 Task: Select Grocery. Add to cart, from Tom Thumb for 3194 Cheshire Road, Bridgeport, Connecticut 06604, Cell Number 203-362-4243, following items : Cold Turkey Bacon Croissant (1 ct) - 4, Mix Broccoli Slaw - 1, Nellie''s Free Range Grade A Brown Eggs (18 ct) - 2, Regular Okra (15 oz) - 4, Lunchables Cracker Stackers Light Bologna and American (3.1 oz) - 1, Adams Garlic Salt Seasoning (6.49 oz) - 4, Red Seedless Grapes Clamshell (2 lb) - 2, The Cheesecake Factory Chocolate Mousse Cheesecake 6 (1 ct) - 1, Ruffles Potato Chips Cheddar & Sour Cream (8 oz) - 4, Doritos Flamin Hot Tortilla Chips Cool Ranch (2.75 oz) - 1
Action: Mouse moved to (397, 129)
Screenshot: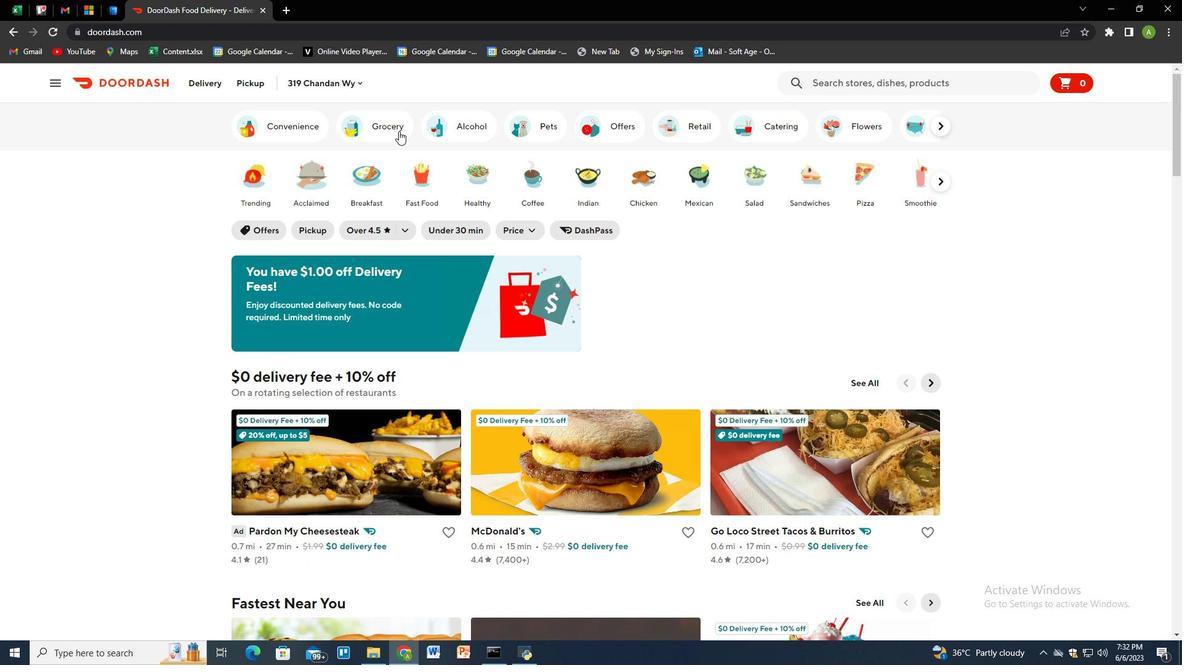 
Action: Mouse pressed left at (397, 129)
Screenshot: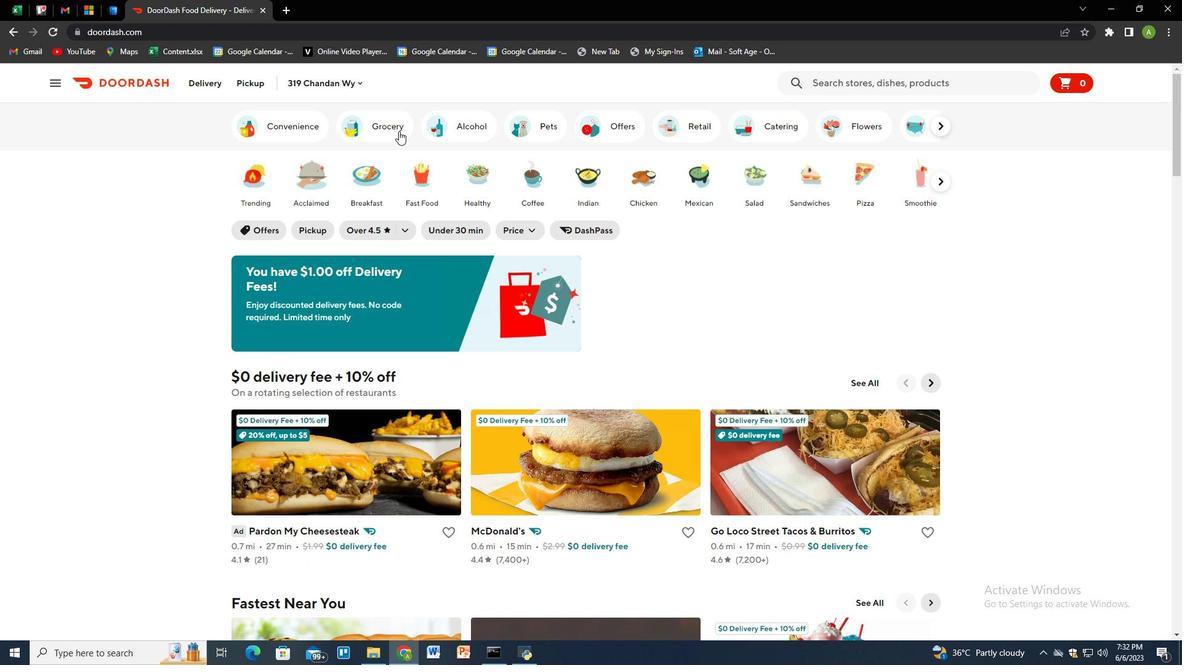 
Action: Mouse moved to (355, 463)
Screenshot: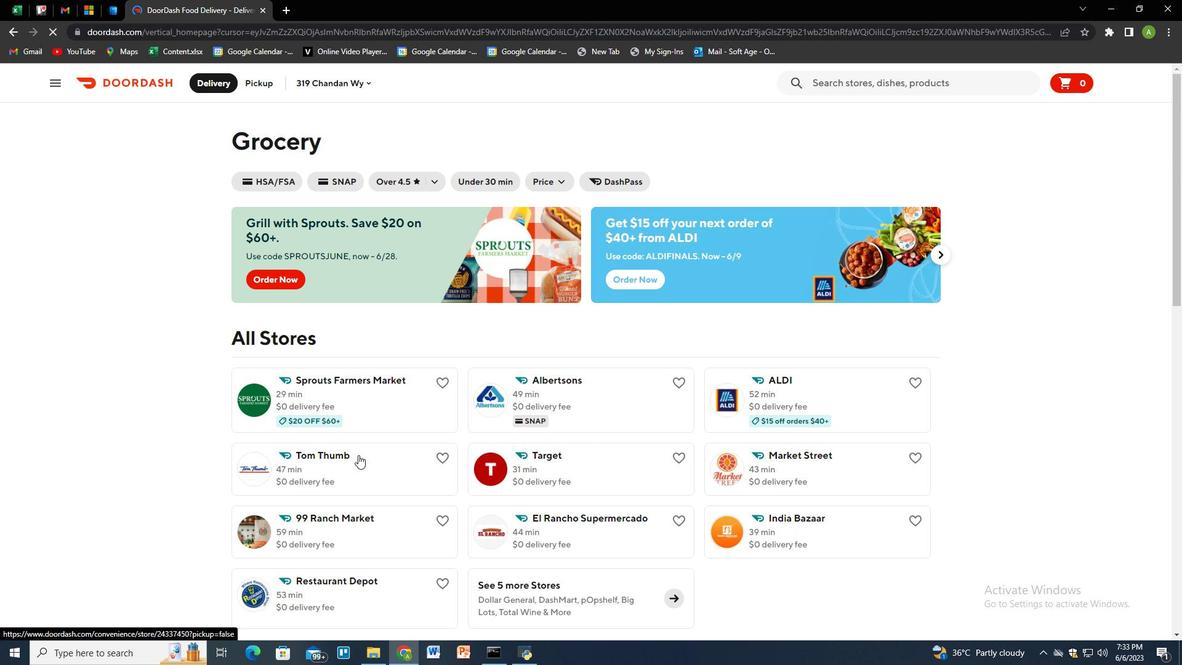 
Action: Mouse pressed left at (355, 463)
Screenshot: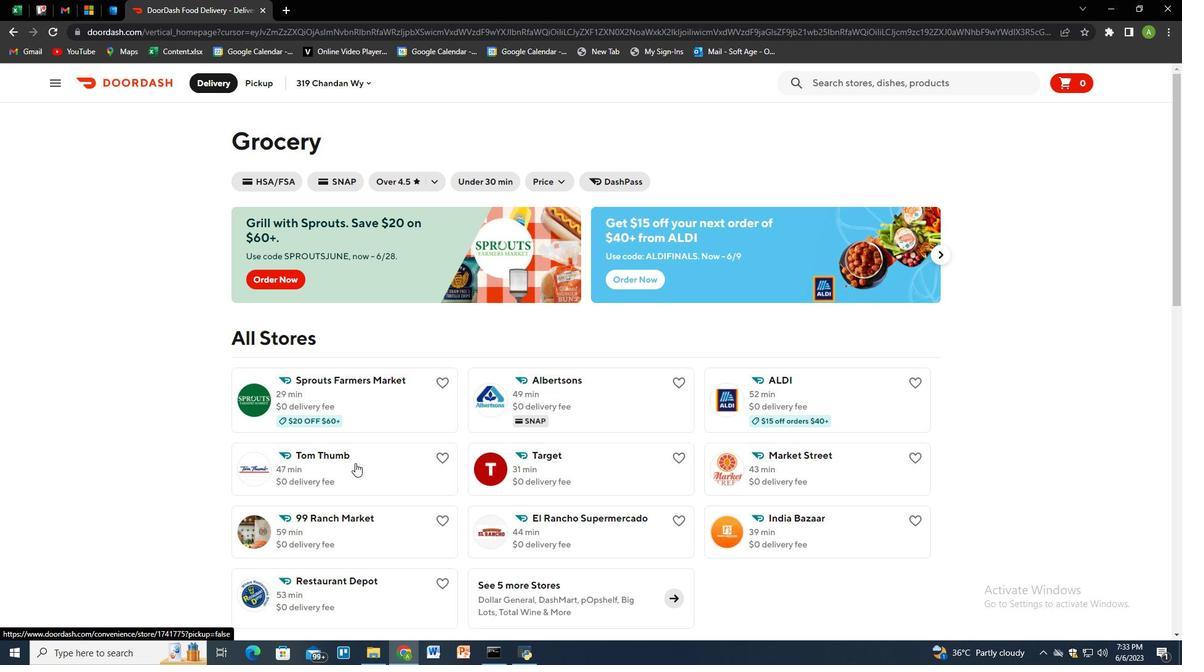 
Action: Mouse moved to (268, 84)
Screenshot: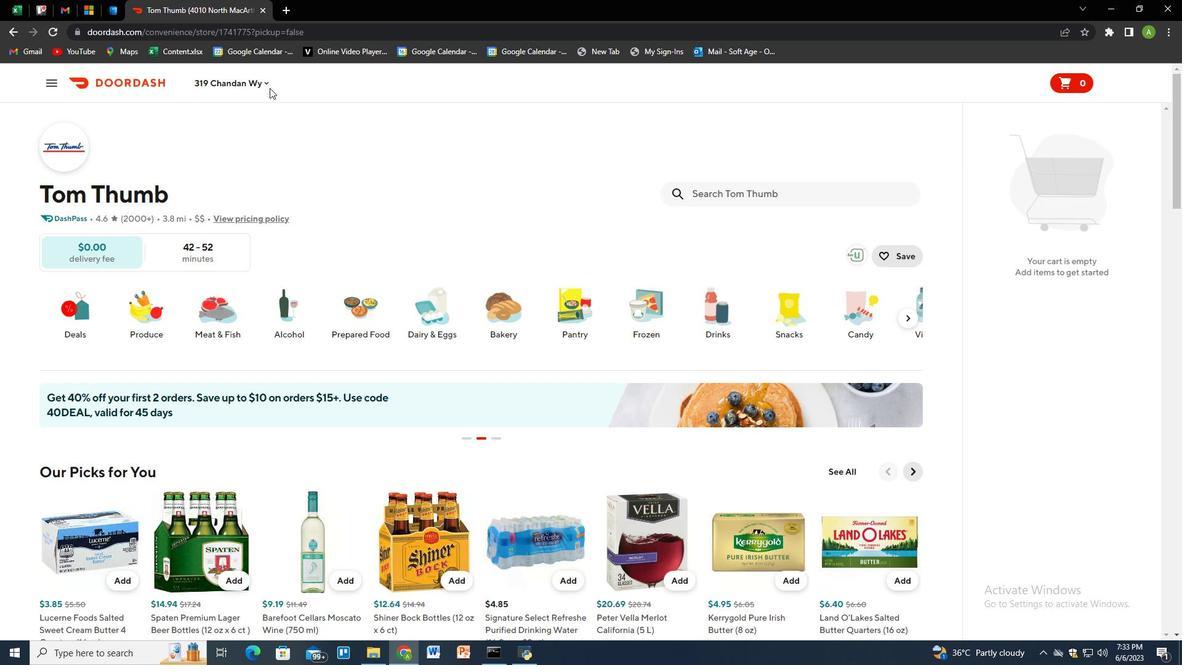 
Action: Mouse pressed left at (268, 84)
Screenshot: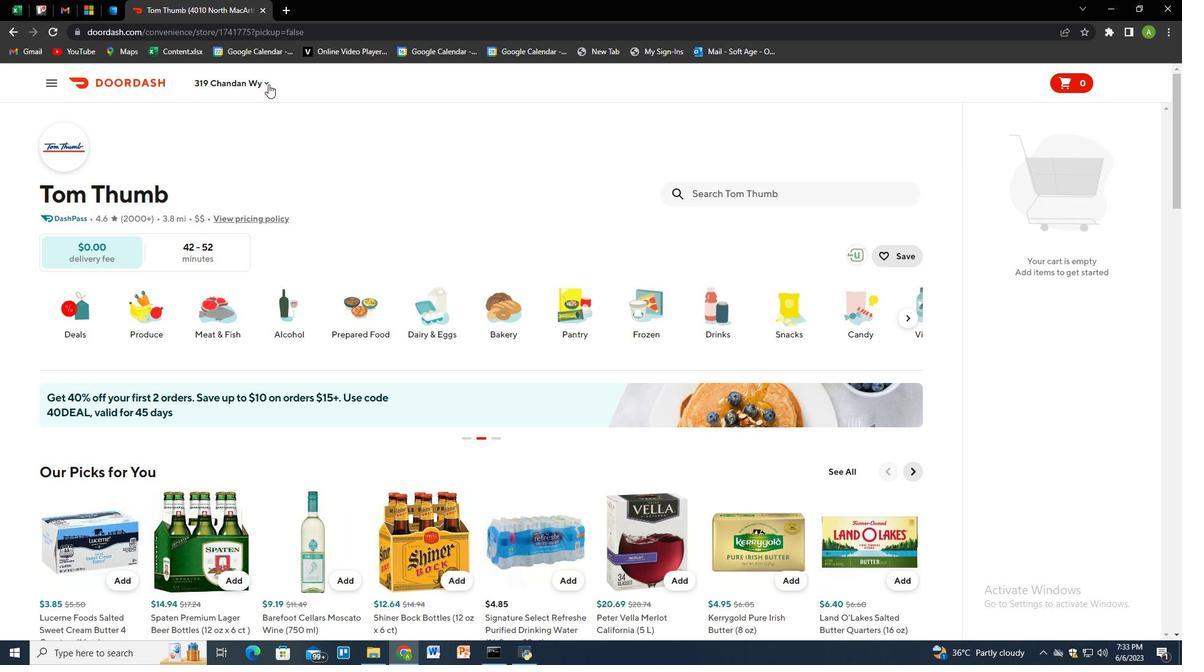
Action: Mouse moved to (280, 139)
Screenshot: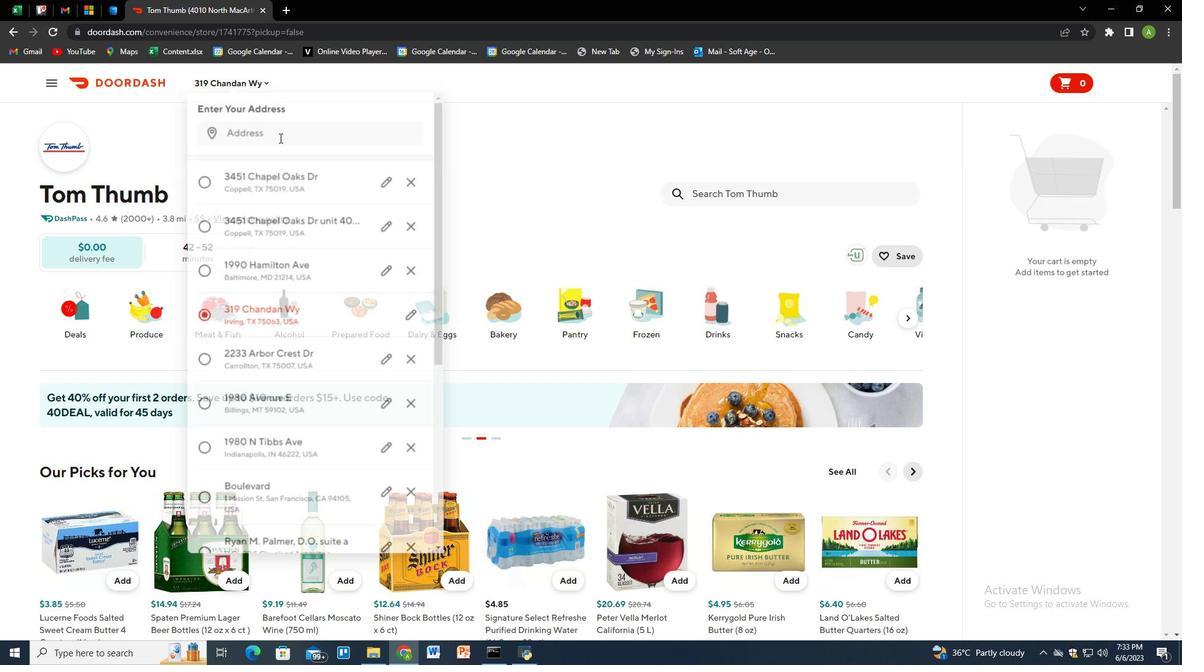 
Action: Mouse pressed left at (280, 139)
Screenshot: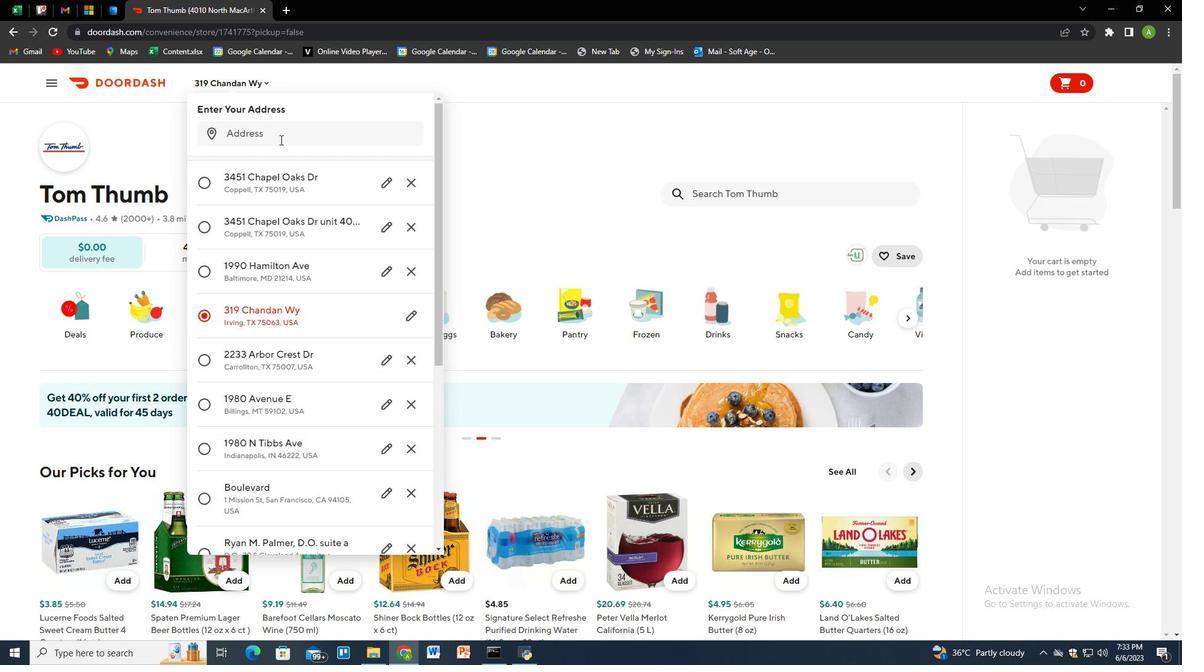 
Action: Key pressed 3194<Key.space>cheshire<Key.space>road,<Key.space>bridgeport,<Key.space>connecticut<Key.space>06604<Key.enter>
Screenshot: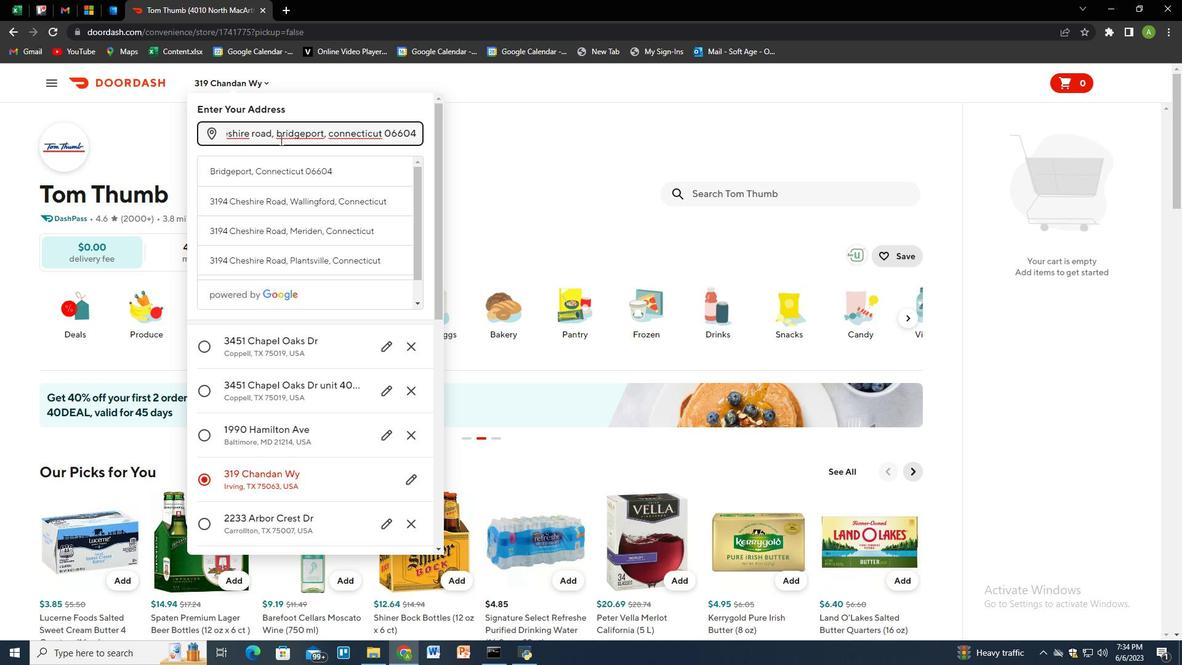 
Action: Mouse moved to (382, 542)
Screenshot: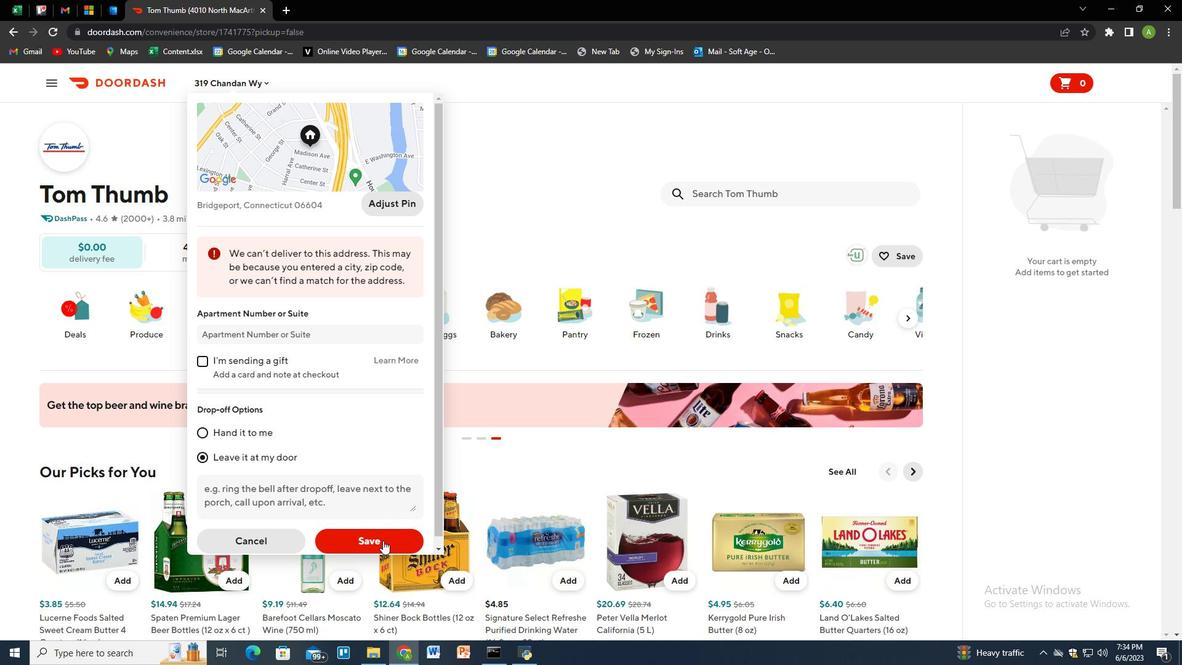 
Action: Mouse pressed left at (382, 542)
Screenshot: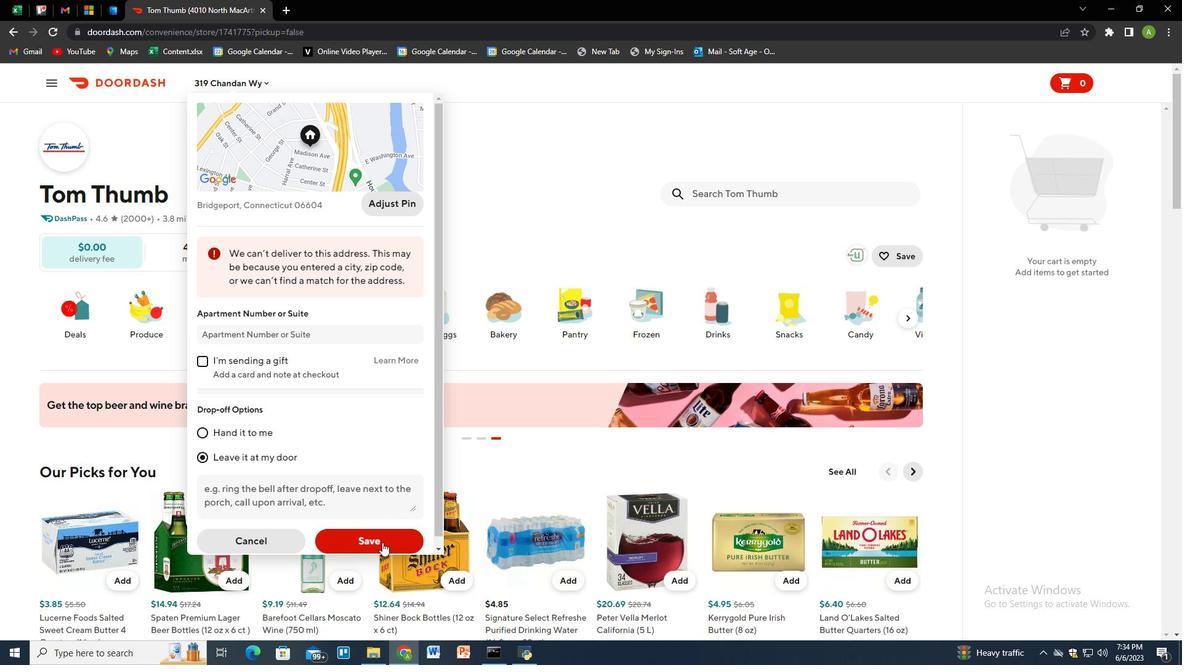 
Action: Mouse moved to (739, 196)
Screenshot: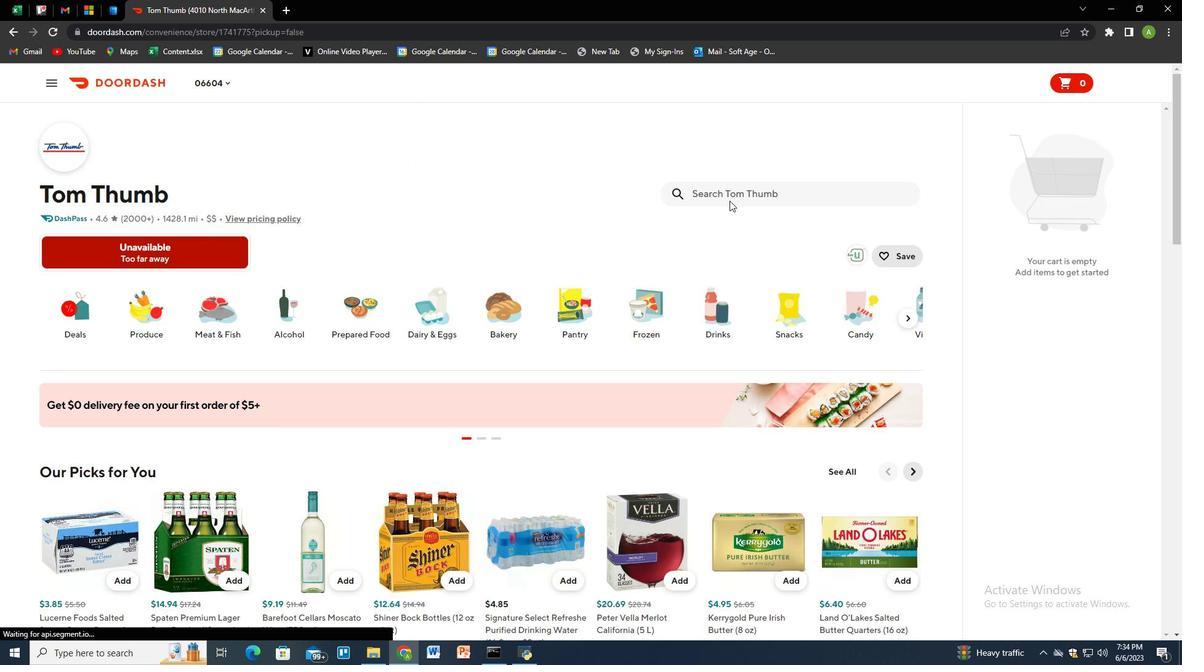 
Action: Mouse pressed left at (739, 196)
Screenshot: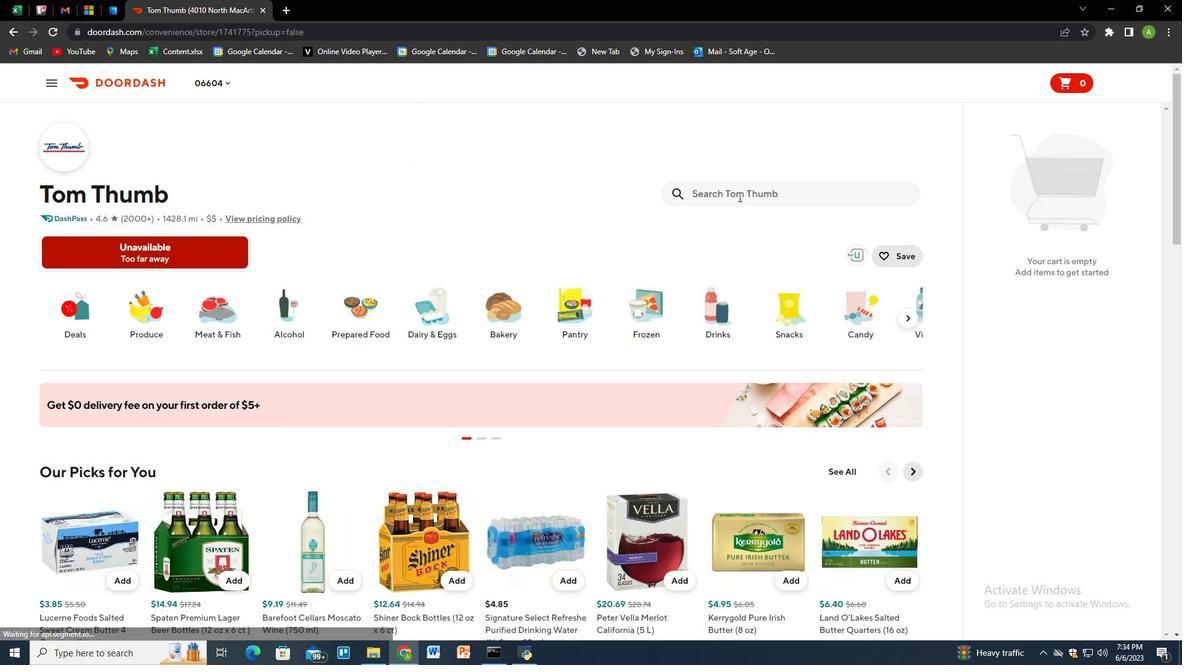 
Action: Key pressed cold<Key.space>turkeybacon
Screenshot: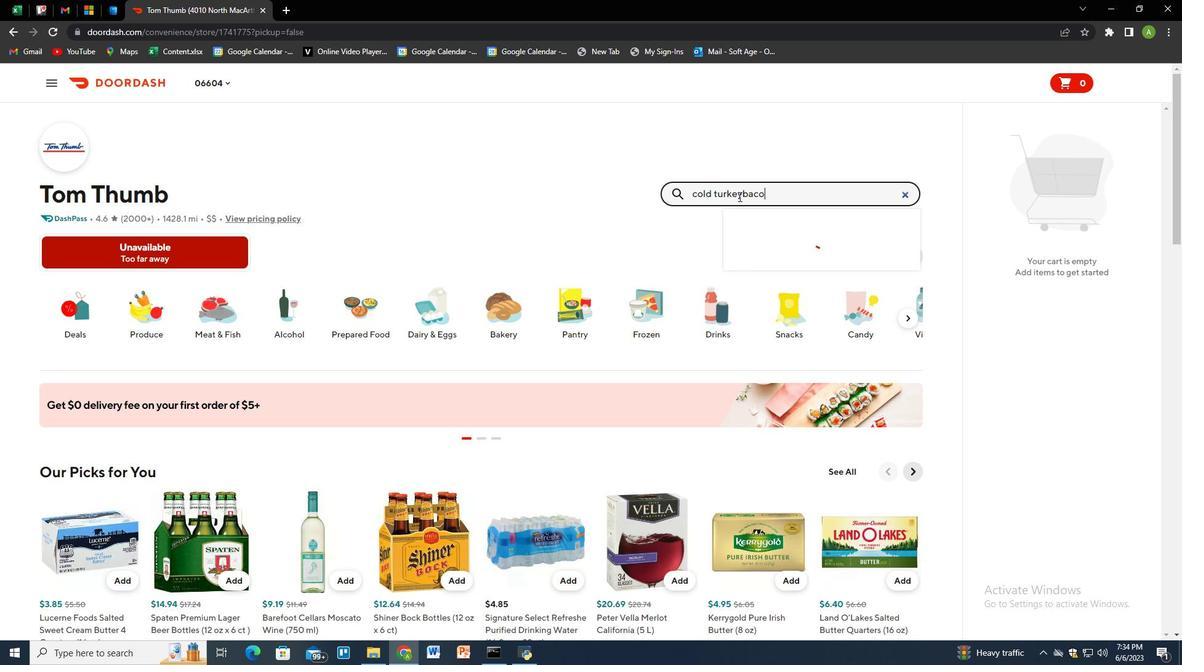 
Action: Mouse moved to (742, 196)
Screenshot: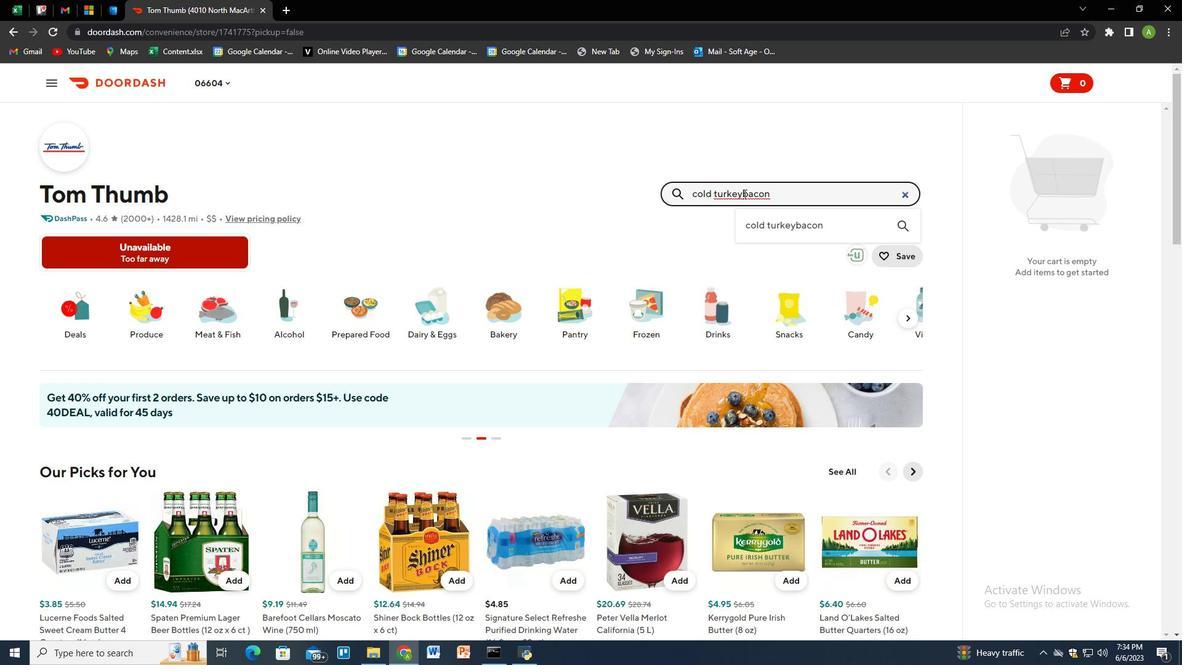 
Action: Mouse pressed left at (742, 196)
Screenshot: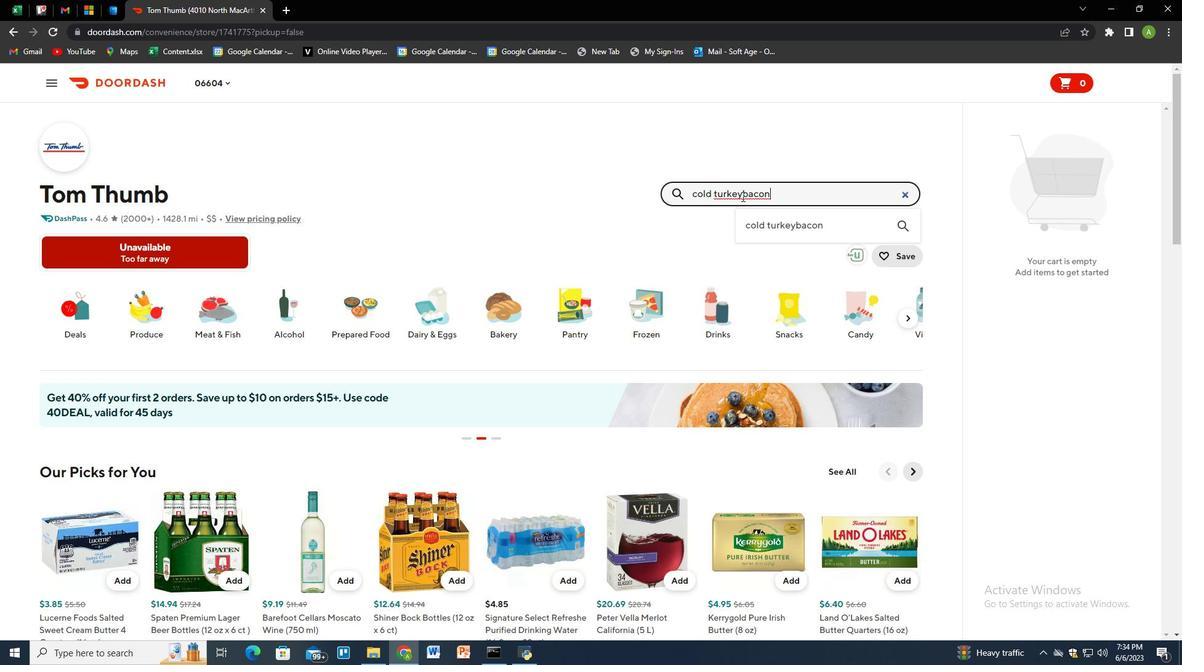 
Action: Mouse moved to (720, 152)
Screenshot: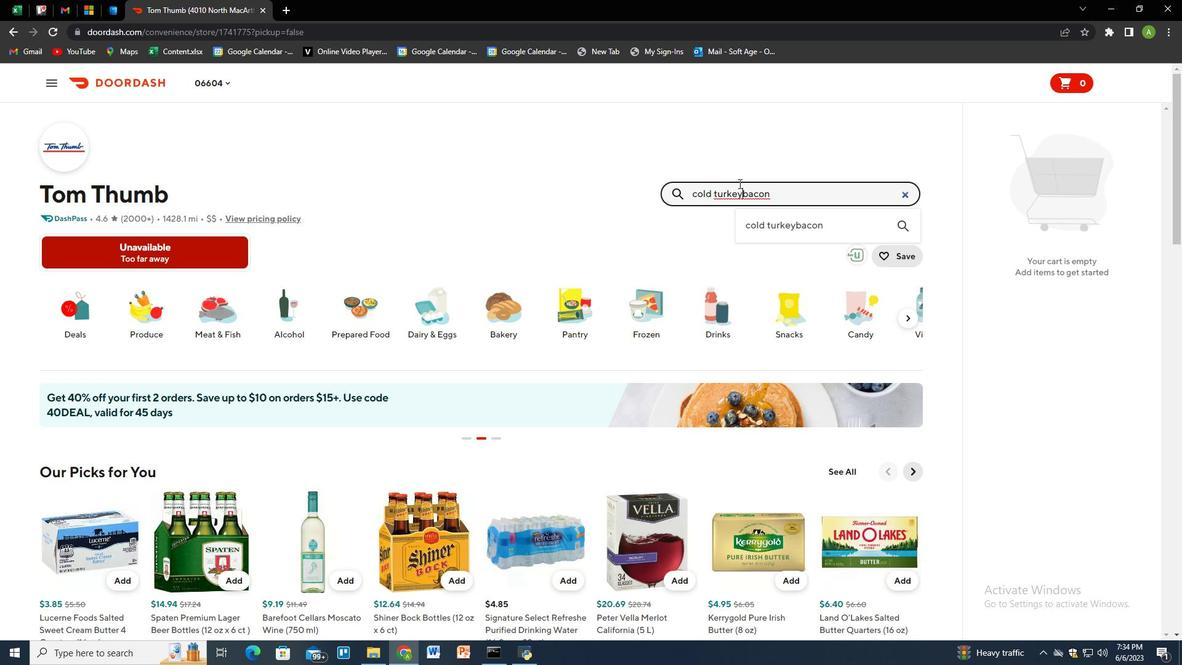 
Action: Key pressed <Key.space><Key.right><Key.right><Key.right><Key.right><Key.right><Key.space>croissant<Key.space><Key.shift_r>(1<Key.space>ct<Key.shift_r>)<Key.enter>
Screenshot: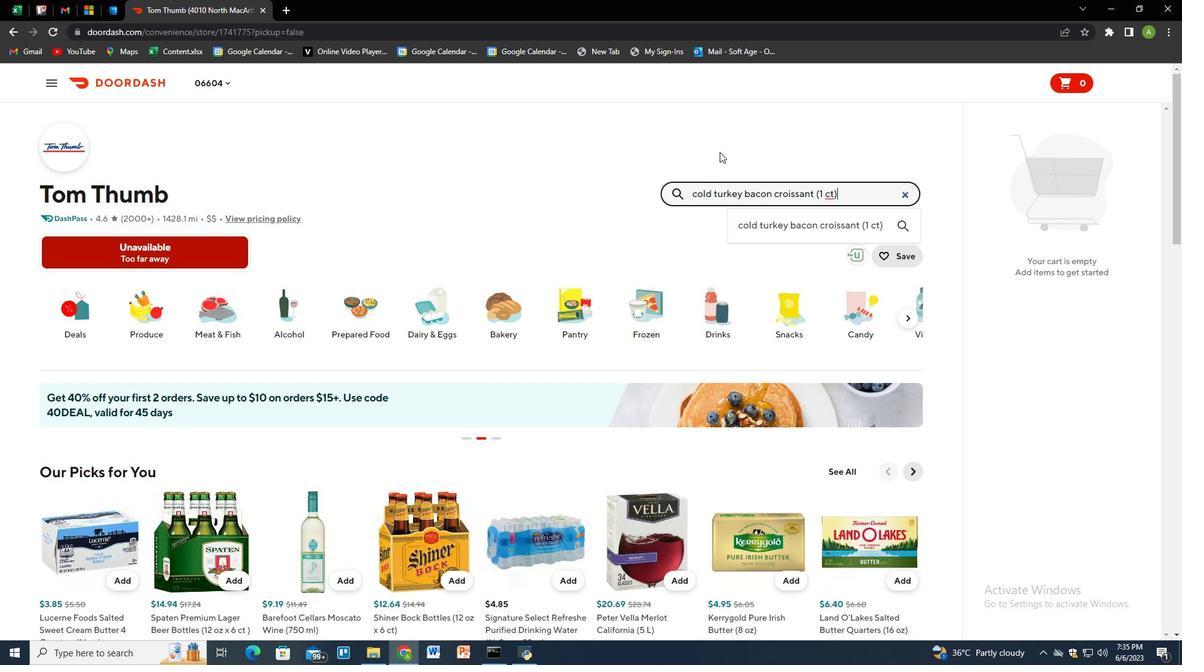 
Action: Mouse moved to (113, 322)
Screenshot: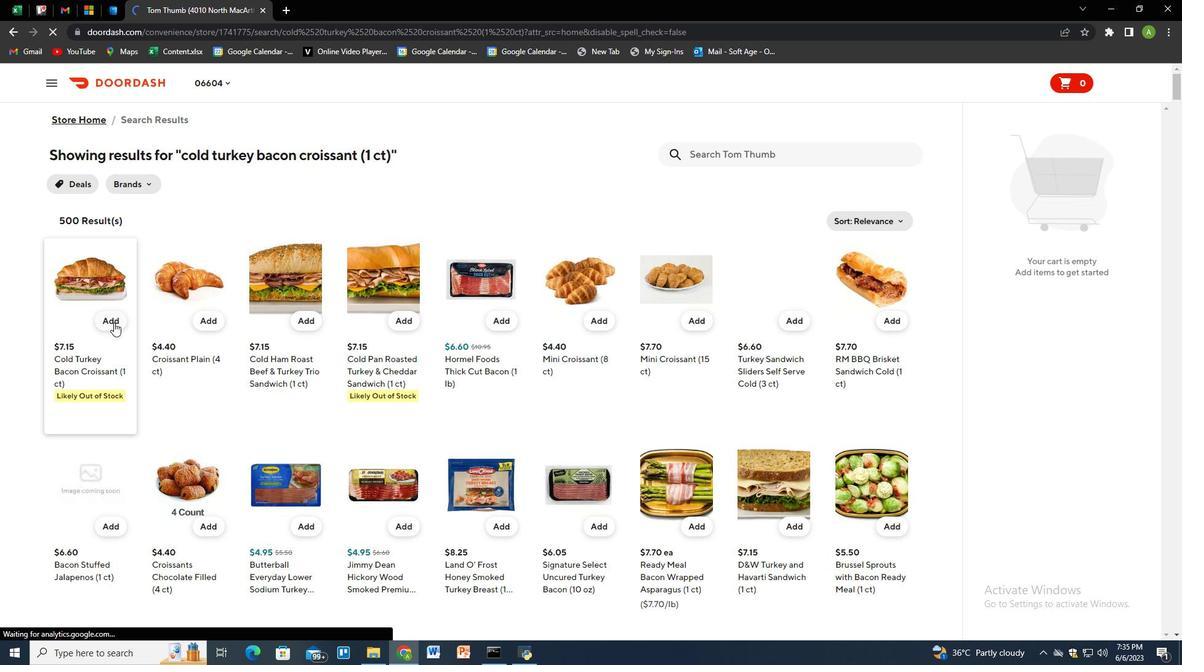 
Action: Mouse pressed left at (113, 322)
Screenshot: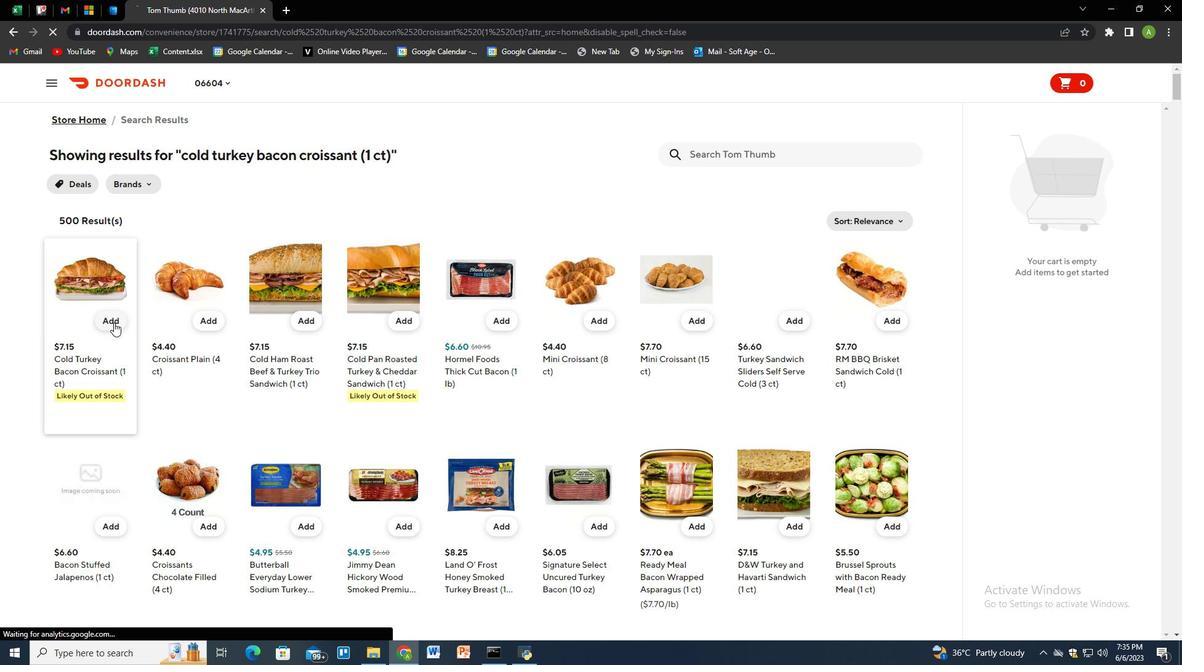 
Action: Mouse moved to (1140, 212)
Screenshot: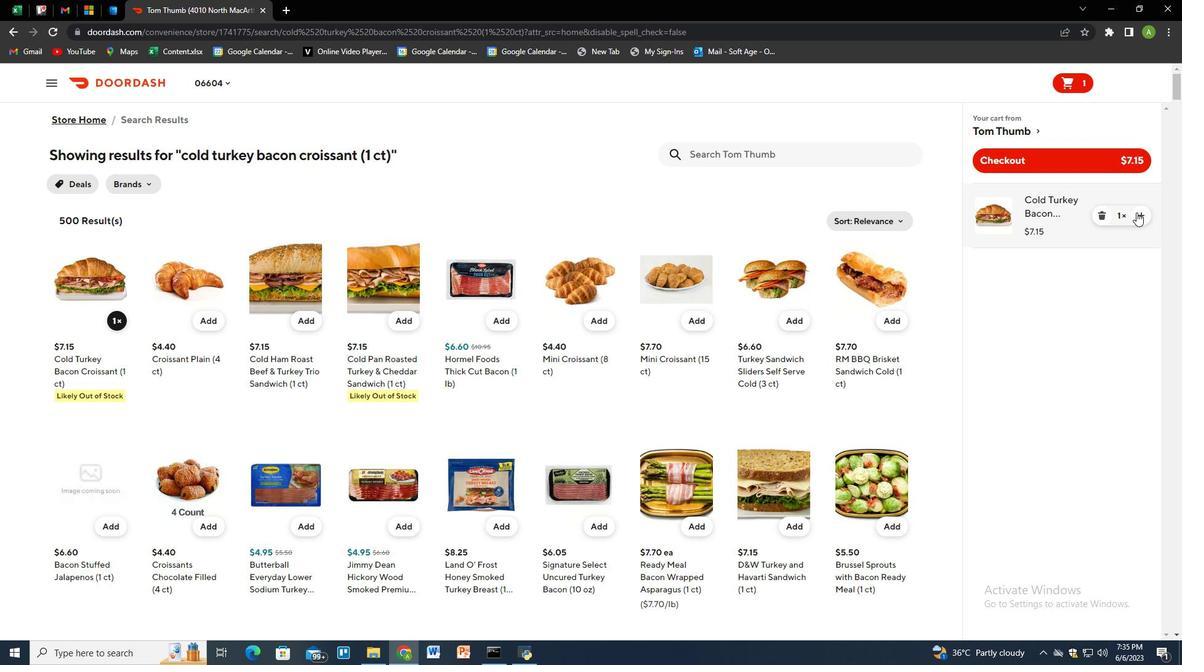 
Action: Mouse pressed left at (1140, 212)
Screenshot: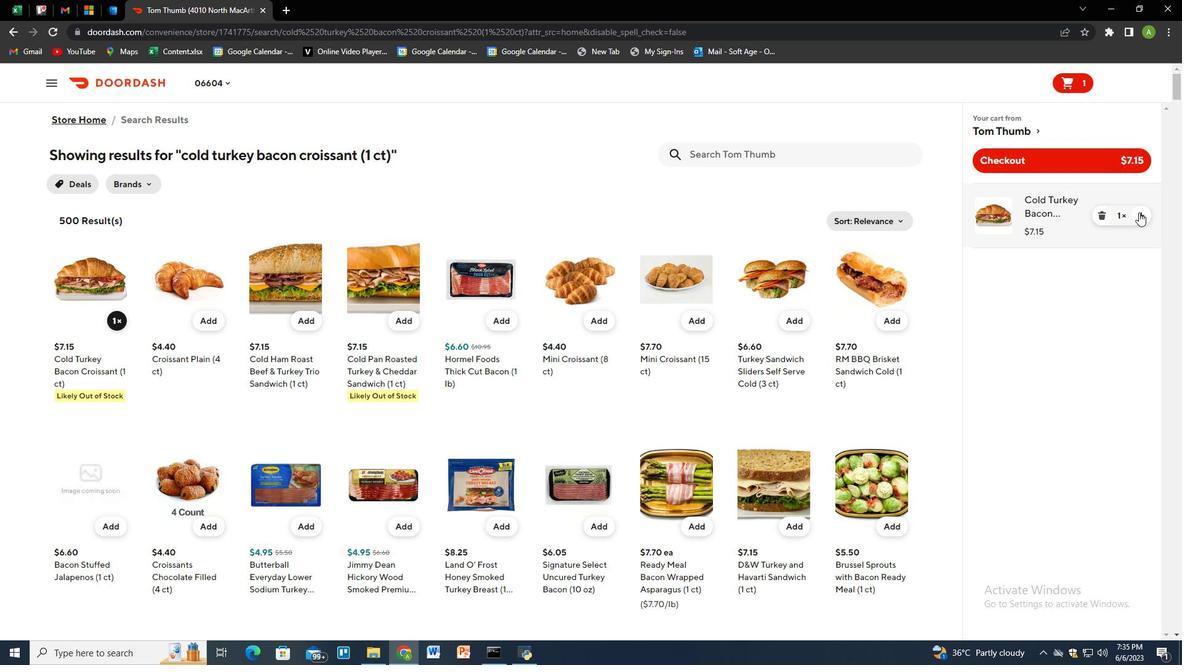 
Action: Mouse pressed left at (1140, 212)
Screenshot: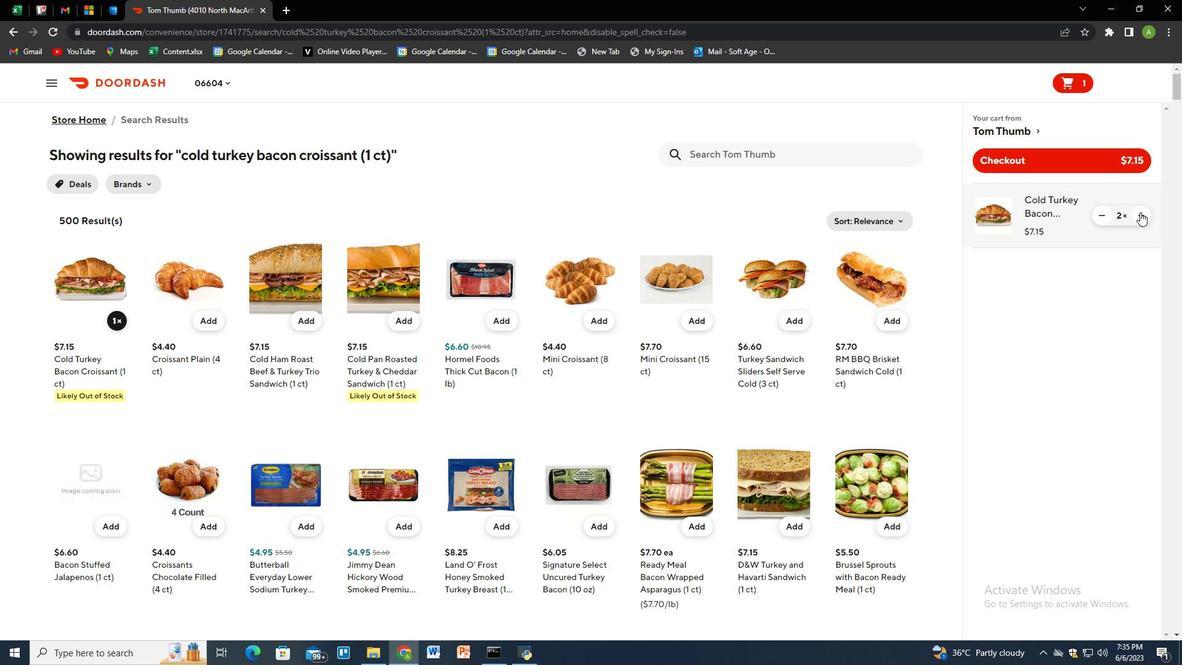 
Action: Mouse pressed left at (1140, 212)
Screenshot: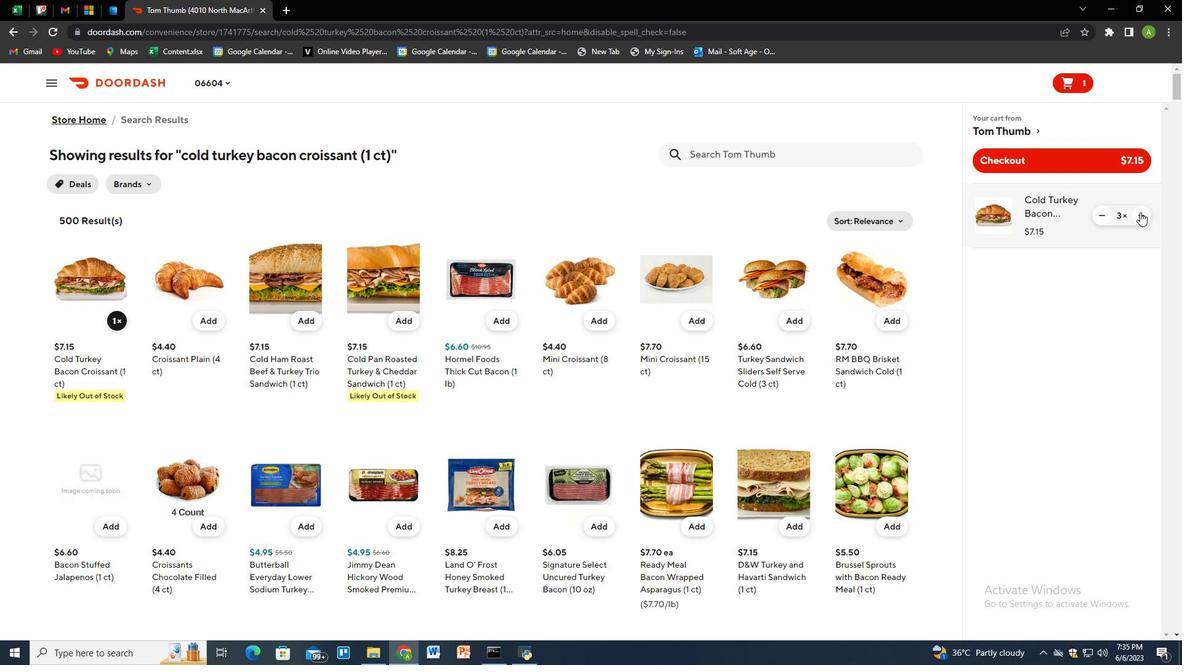 
Action: Mouse moved to (801, 161)
Screenshot: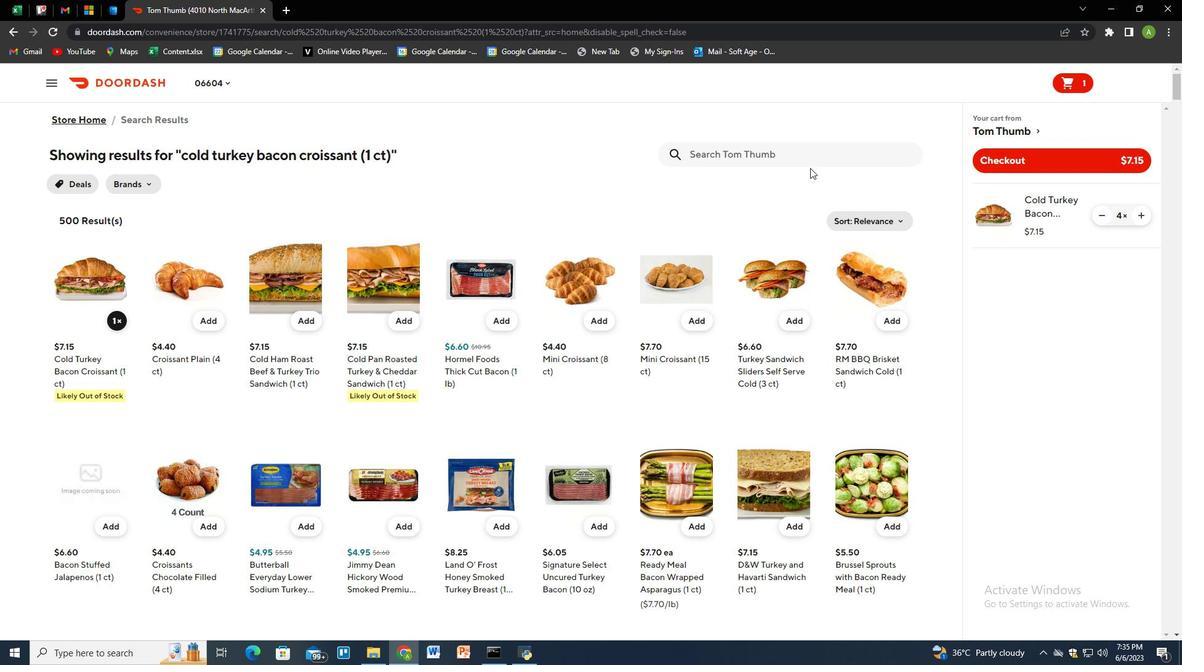 
Action: Mouse pressed left at (801, 161)
Screenshot: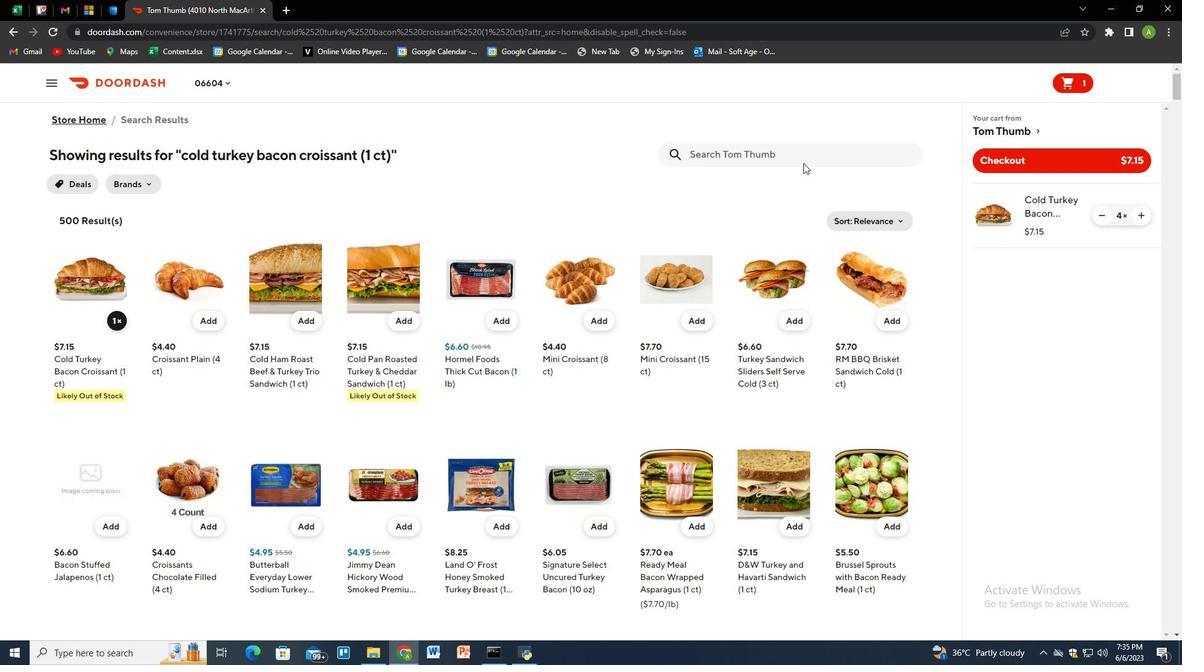 
Action: Mouse moved to (798, 161)
Screenshot: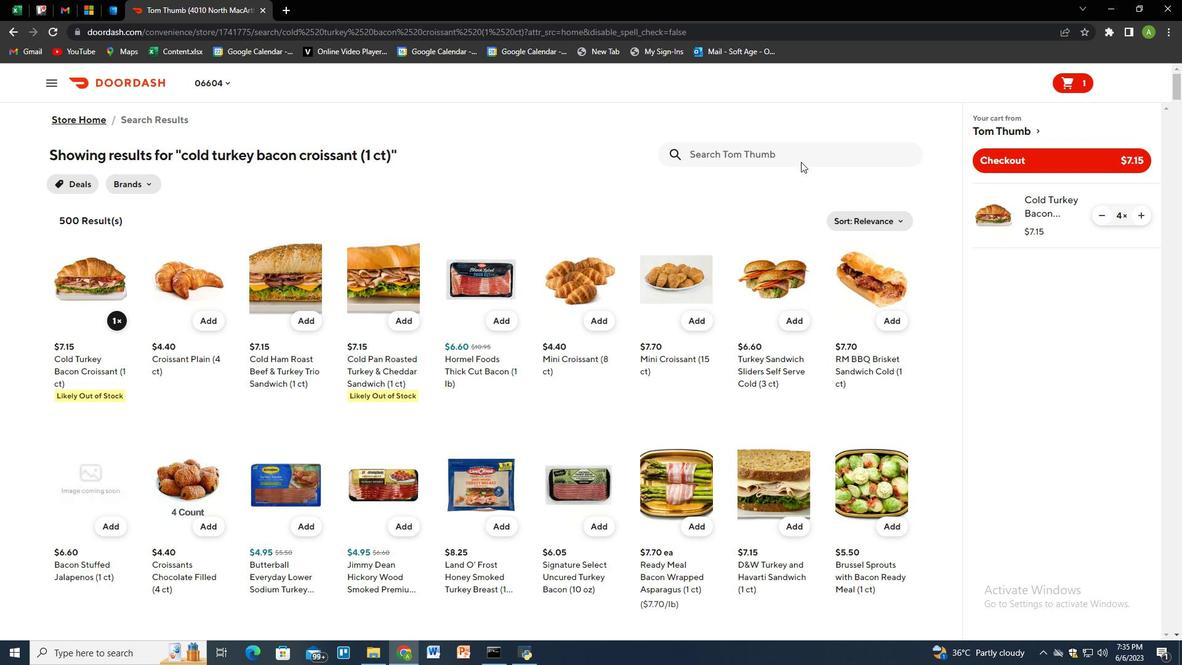 
Action: Key pressed mix<Key.space>broccoli<Key.space>slaw-<Key.backspace><Key.enter>
Screenshot: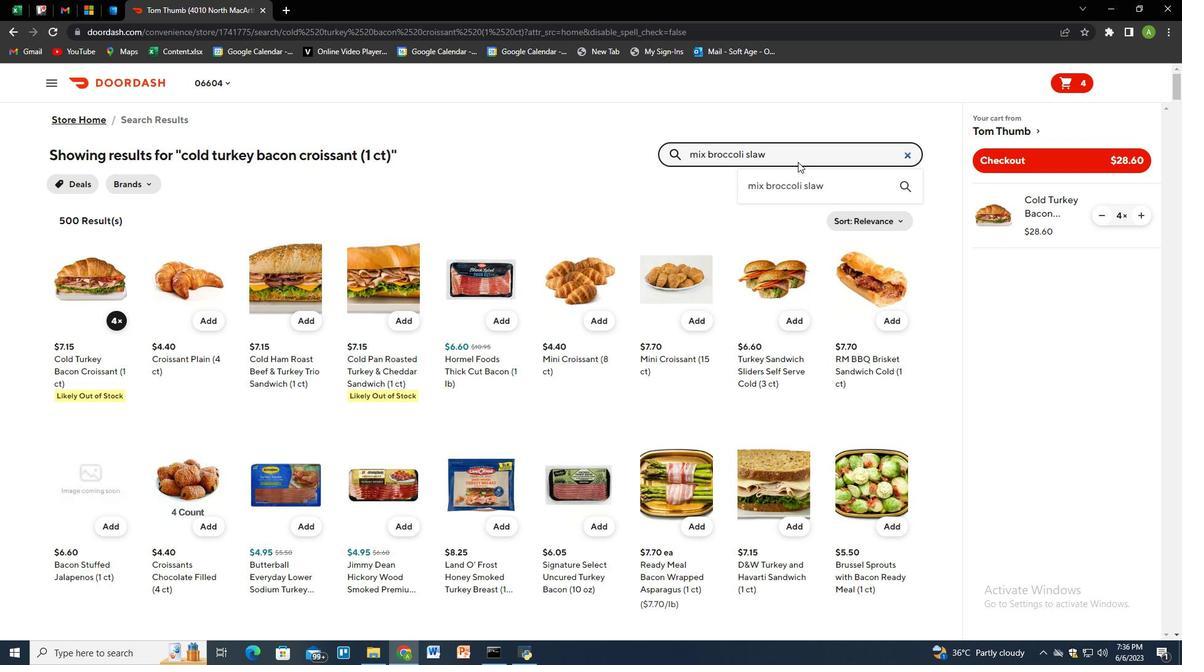 
Action: Mouse moved to (115, 318)
Screenshot: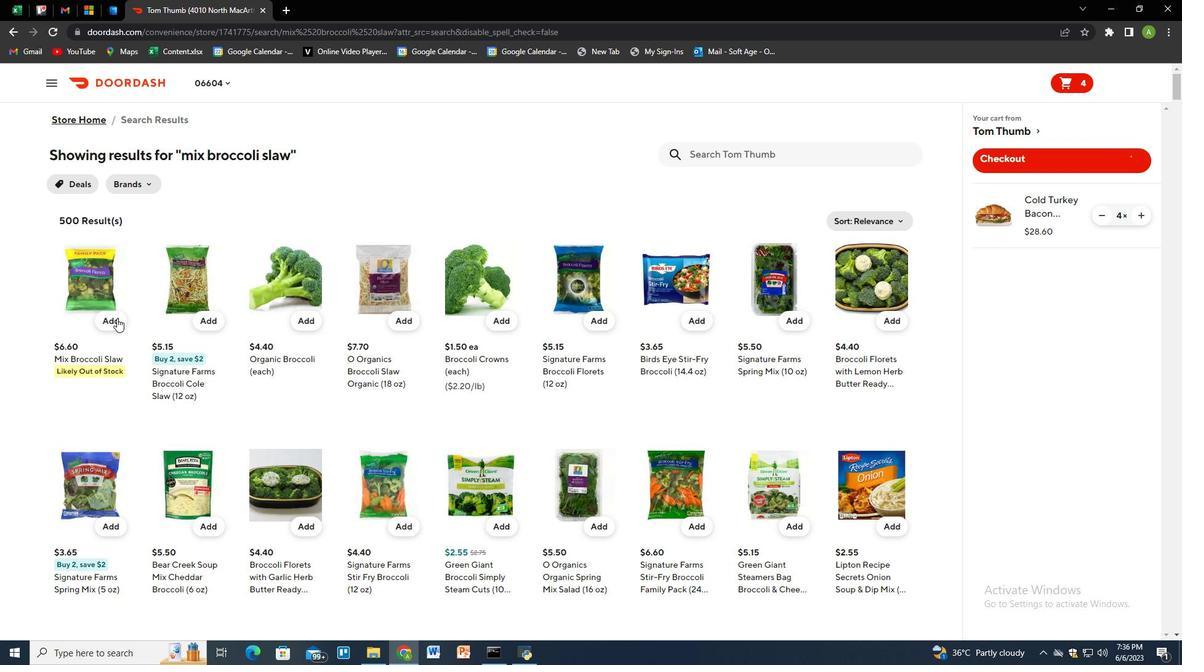 
Action: Mouse pressed left at (115, 318)
Screenshot: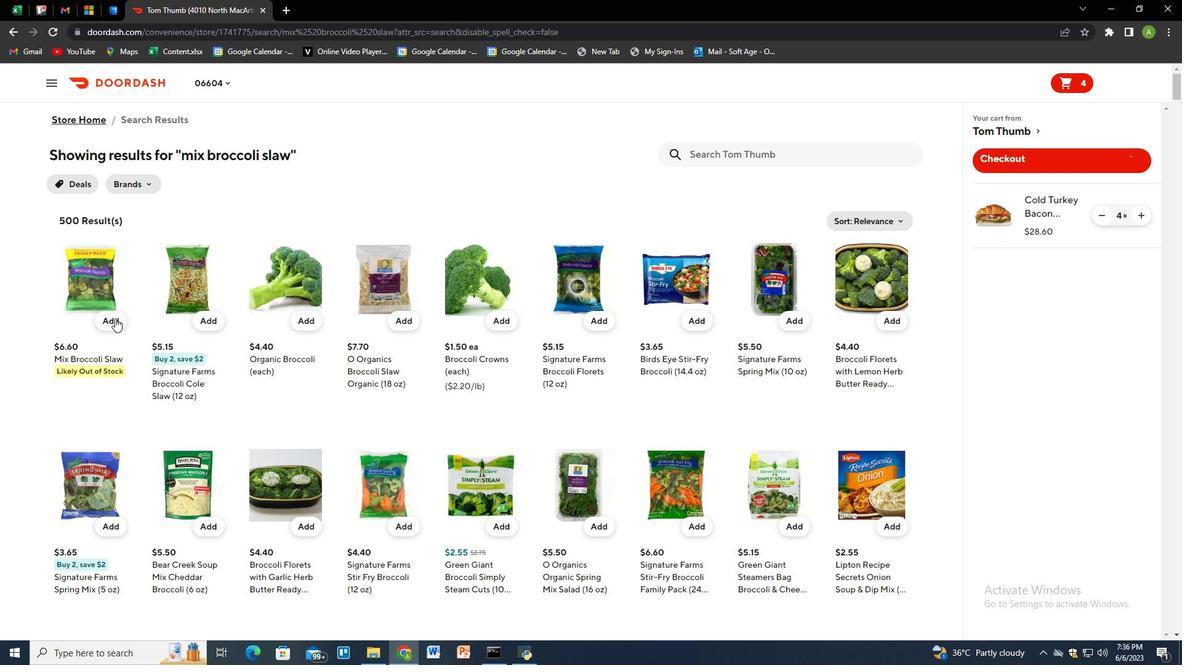
Action: Mouse moved to (729, 153)
Screenshot: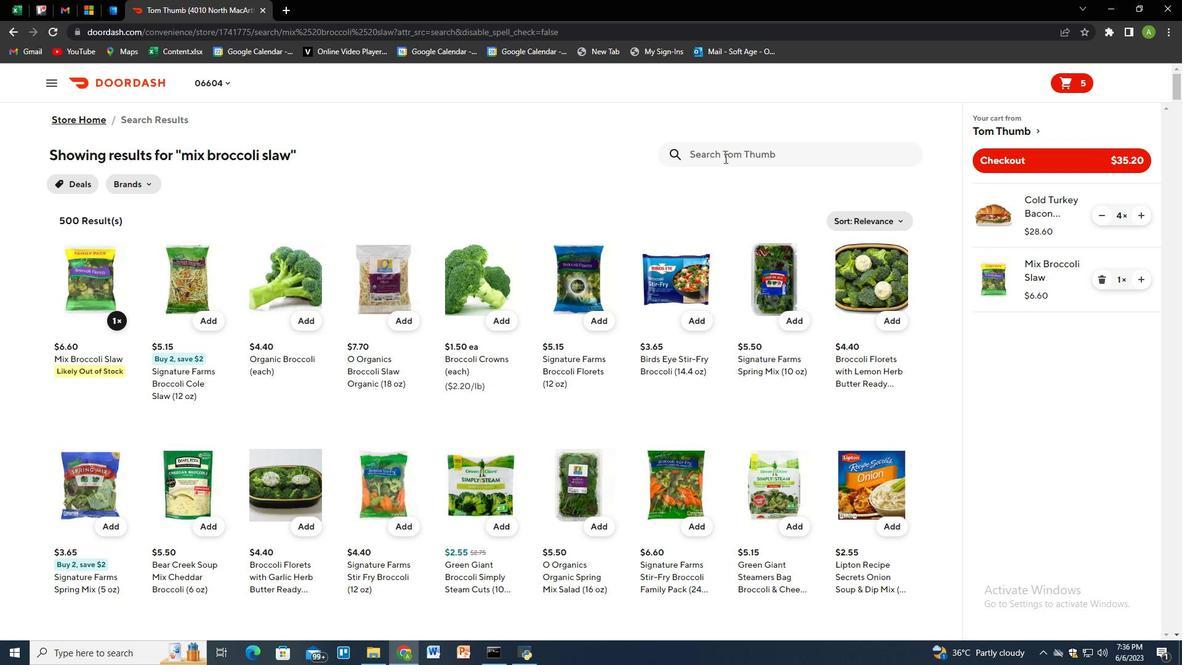 
Action: Mouse pressed left at (729, 153)
Screenshot: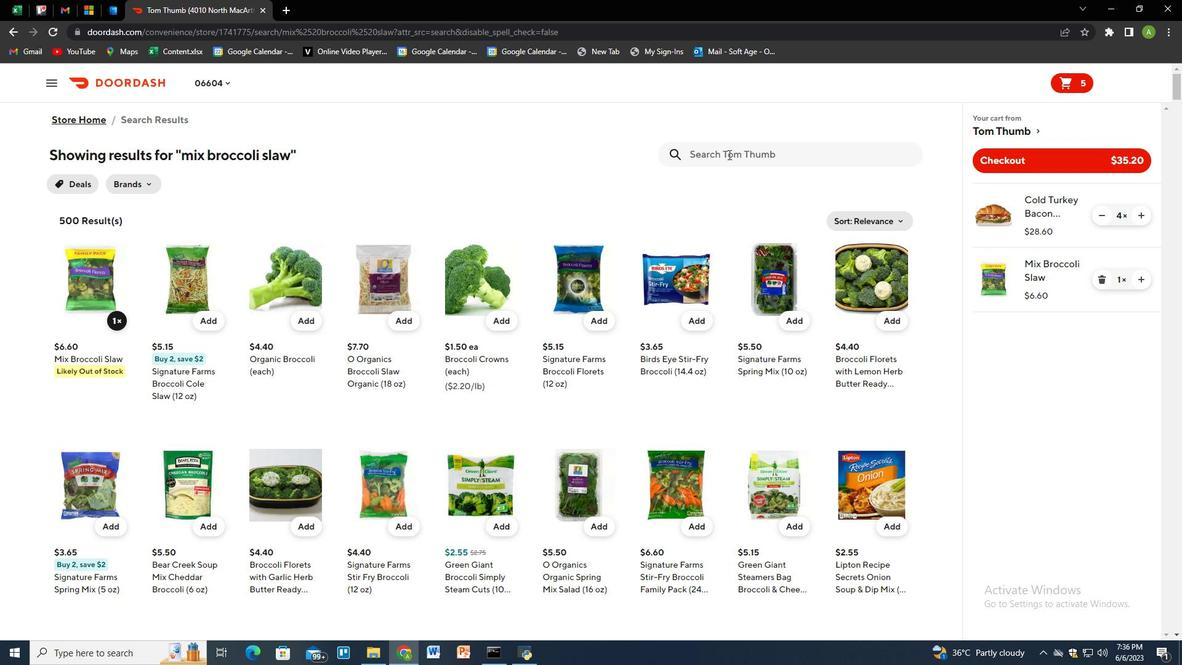 
Action: Mouse moved to (721, 147)
Screenshot: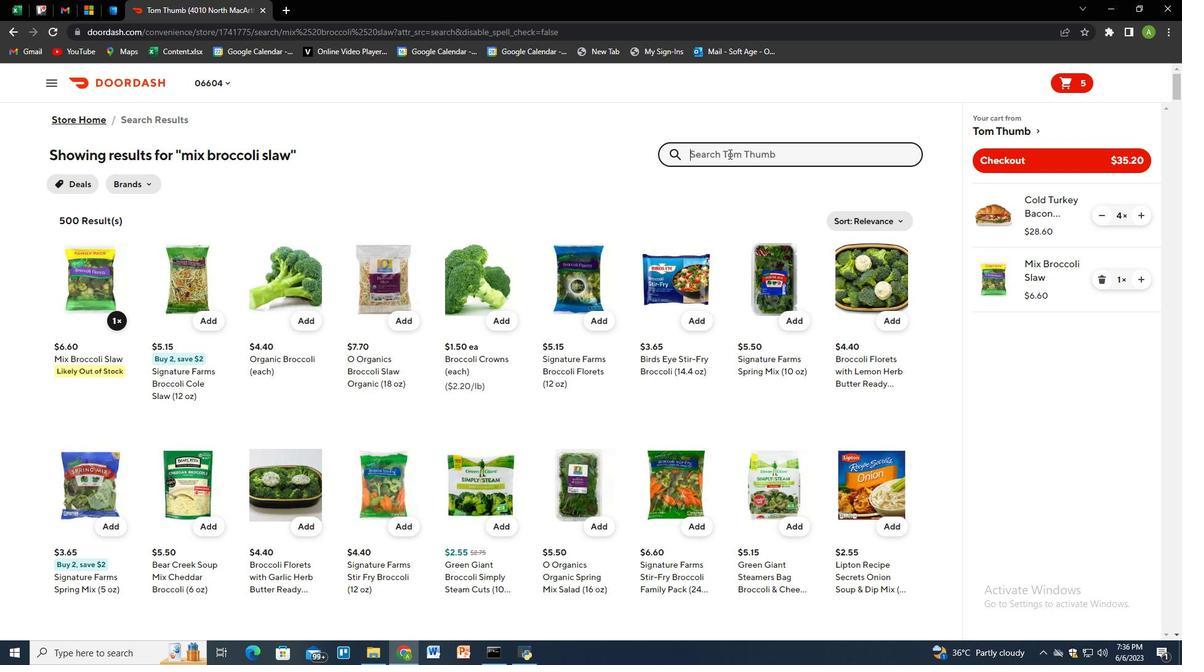 
Action: Key pressed nellie<Key.shift_r>"s<Key.space>free<Key.space>range<Key.space>grade<Key.space>a<Key.space>brown<Key.space>eggs<Key.space><Key.shift_r>(18<Key.space>ct<Key.shift_r>)<Key.enter>
Screenshot: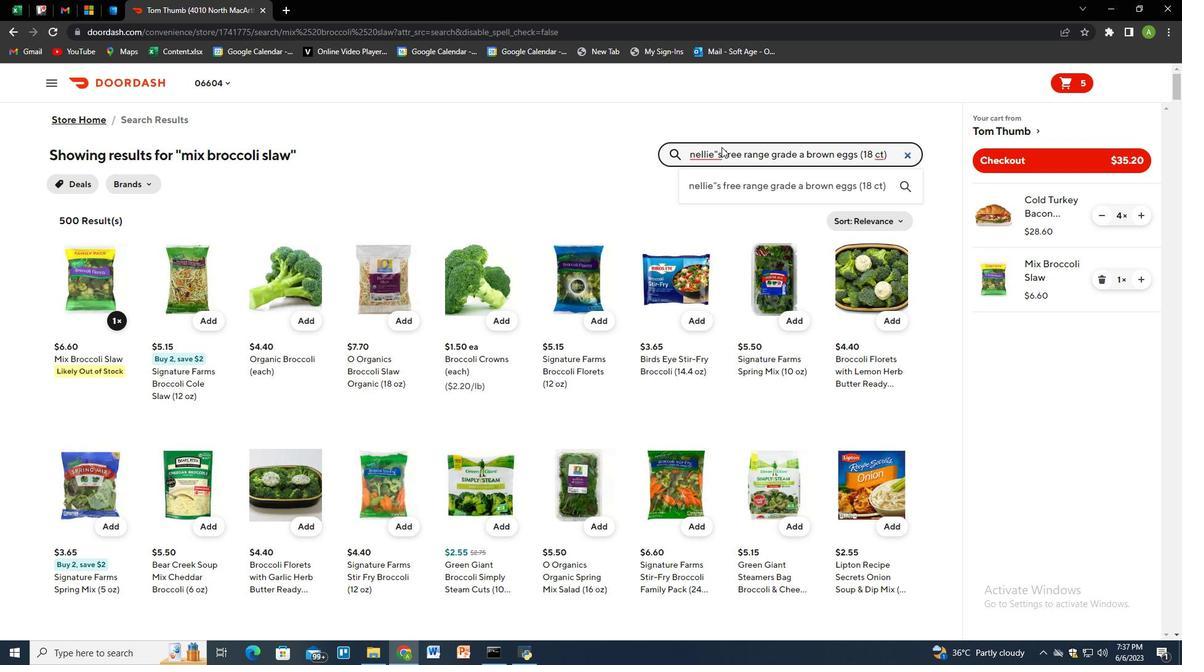
Action: Mouse moved to (110, 315)
Screenshot: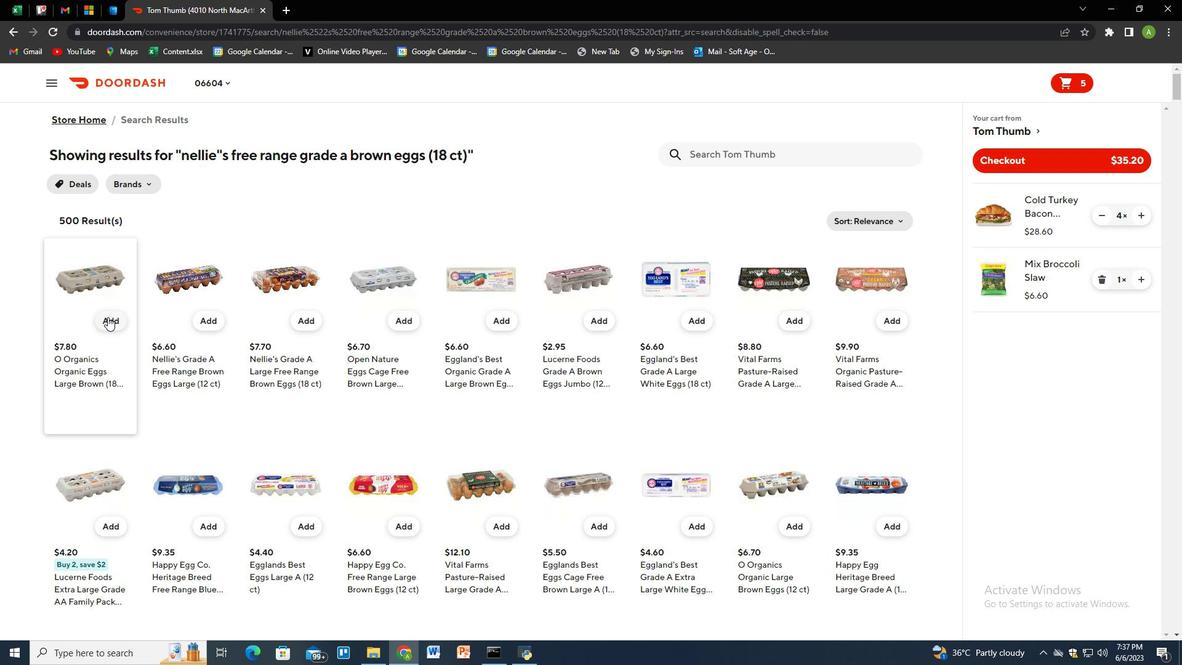 
Action: Mouse pressed left at (110, 315)
Screenshot: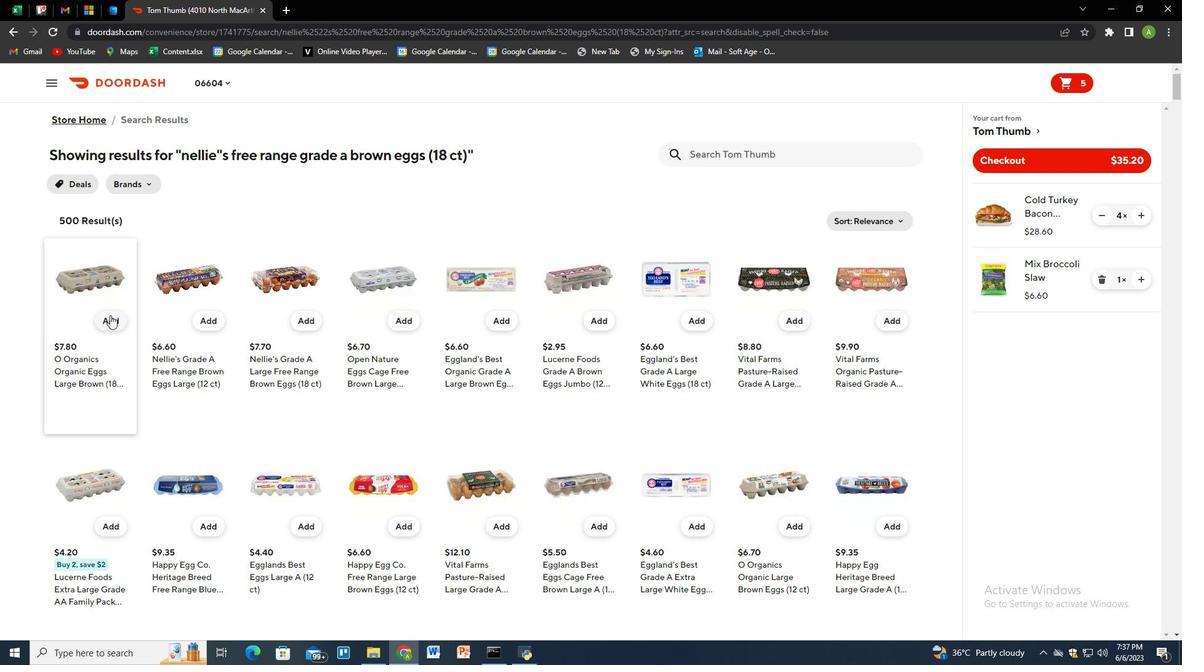 
Action: Mouse moved to (1141, 343)
Screenshot: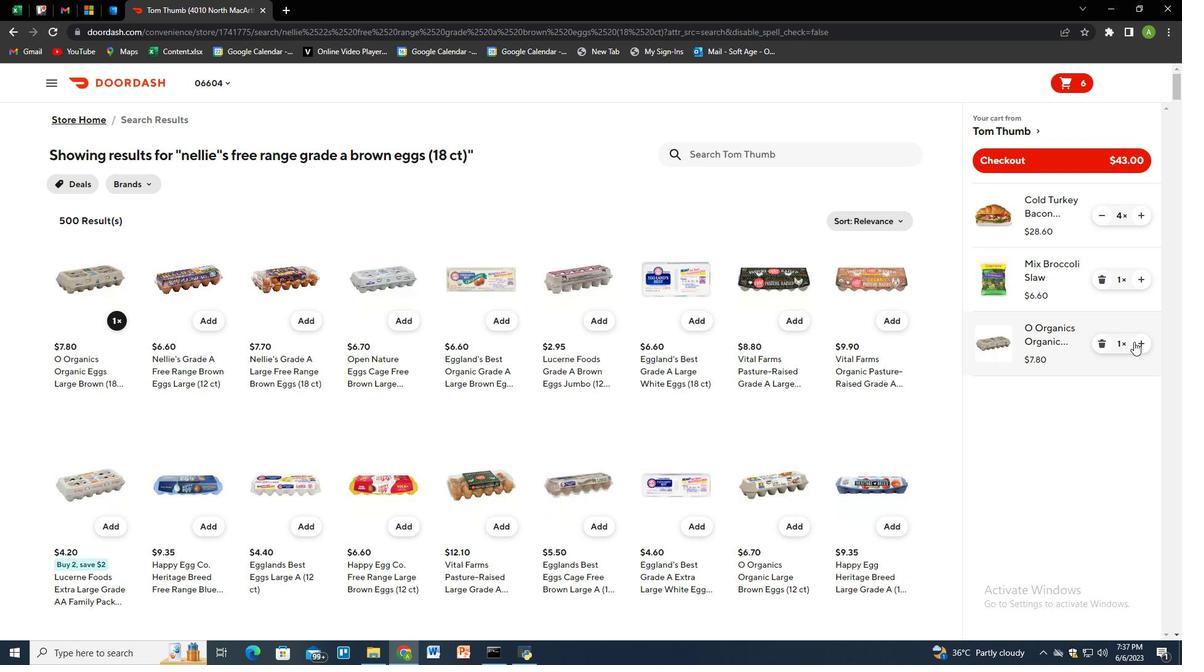 
Action: Mouse pressed left at (1141, 343)
Screenshot: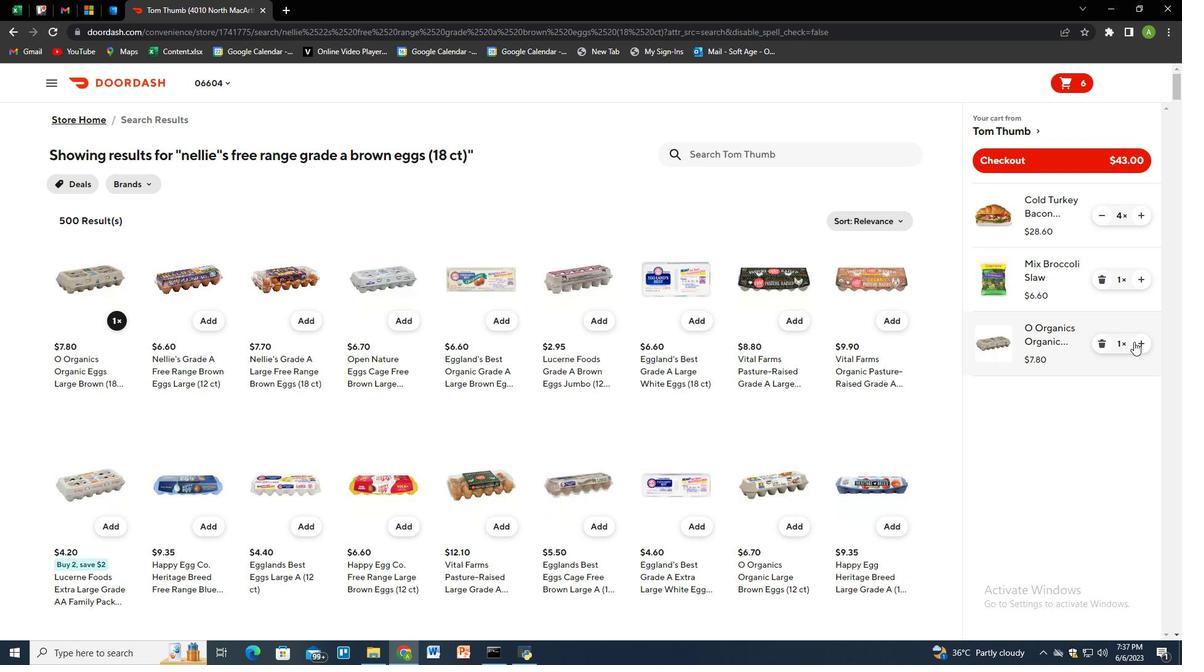 
Action: Mouse moved to (772, 150)
Screenshot: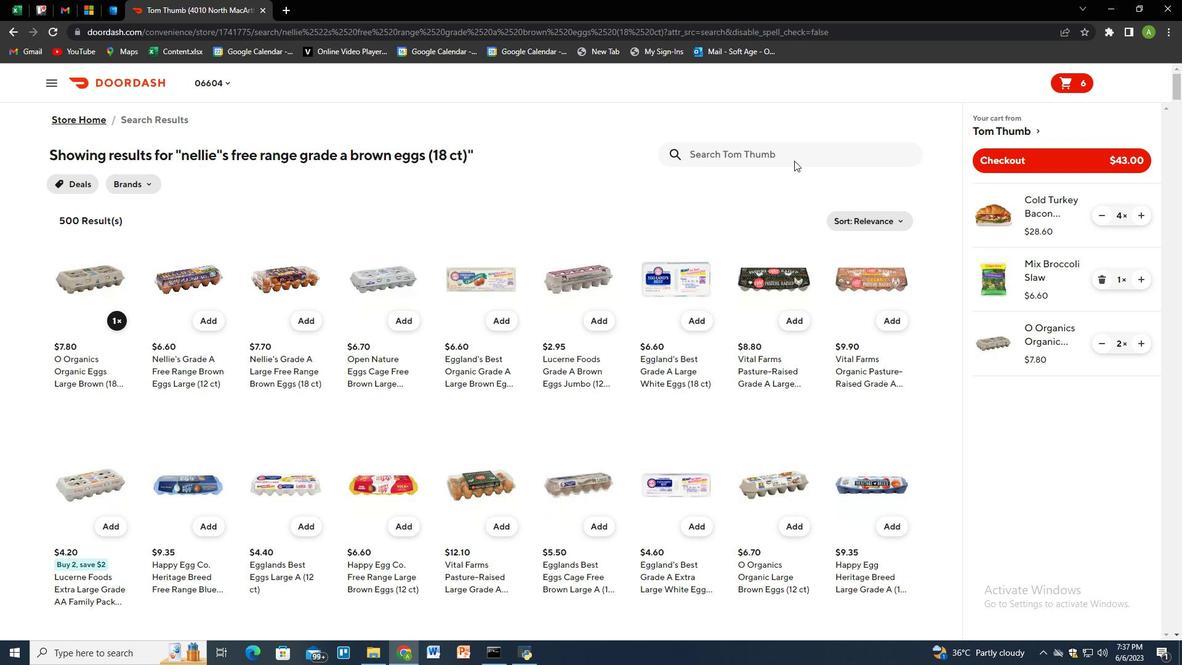 
Action: Mouse pressed left at (772, 150)
Screenshot: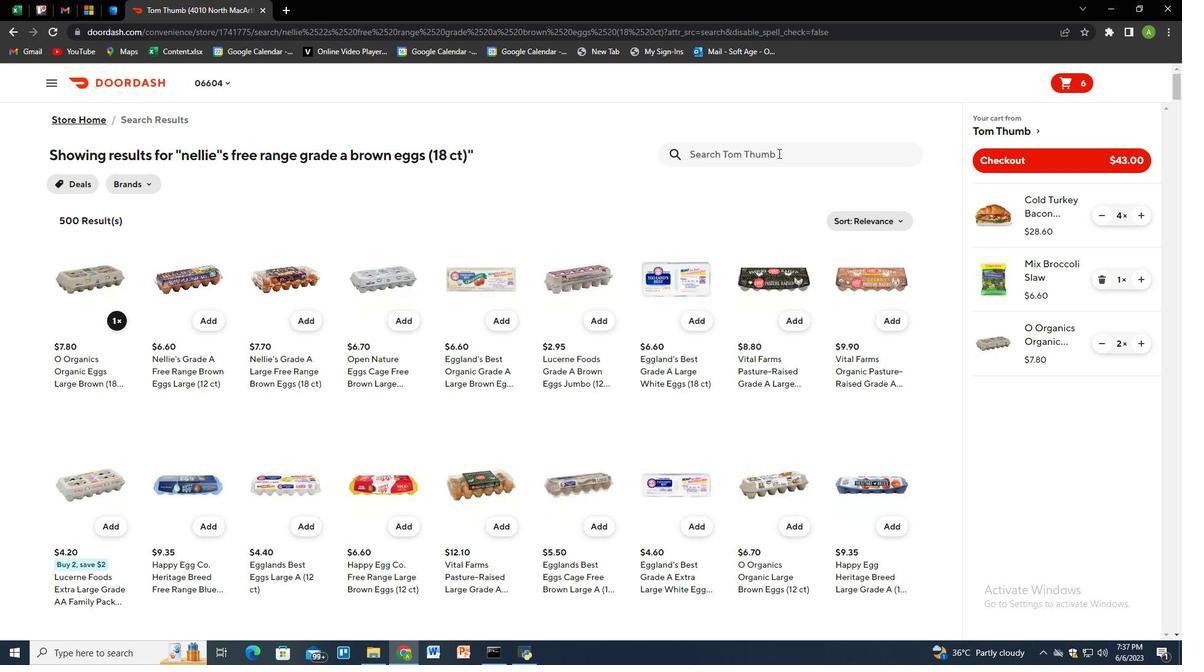 
Action: Mouse moved to (769, 150)
Screenshot: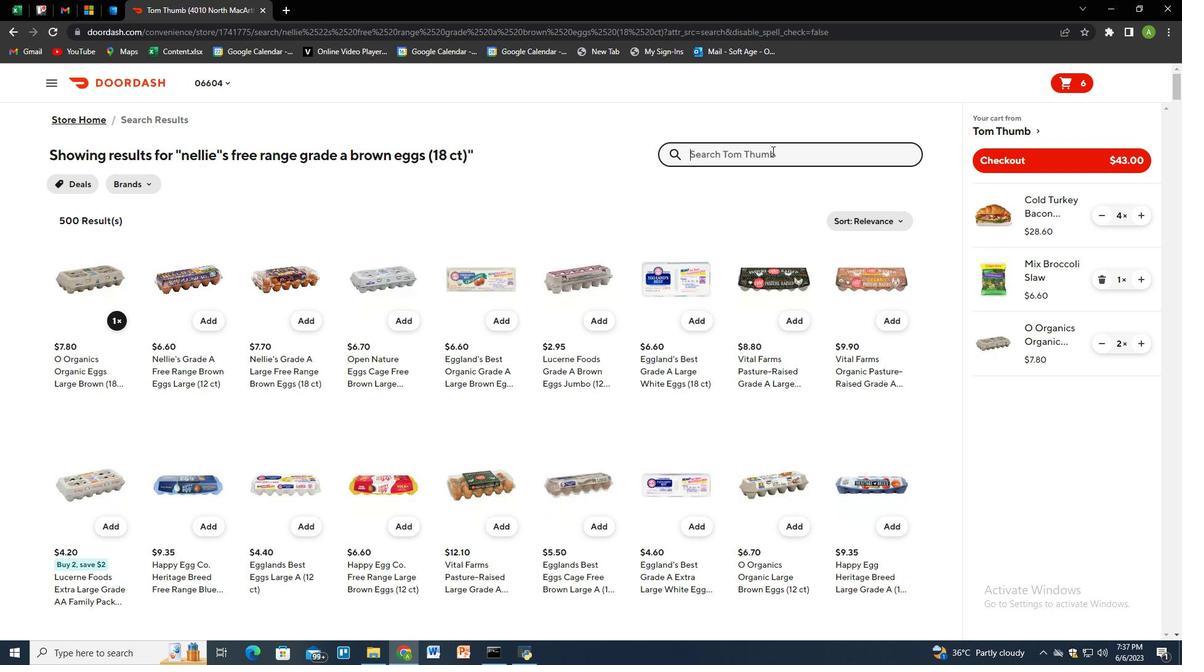 
Action: Key pressed regular<Key.space>okra<Key.space><Key.shift_r><Key.shift_r>(15<Key.space>oz<Key.shift_r>)<Key.enter>
Screenshot: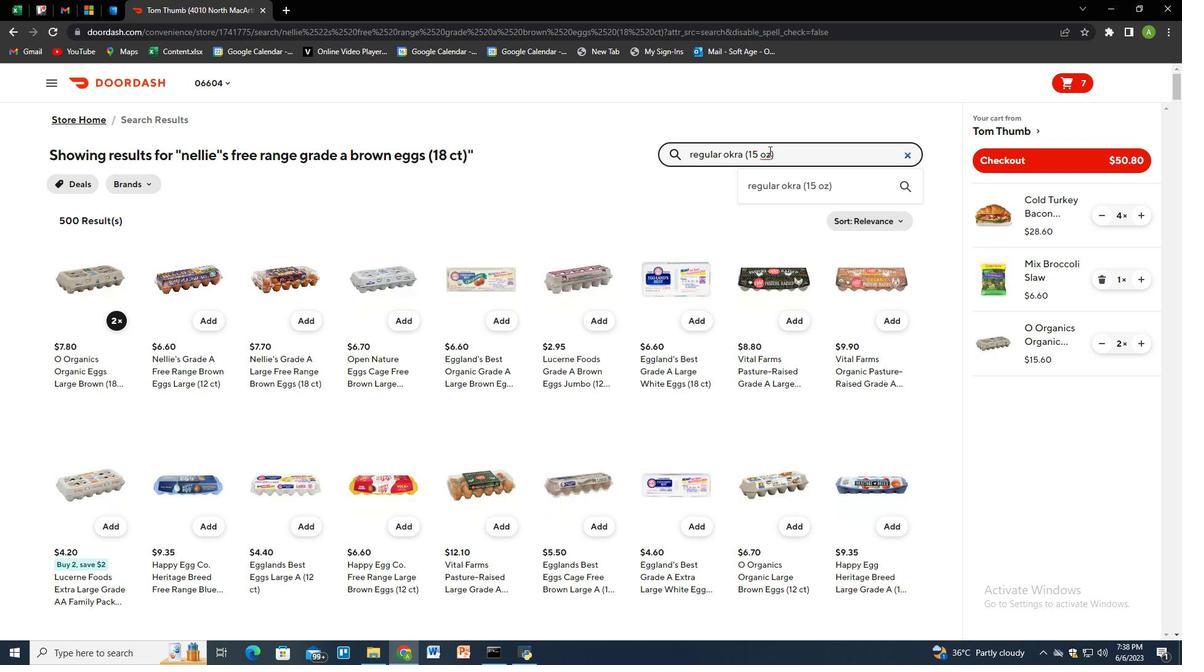 
Action: Mouse moved to (105, 322)
Screenshot: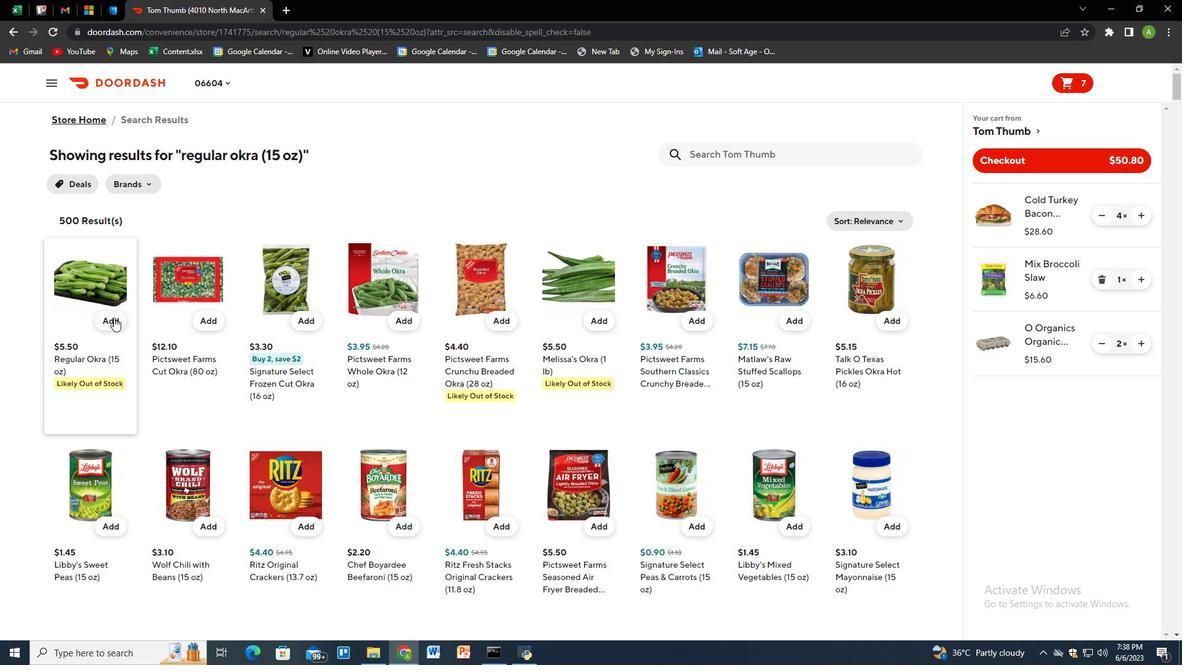 
Action: Mouse pressed left at (105, 322)
Screenshot: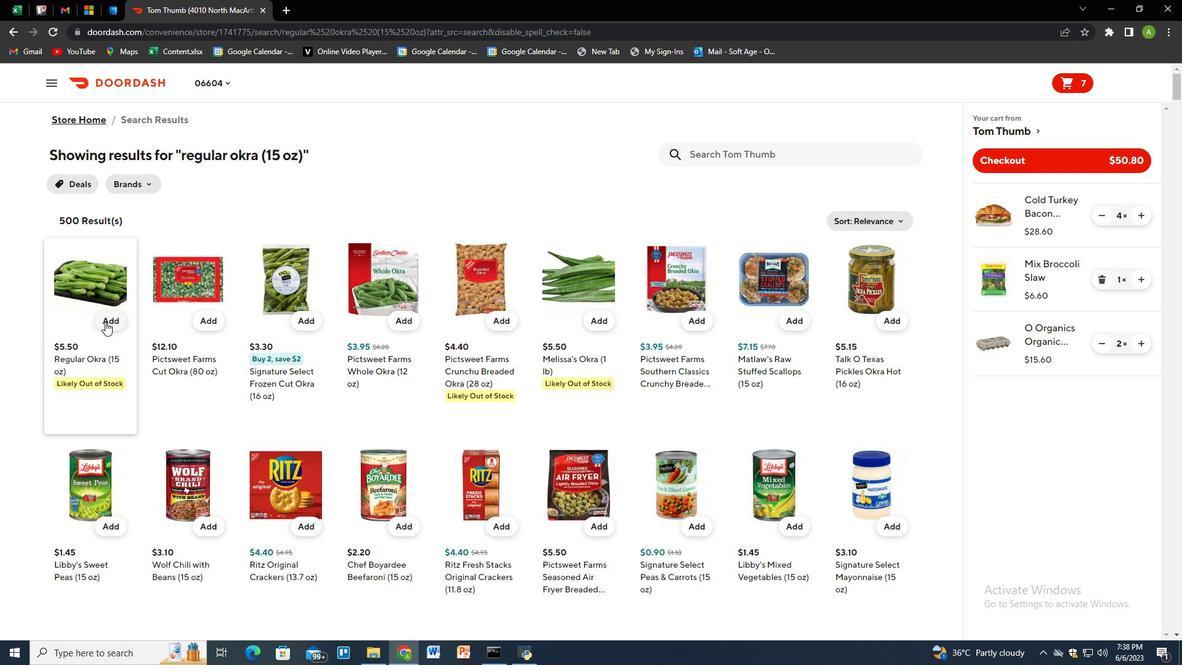 
Action: Mouse moved to (1138, 406)
Screenshot: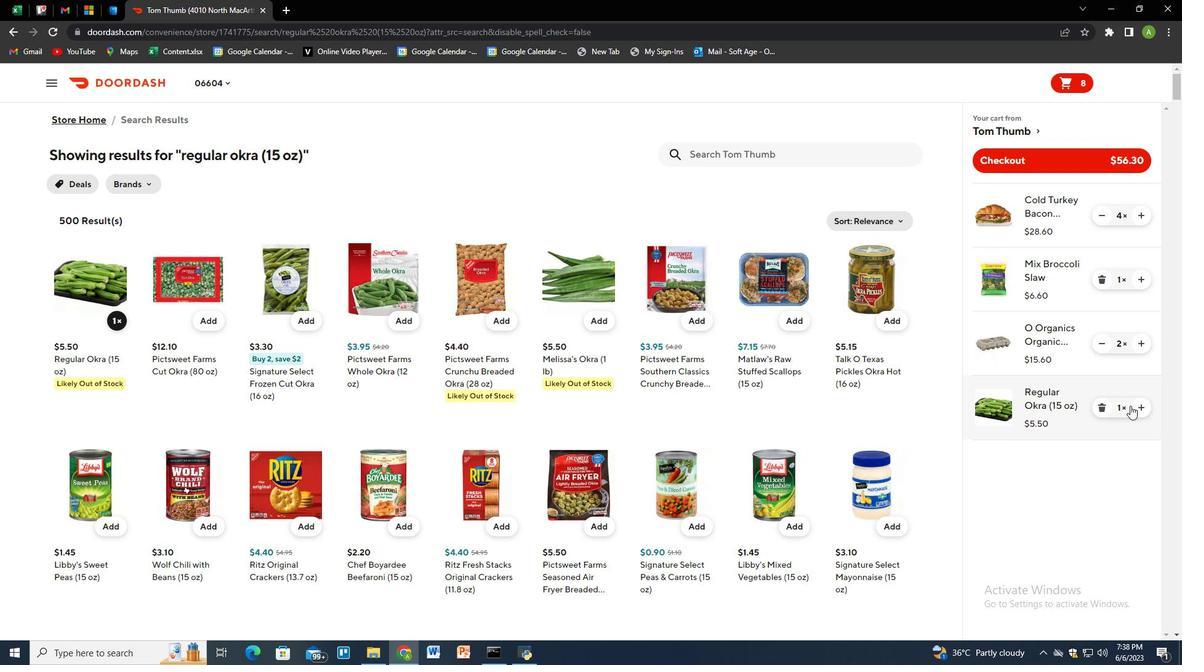 
Action: Mouse pressed left at (1138, 406)
Screenshot: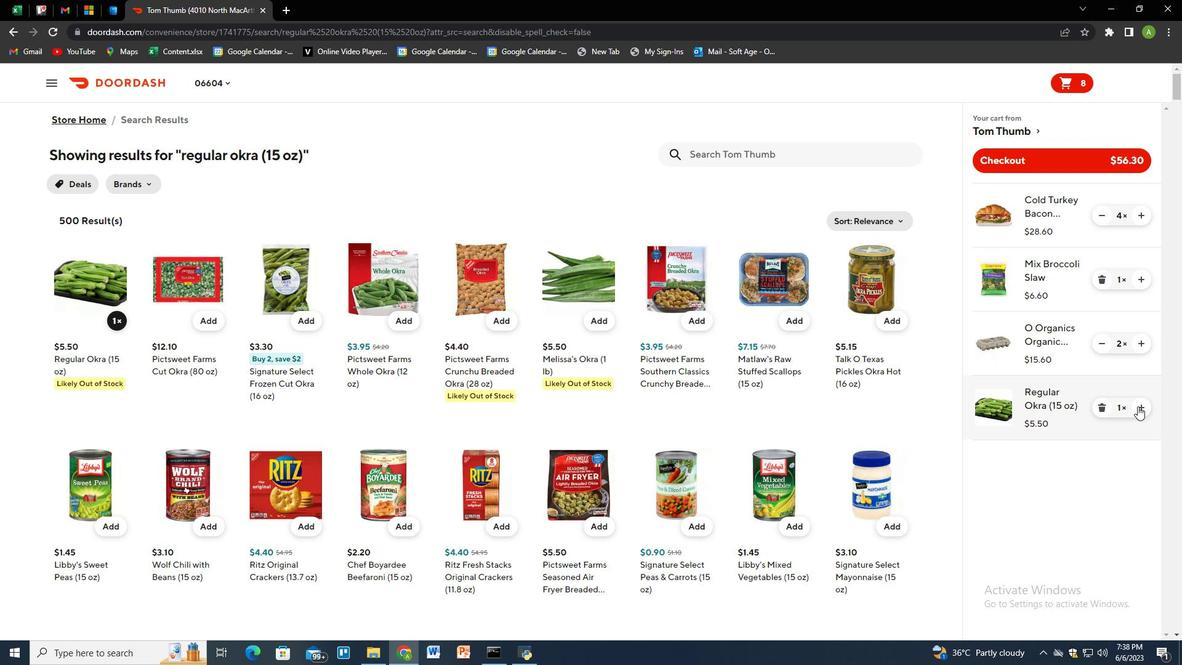 
Action: Mouse pressed left at (1138, 406)
Screenshot: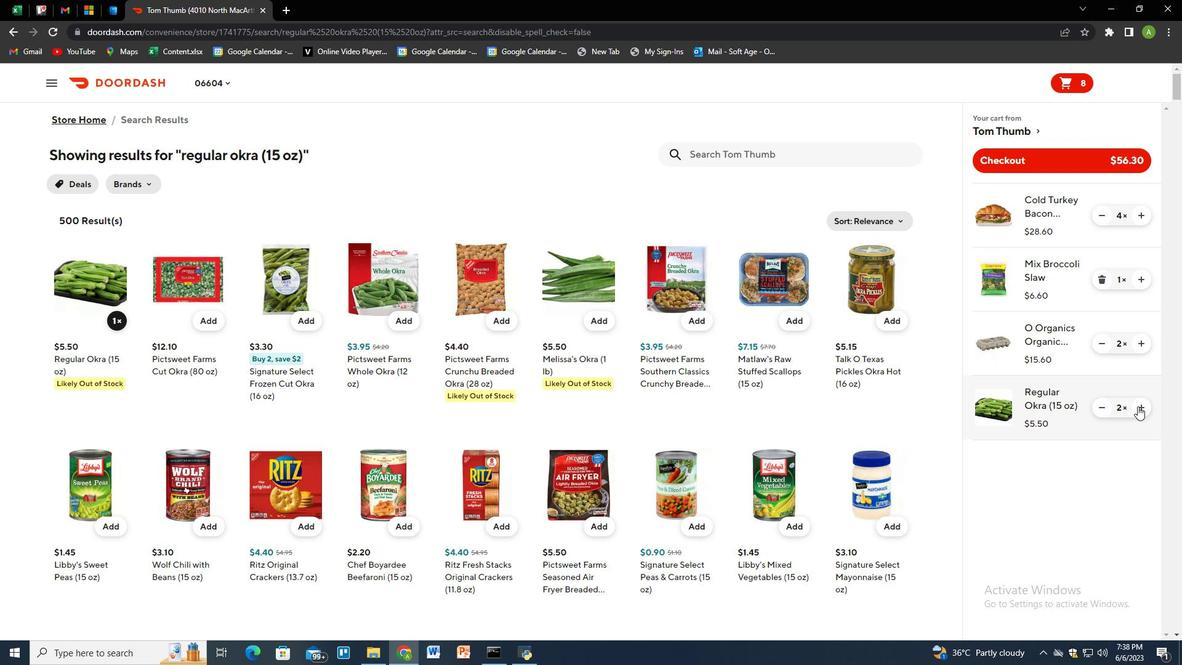 
Action: Mouse pressed left at (1138, 406)
Screenshot: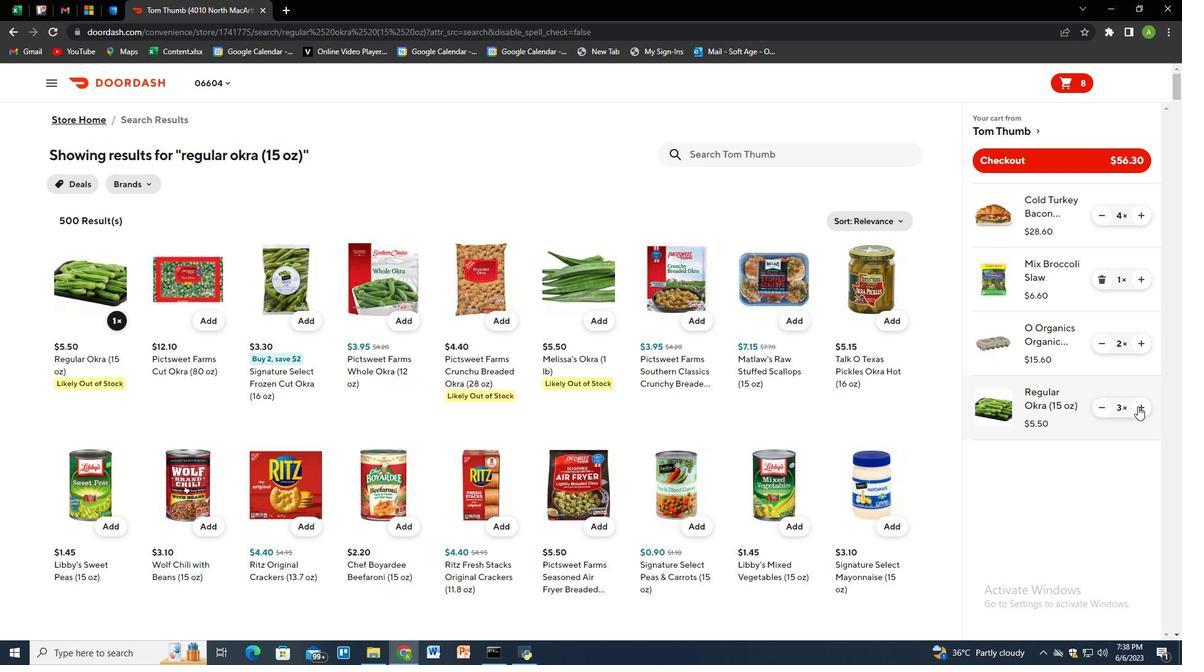 
Action: Mouse moved to (738, 153)
Screenshot: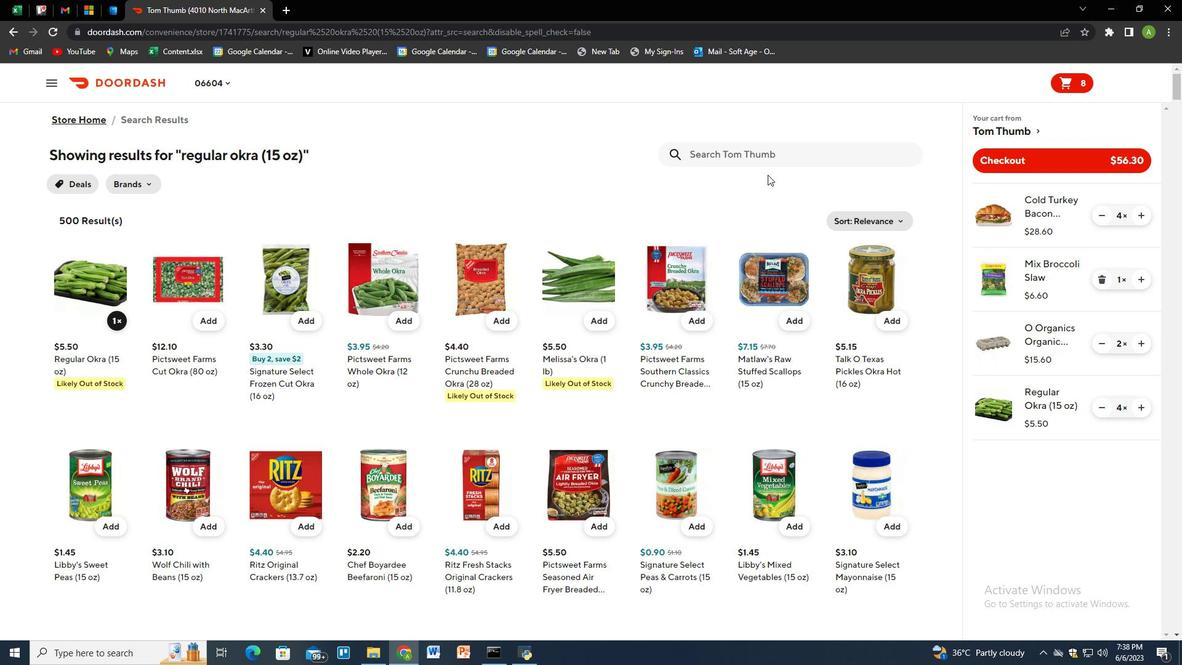 
Action: Mouse pressed left at (738, 153)
Screenshot: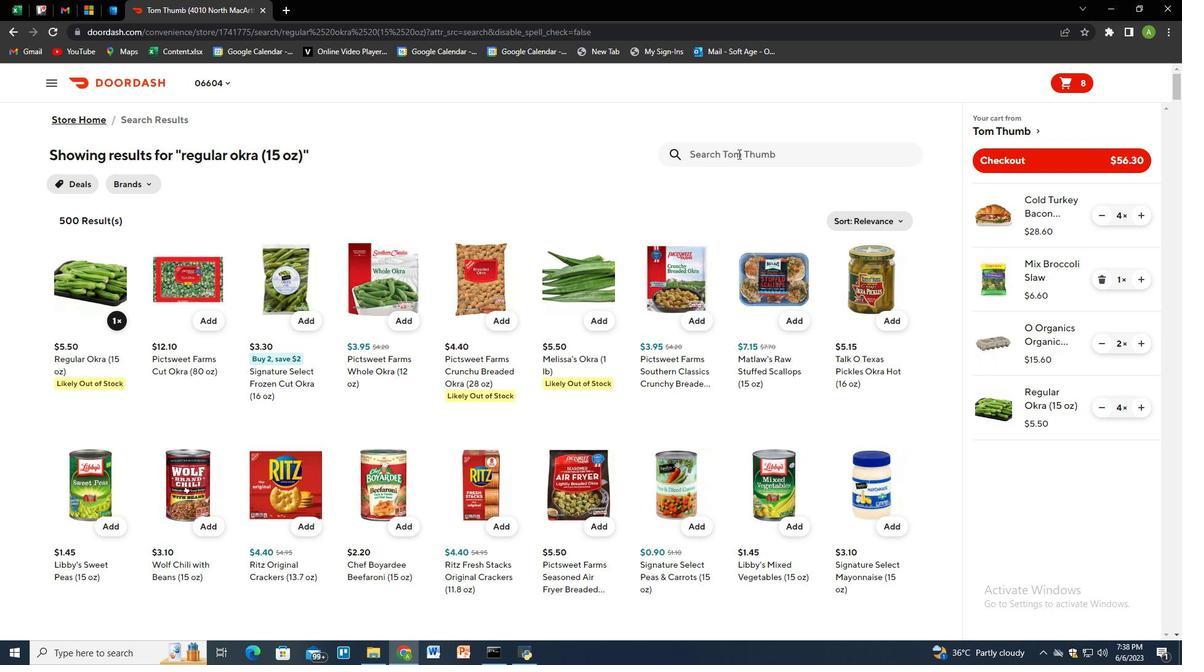 
Action: Key pressed li<Key.backspace>unha<Key.left><Key.left>c<Key.right><Key.right><Key.right>bles<Key.space>cracker<Key.space>stackers<Key.space>light<Key.space>bologna<Key.space>and<Key.space>american<Key.space><Key.shift_r>(3.1<Key.space>oz<Key.shift_r>)<Key.enter>
Screenshot: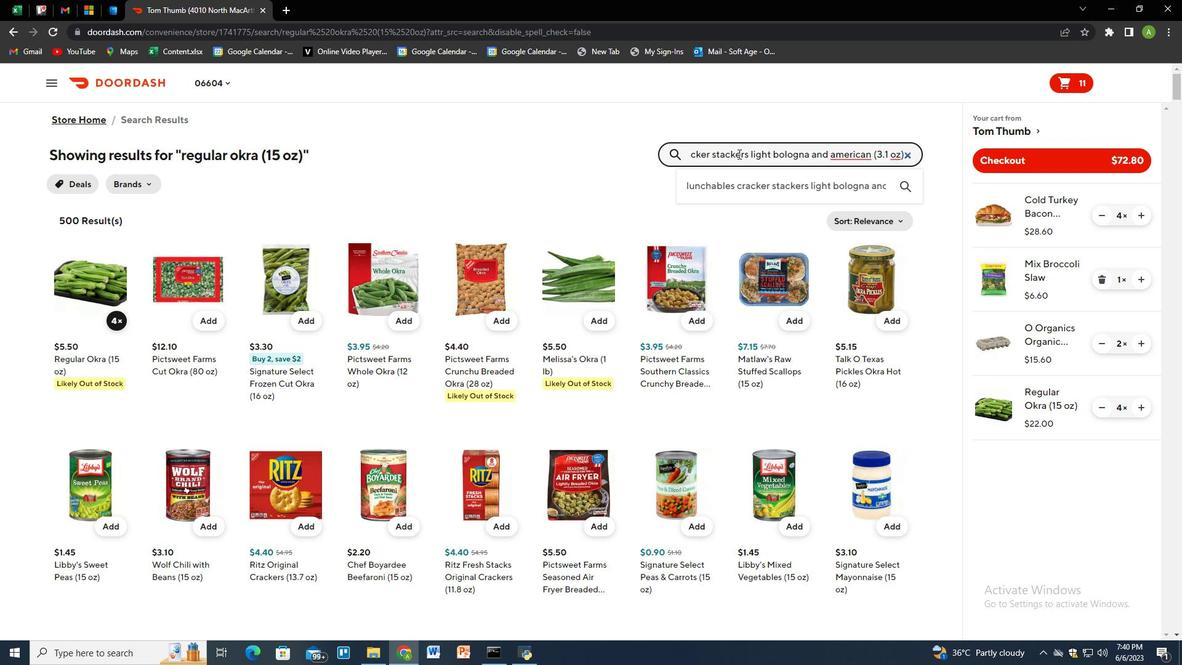 
Action: Mouse moved to (114, 315)
Screenshot: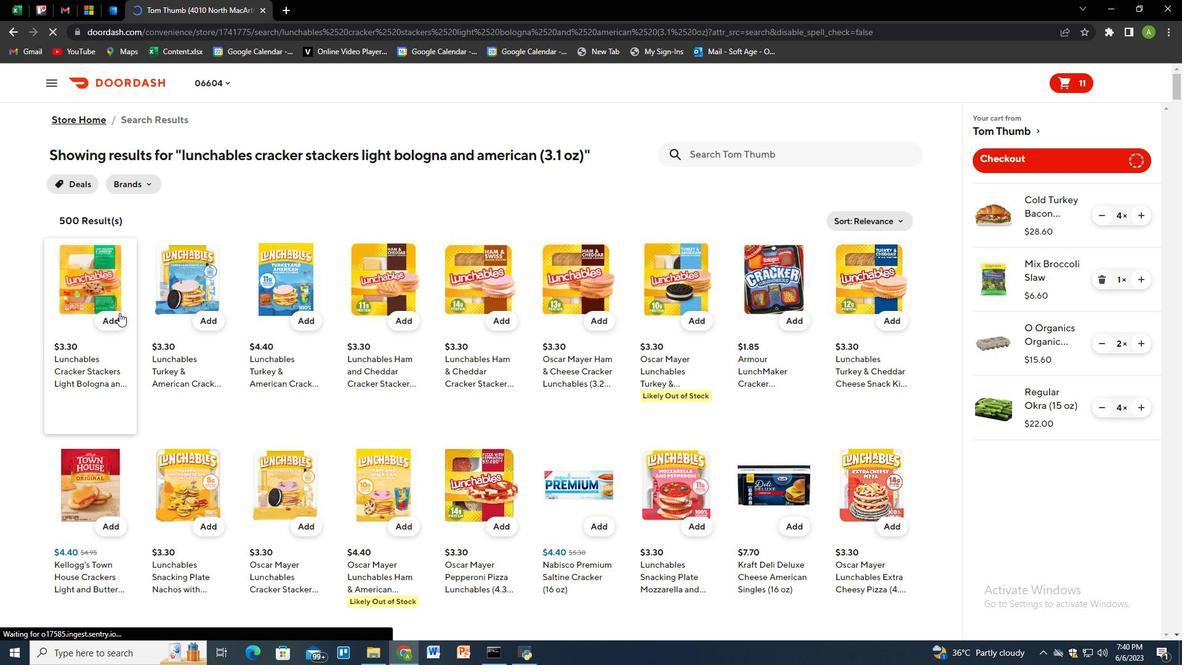 
Action: Mouse pressed left at (114, 315)
Screenshot: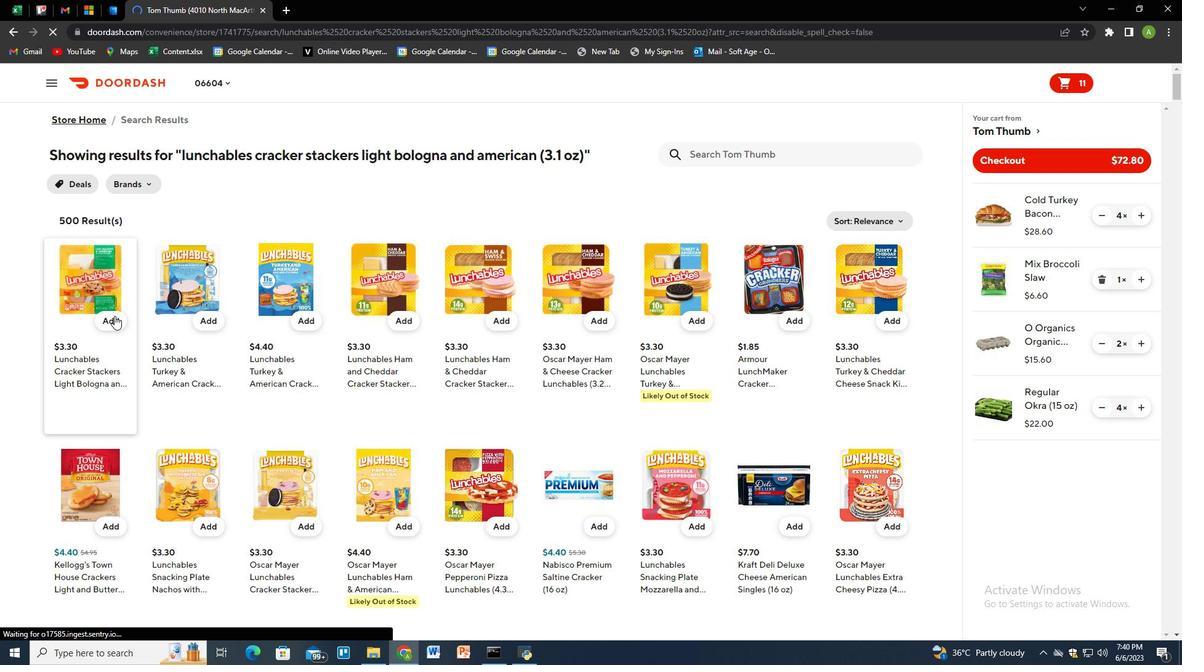 
Action: Mouse moved to (767, 155)
Screenshot: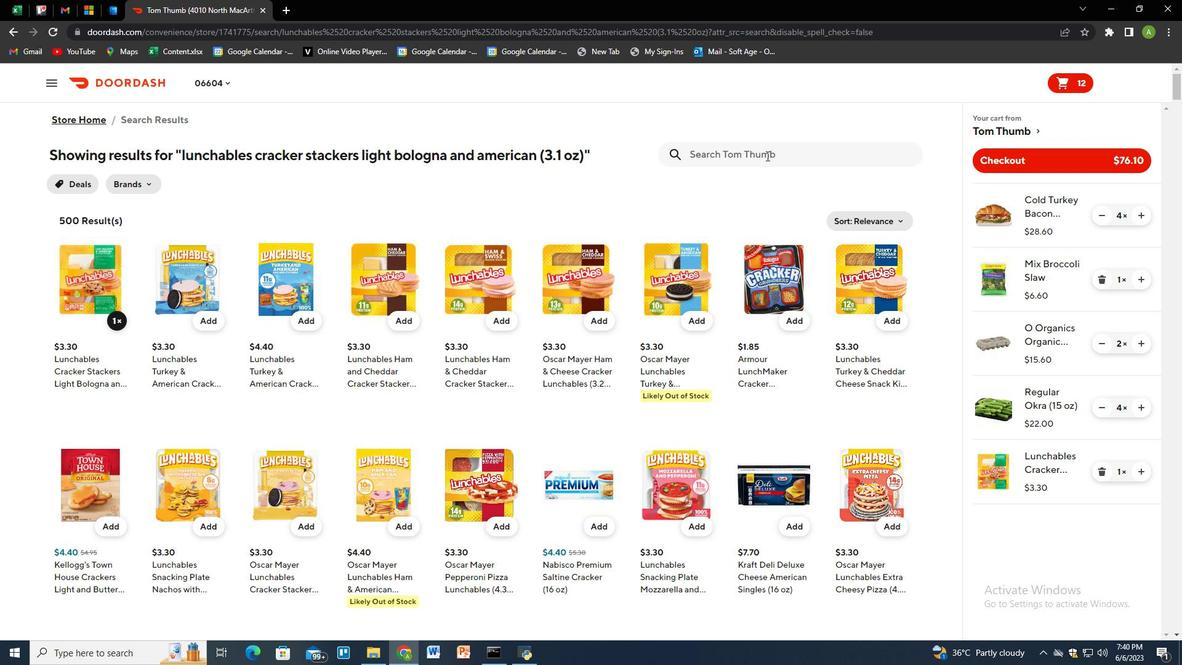 
Action: Mouse pressed left at (767, 155)
Screenshot: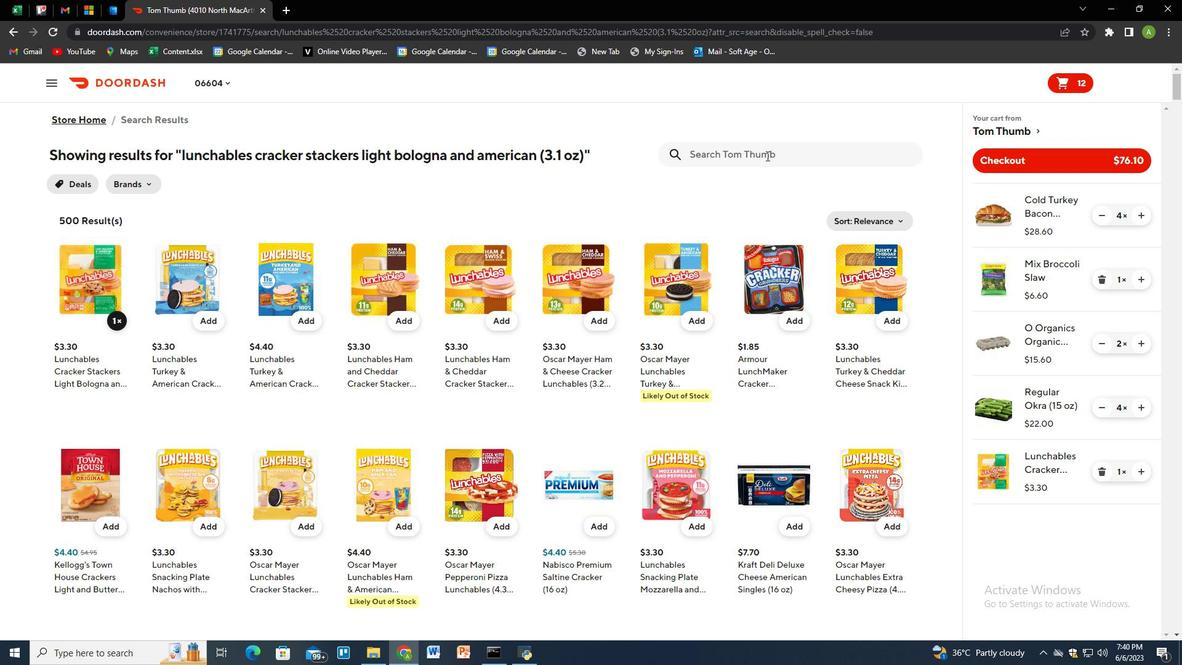 
Action: Key pressed adams<Key.space>garpes<Key.backspace><Key.backspace><Key.backspace><Key.backspace>rlic<Key.space>salt<Key.space>seasonning<Key.space><Key.shift_r>(6.49<Key.space>oz<Key.shift_r>)<Key.enter>
Screenshot: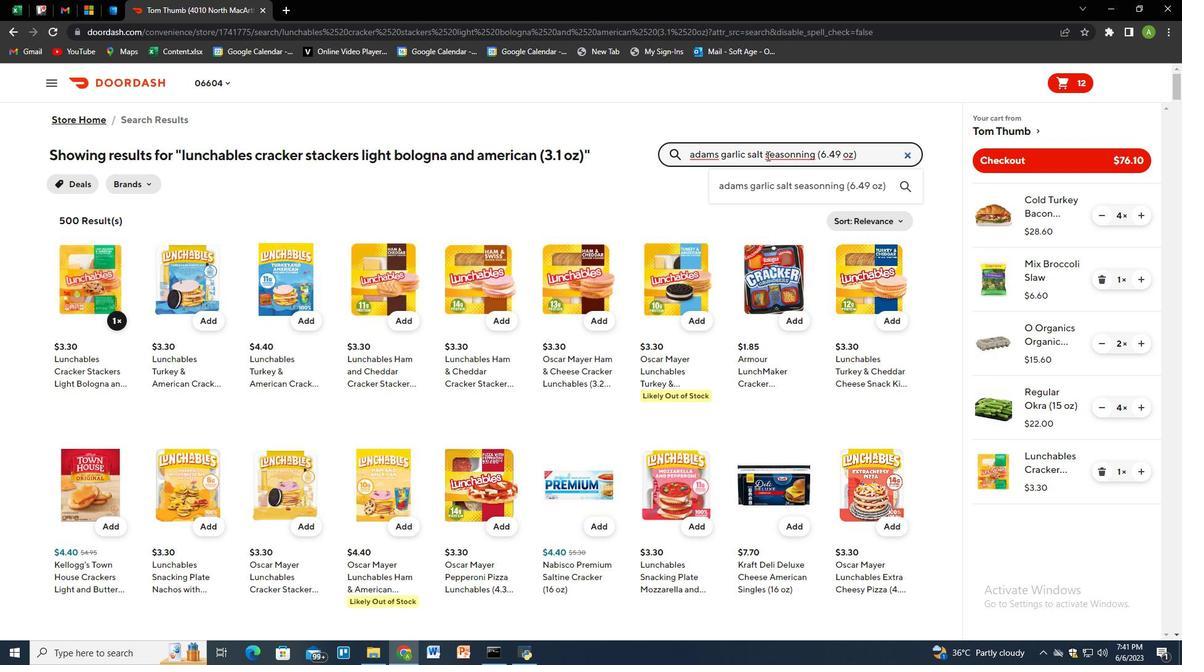 
Action: Mouse moved to (113, 320)
Screenshot: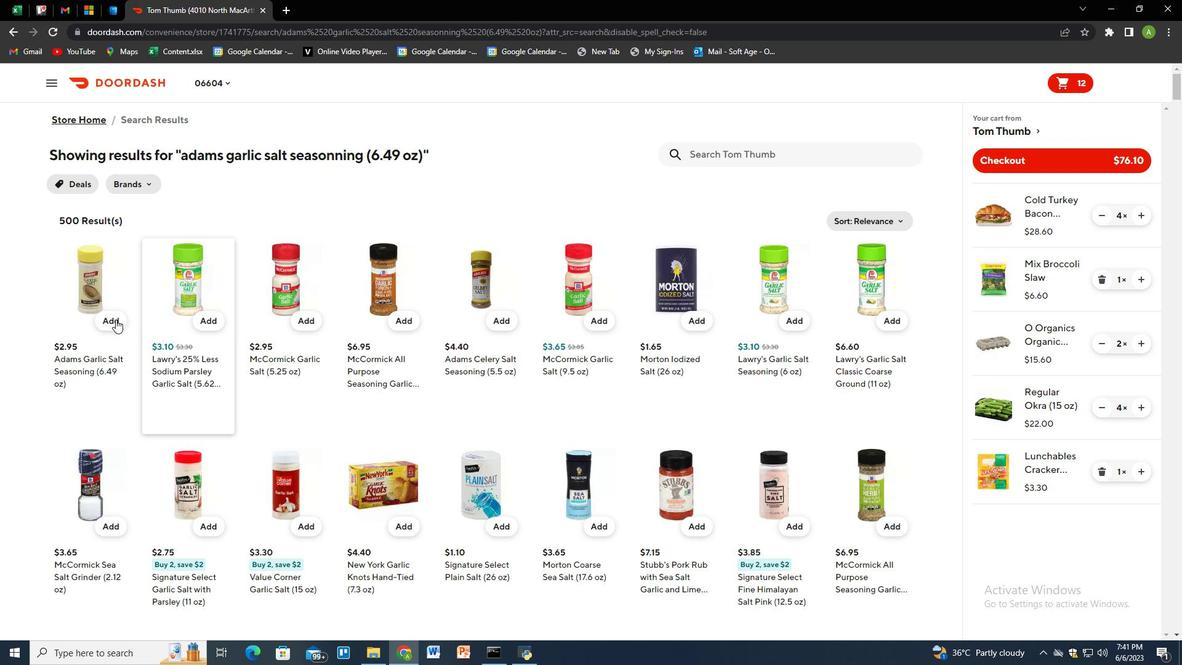 
Action: Mouse pressed left at (113, 320)
Screenshot: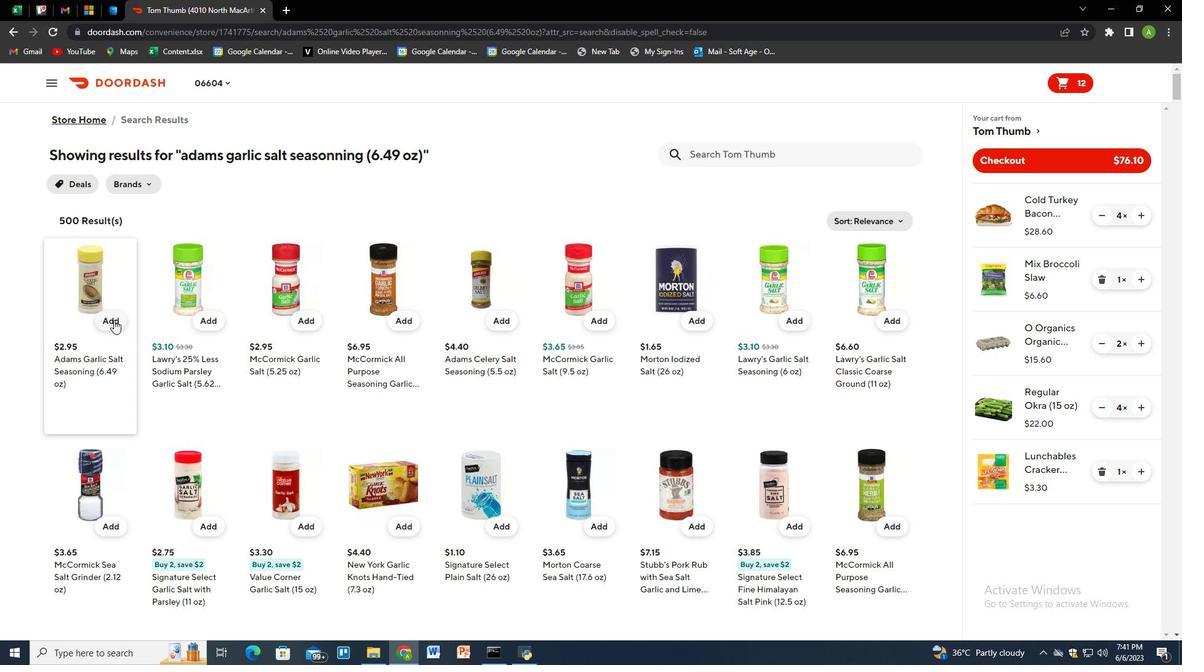 
Action: Mouse moved to (1135, 539)
Screenshot: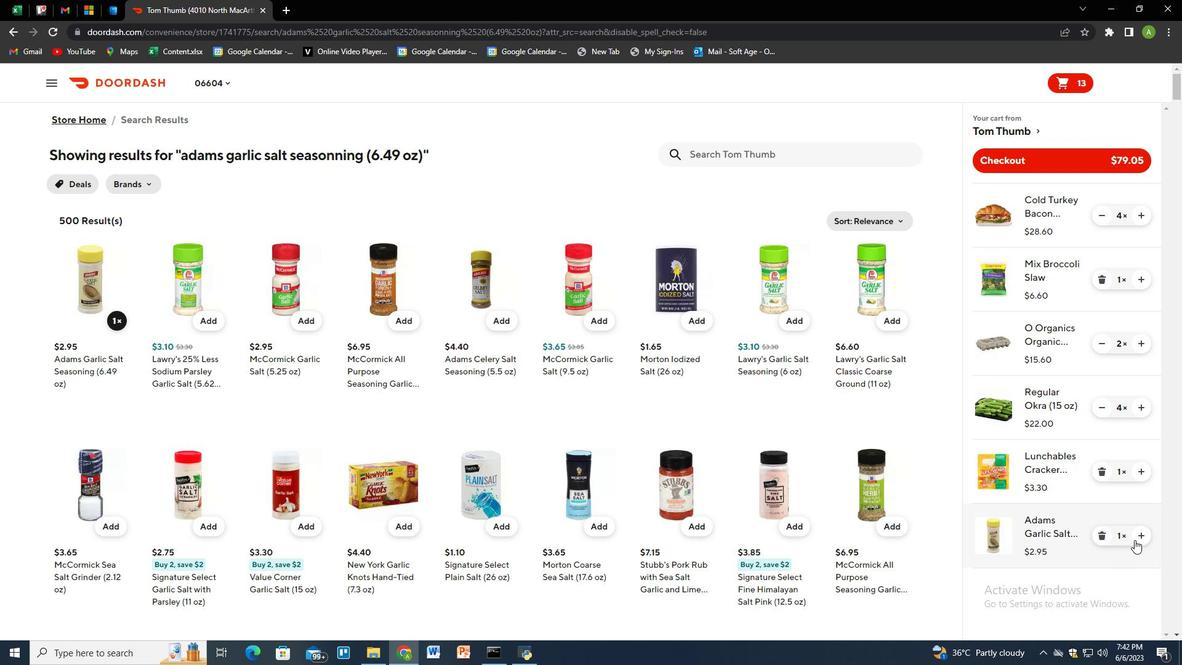 
Action: Mouse pressed left at (1135, 539)
Screenshot: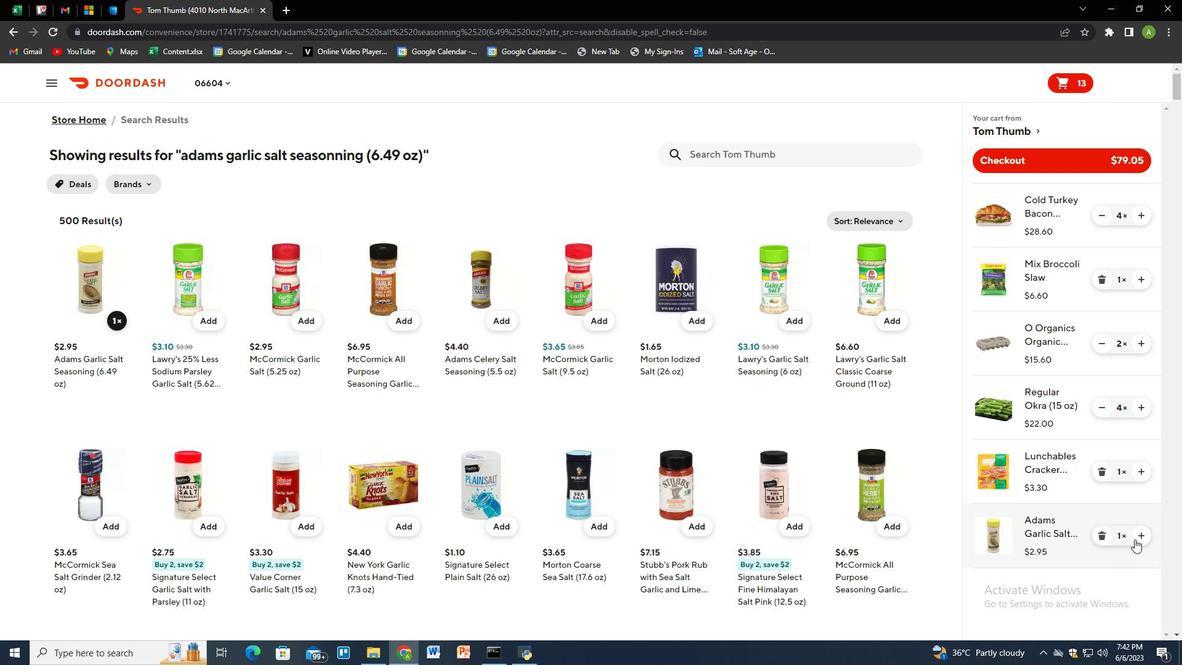 
Action: Mouse moved to (1137, 538)
Screenshot: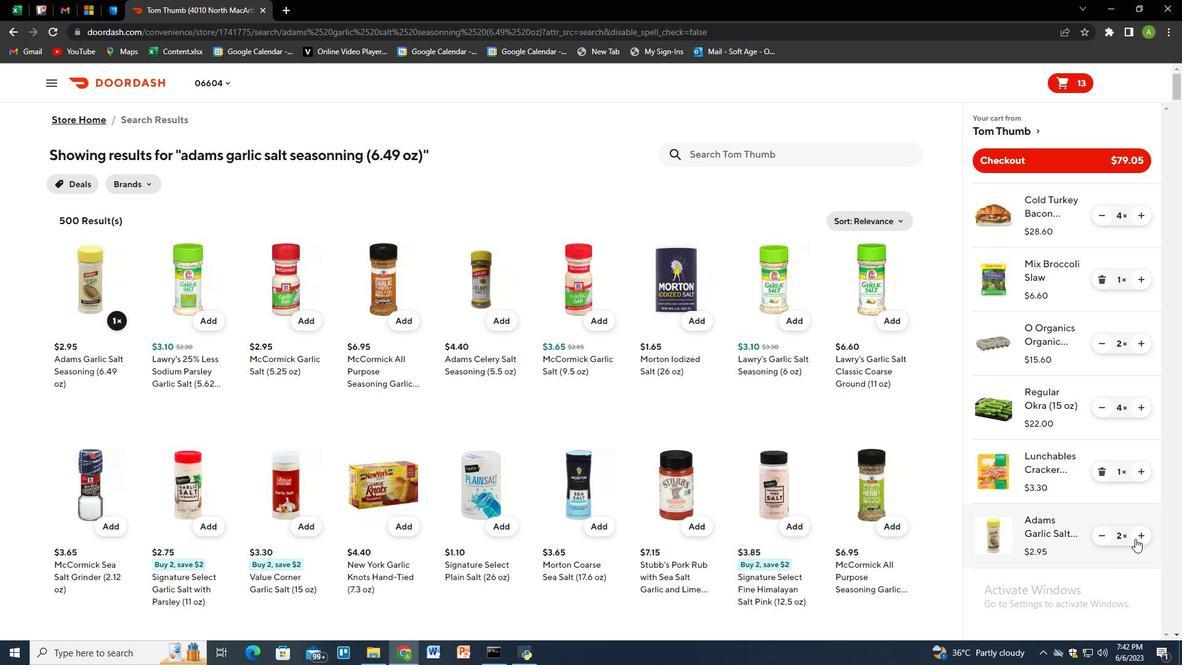 
Action: Mouse pressed left at (1137, 538)
Screenshot: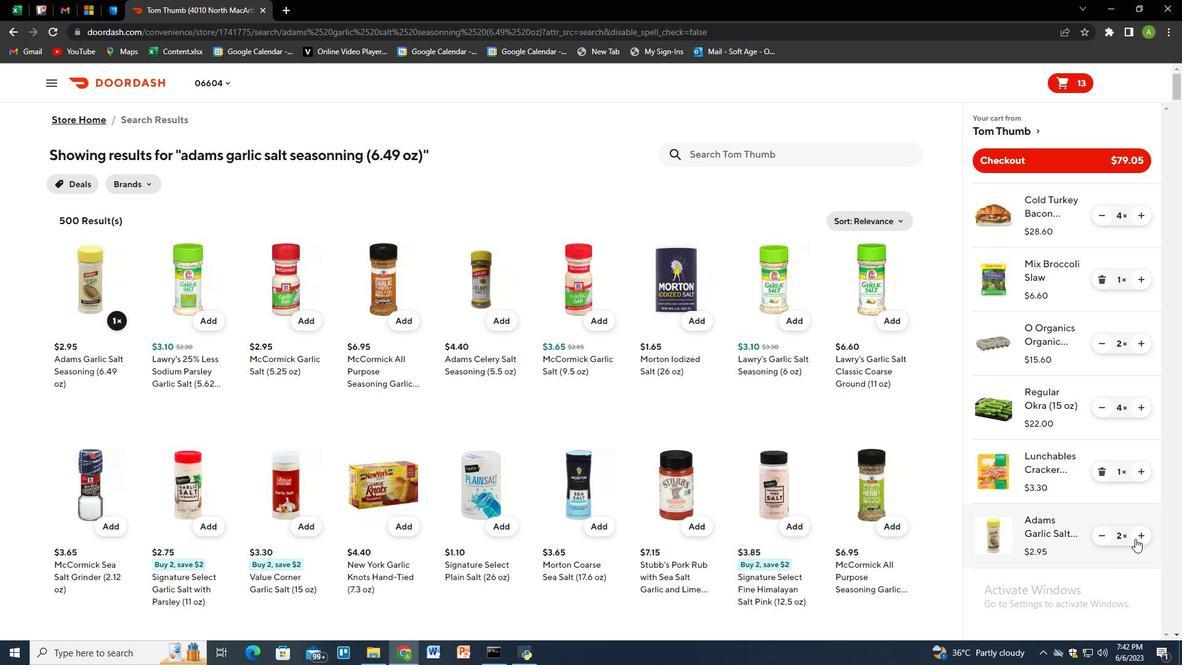 
Action: Mouse moved to (1138, 537)
Screenshot: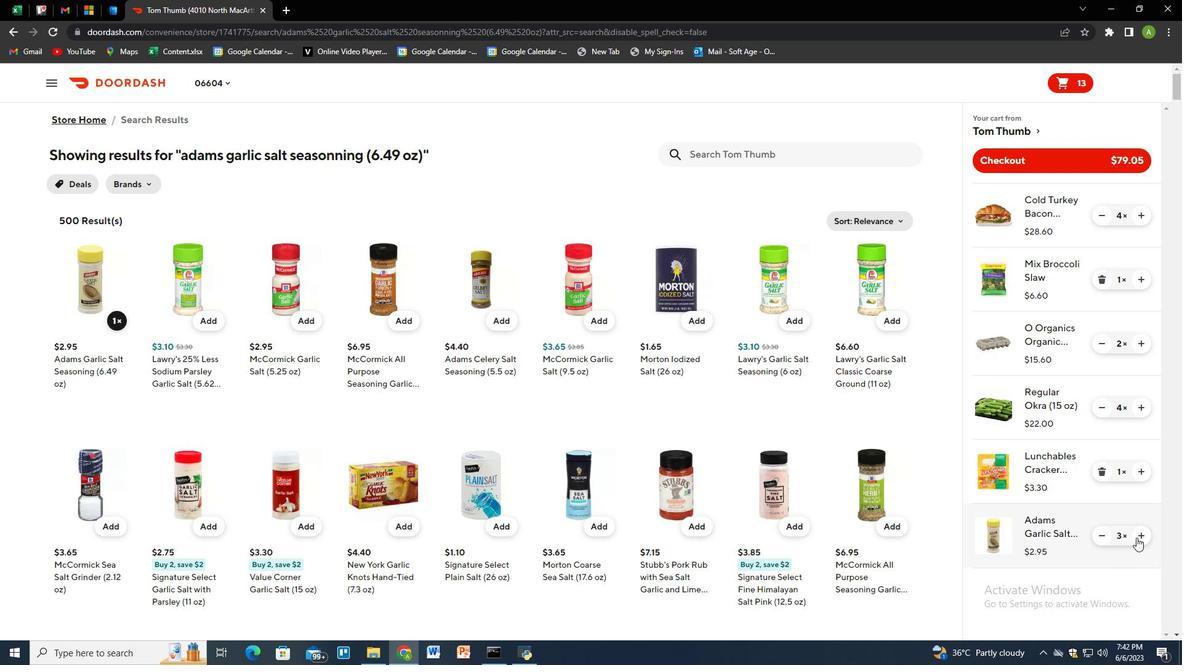 
Action: Mouse pressed left at (1138, 537)
Screenshot: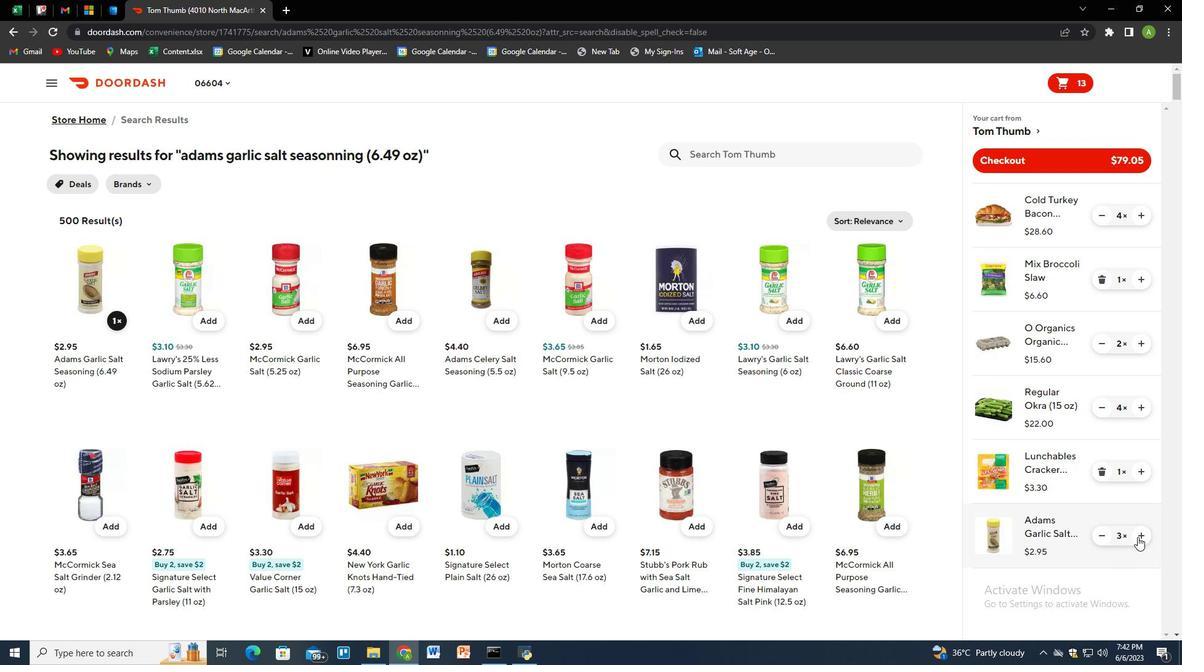 
Action: Mouse moved to (748, 153)
Screenshot: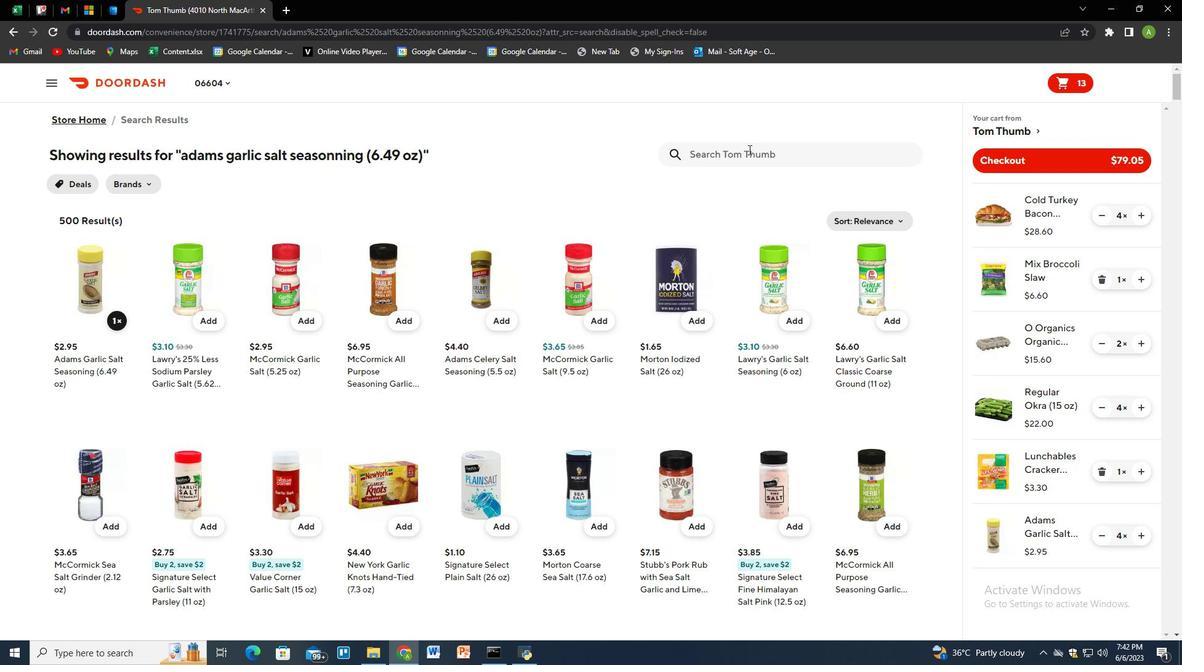 
Action: Mouse pressed left at (748, 153)
Screenshot: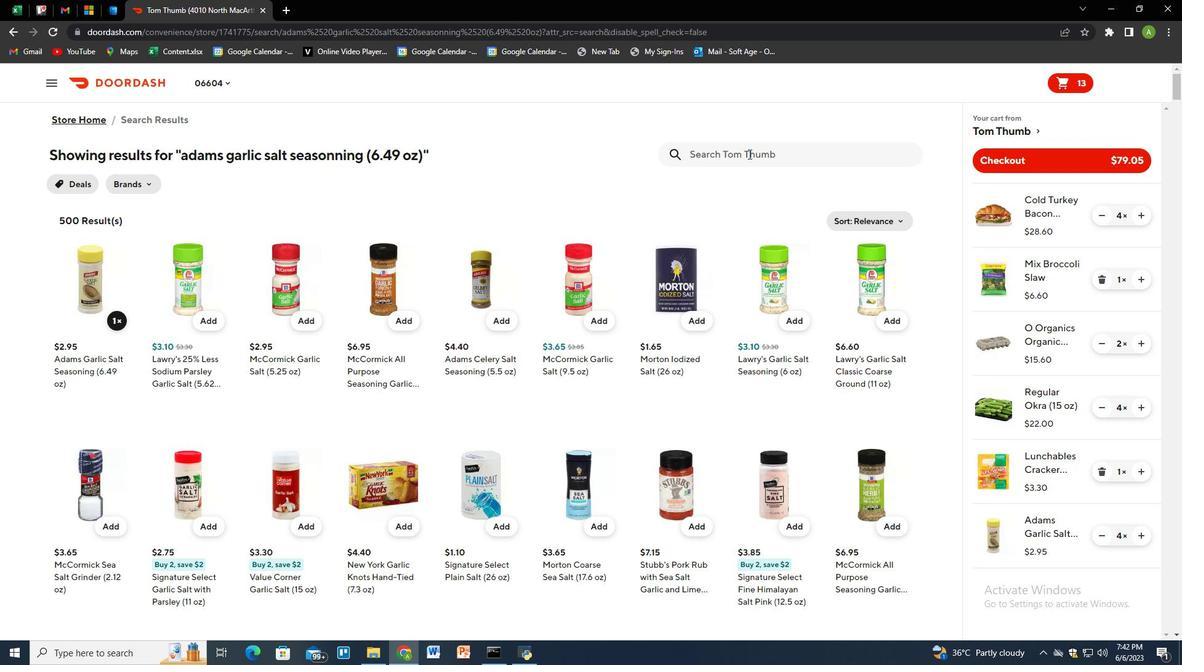 
Action: Key pressed red<Key.space>seedless<Key.space>grapescla<Key.backspace><Key.backspace><Key.backspace><Key.space>clmshell<Key.space><Key.shift_r>(2<Key.space>lb<Key.shift_r>)<Key.enter>
Screenshot: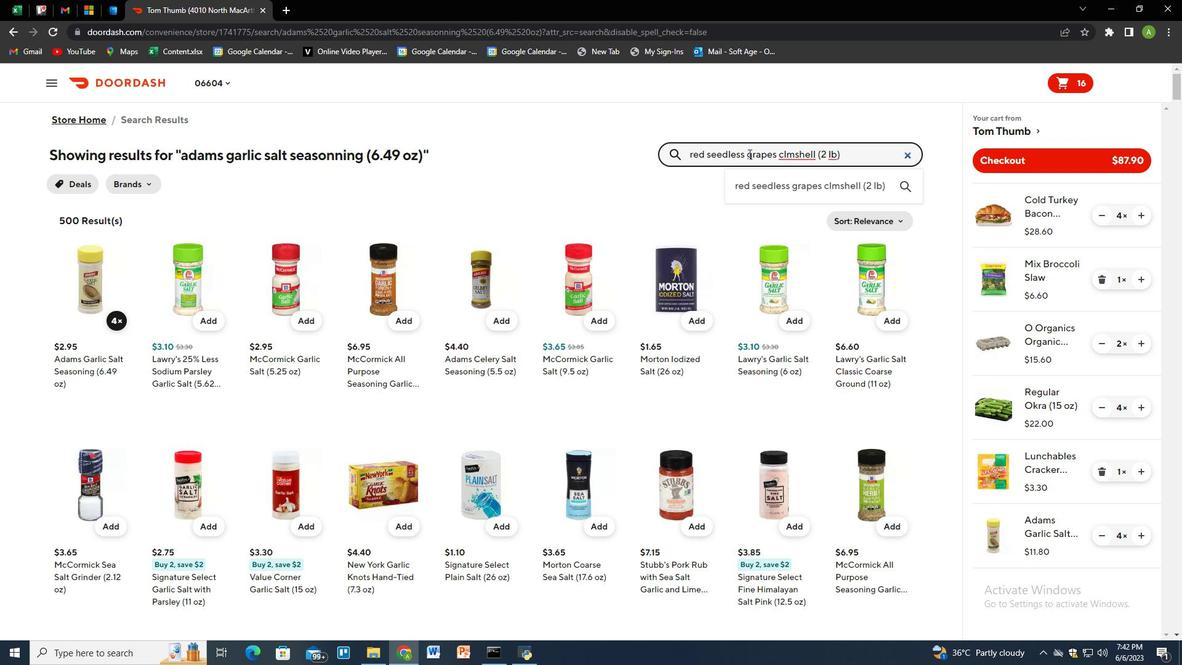 
Action: Mouse moved to (101, 323)
Screenshot: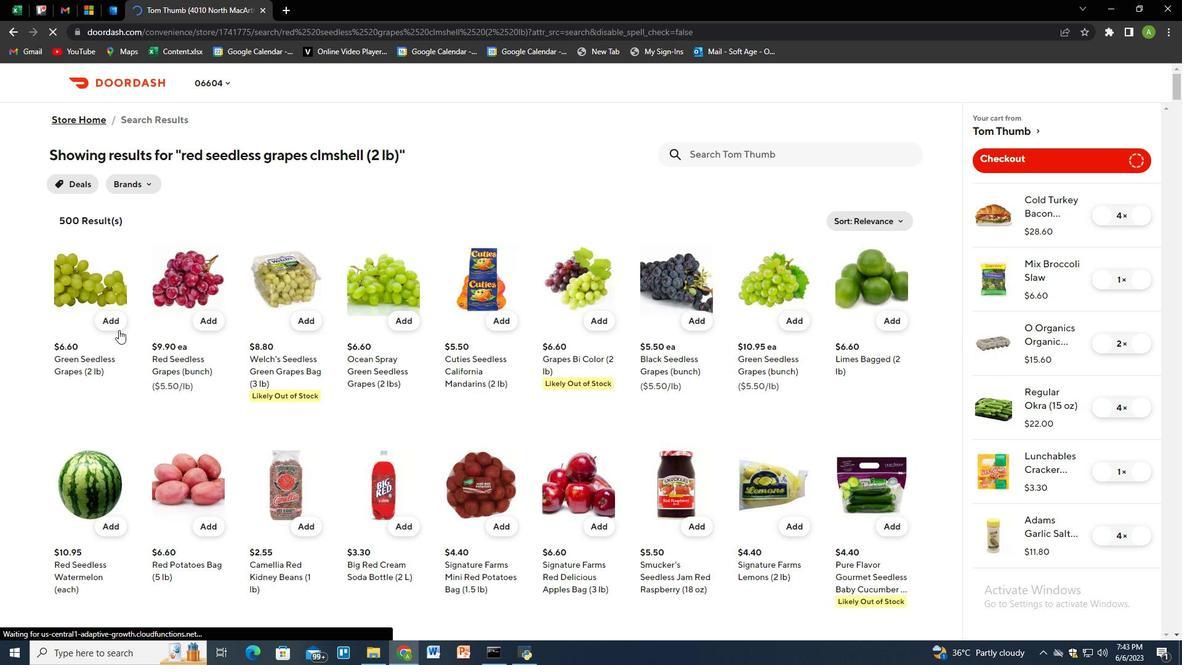 
Action: Mouse pressed left at (101, 323)
Screenshot: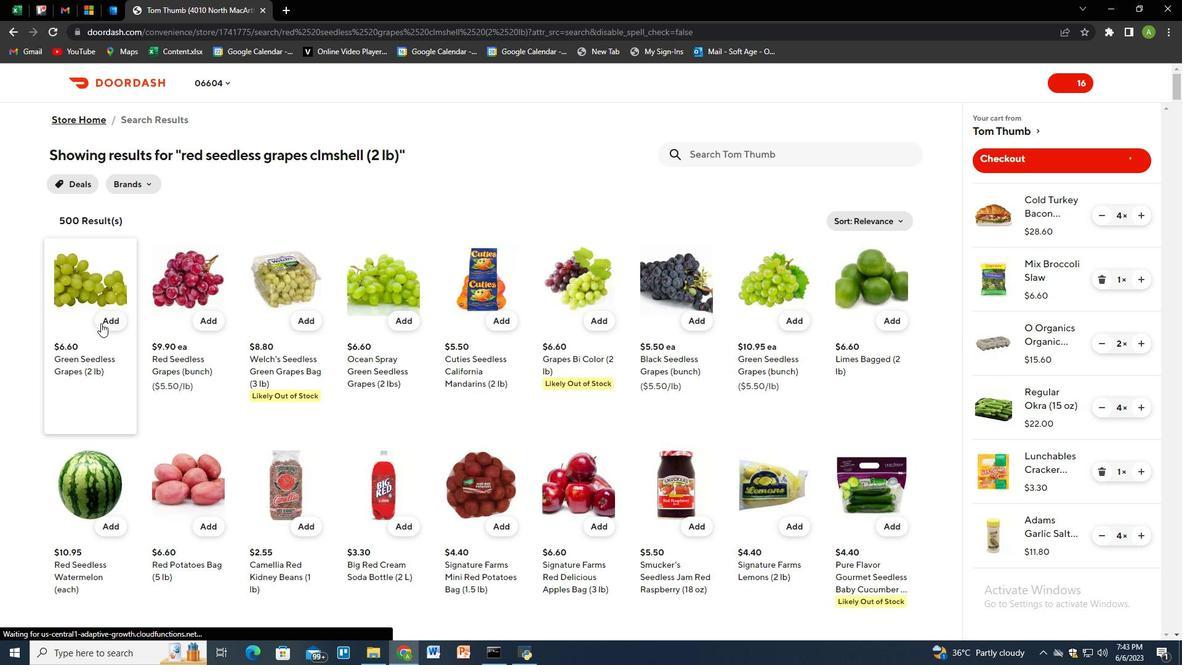 
Action: Mouse moved to (1138, 594)
Screenshot: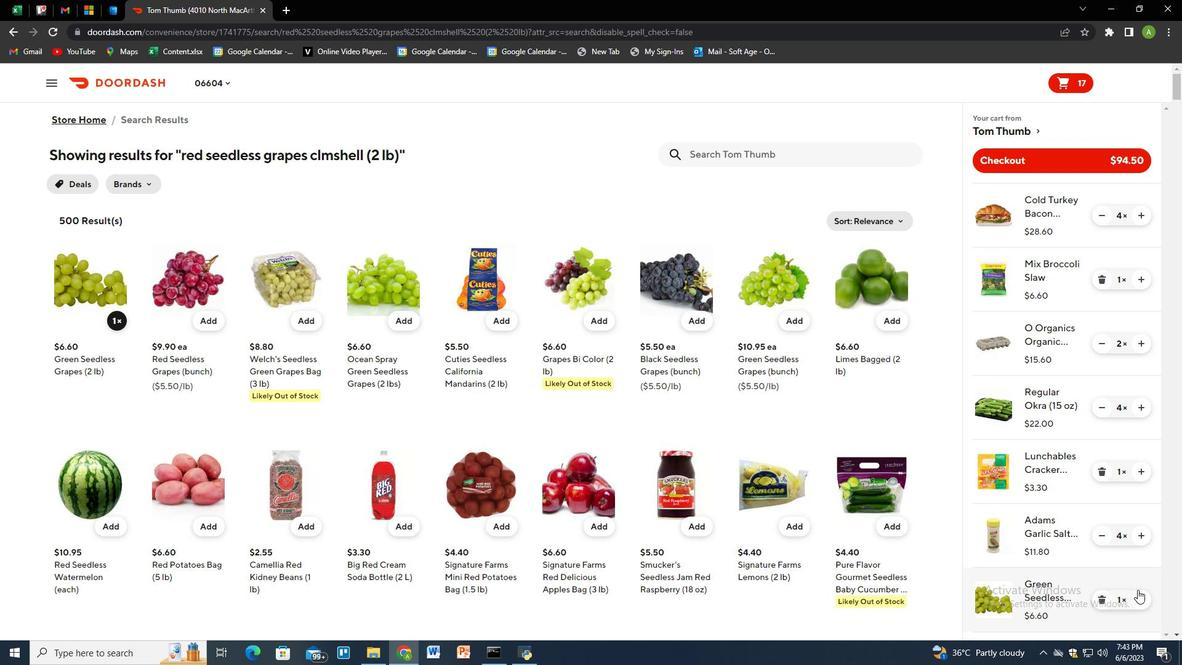
Action: Mouse pressed left at (1138, 594)
Screenshot: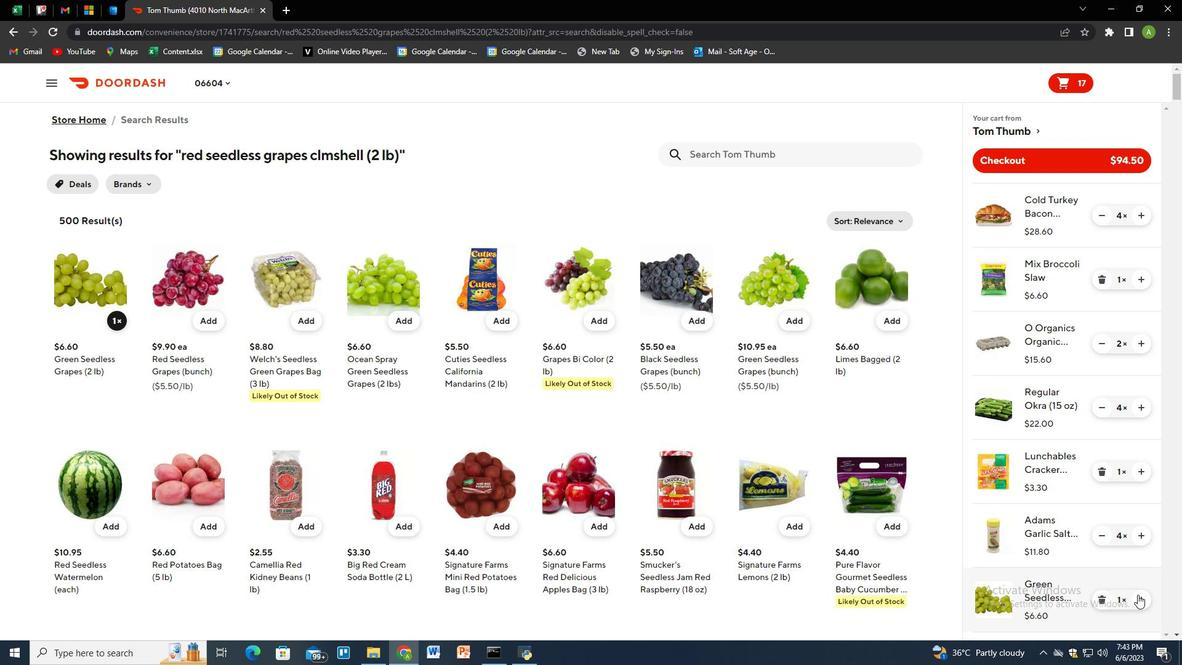 
Action: Mouse moved to (740, 136)
Screenshot: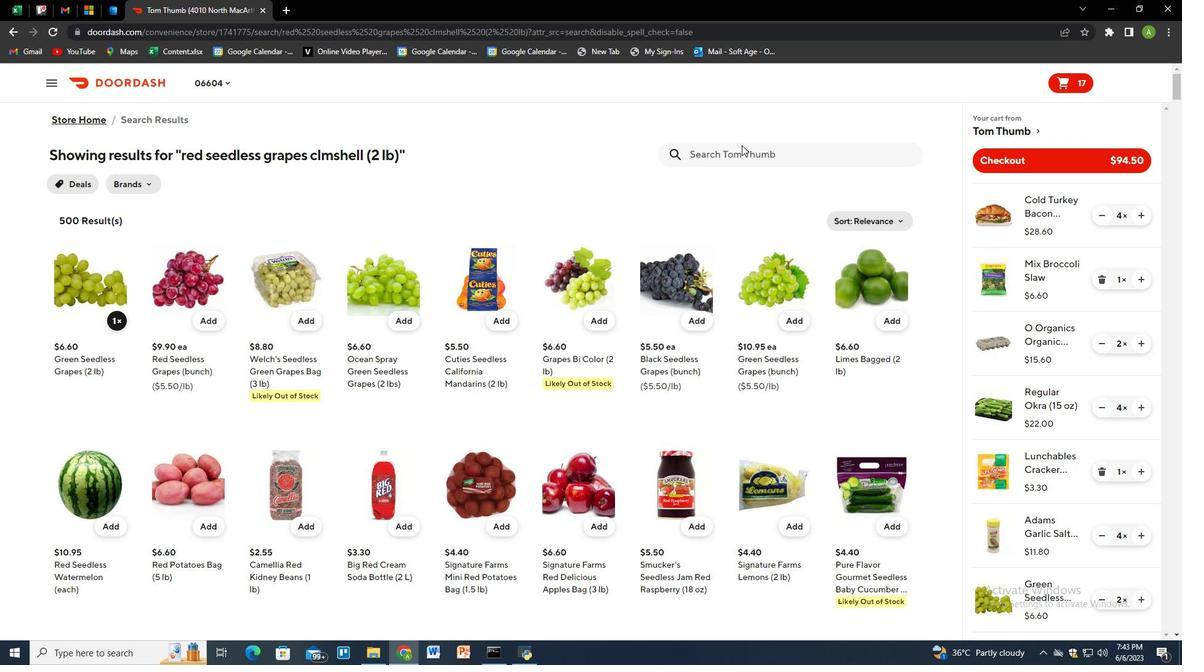 
Action: Mouse pressed left at (740, 136)
Screenshot: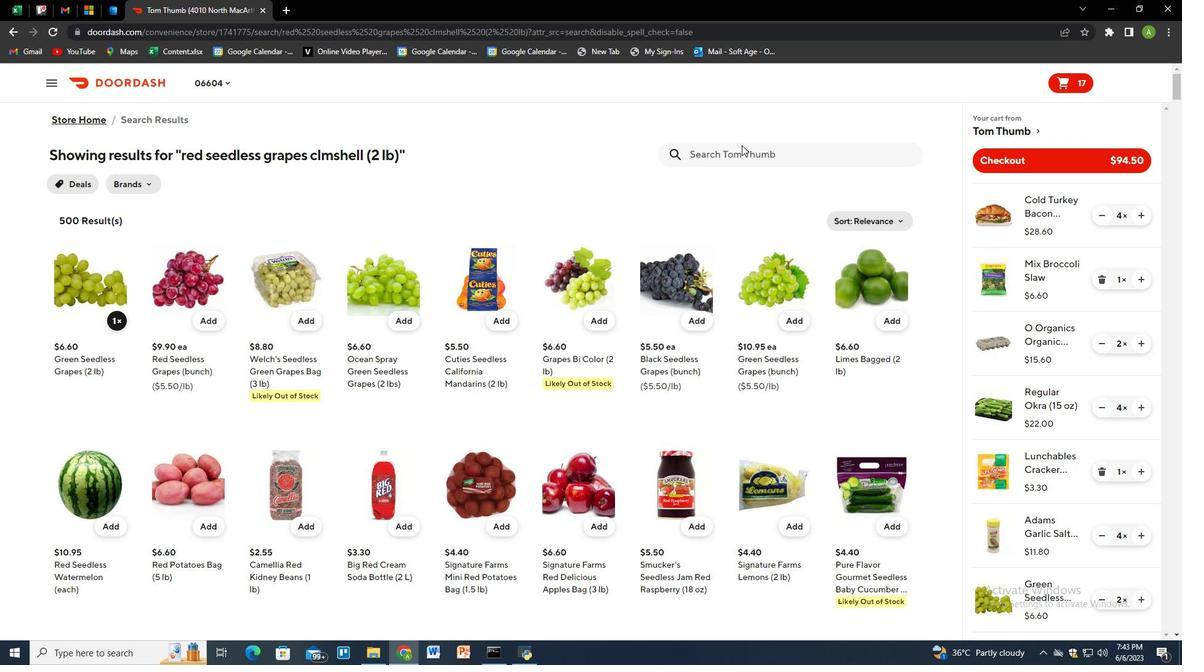 
Action: Mouse moved to (742, 157)
Screenshot: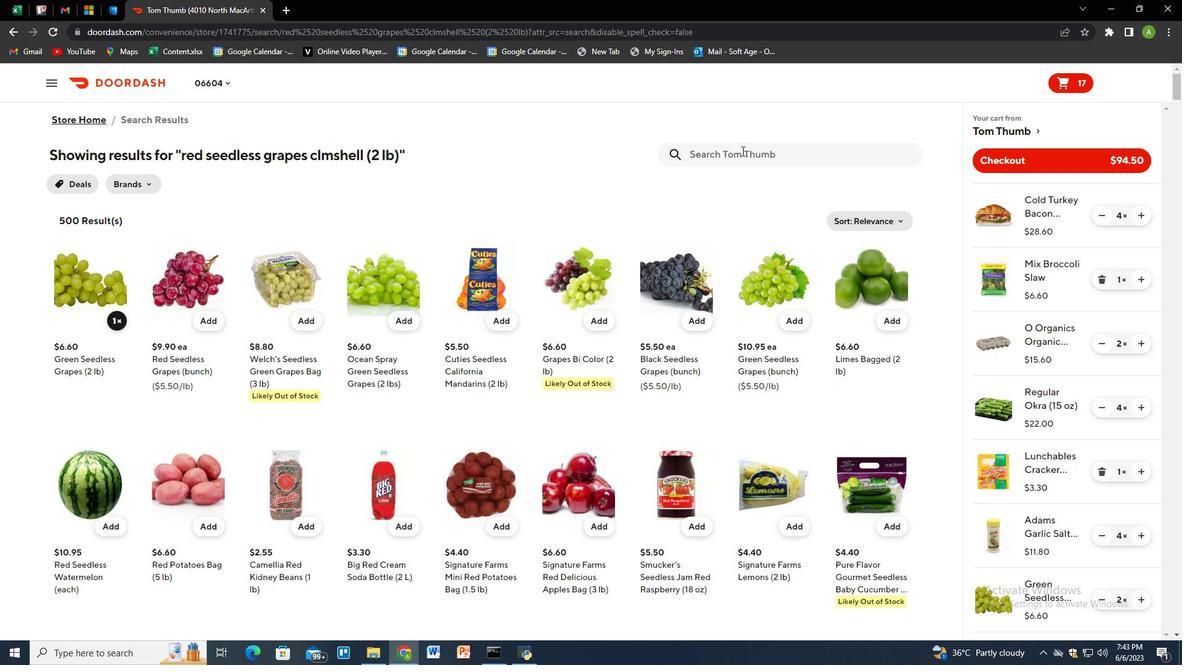 
Action: Mouse pressed left at (742, 157)
Screenshot: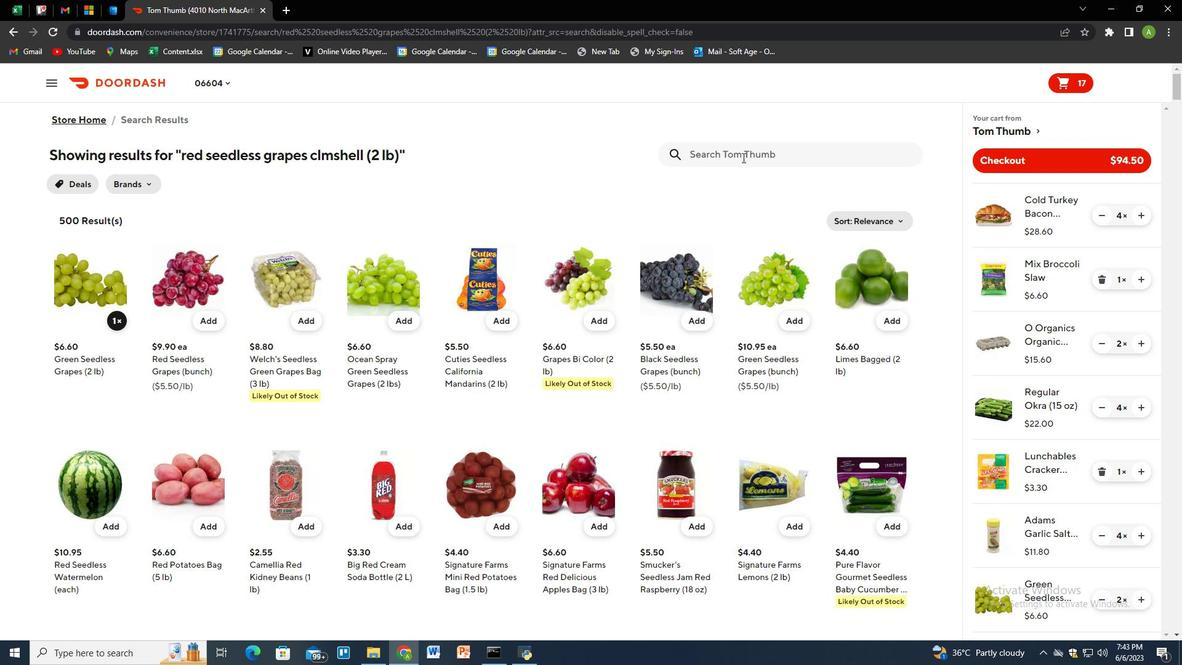 
Action: Key pressed the<Key.space>cheesecake<Key.space>factory<Key.space>chocolate<Key.space>mousse<Key.space>cheesecake<Key.space>6<Key.space><Key.shift_r>(1<Key.space>ct<Key.shift_r>)<Key.enter>
Screenshot: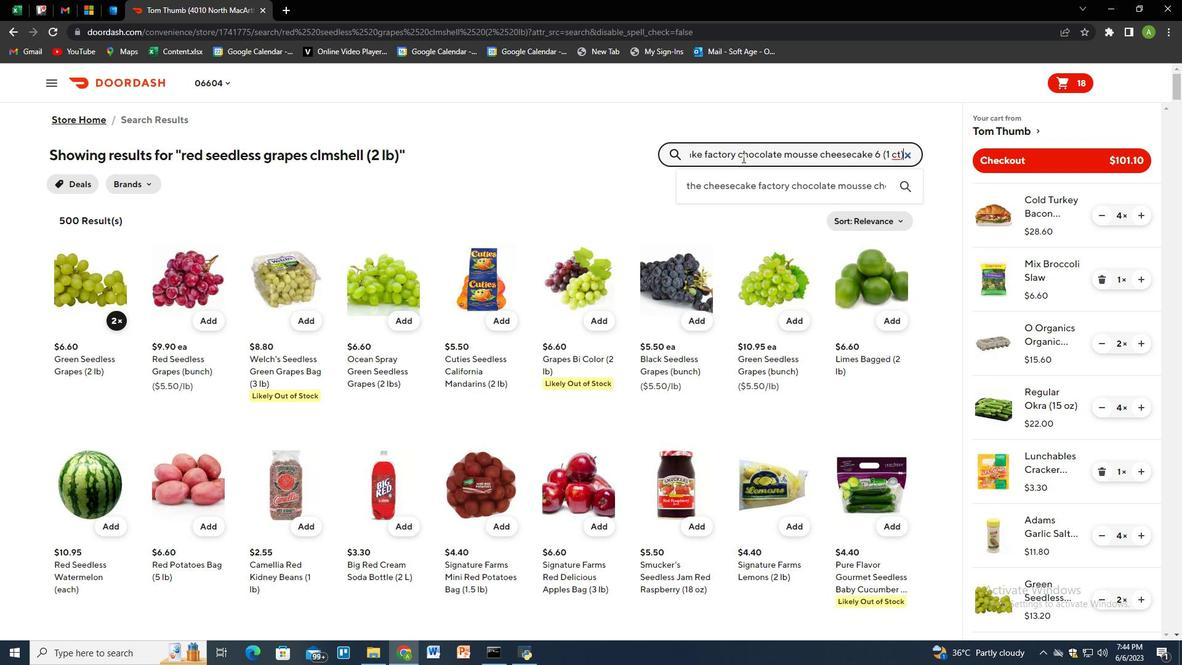 
Action: Mouse moved to (107, 320)
Screenshot: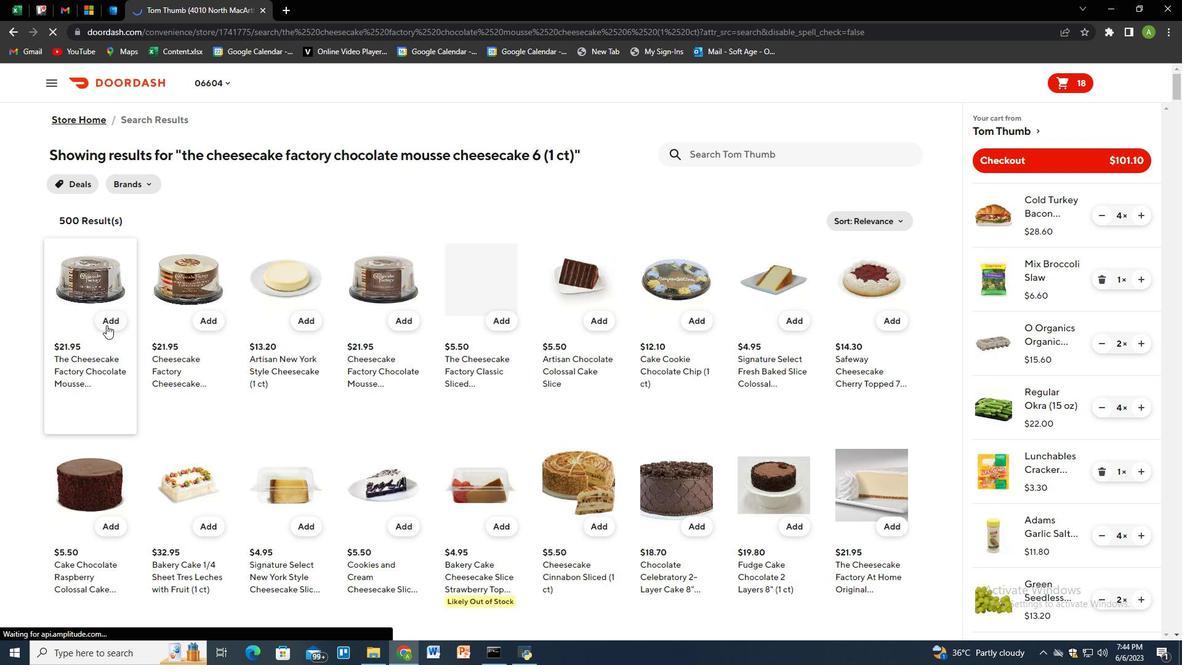 
Action: Mouse pressed left at (107, 320)
Screenshot: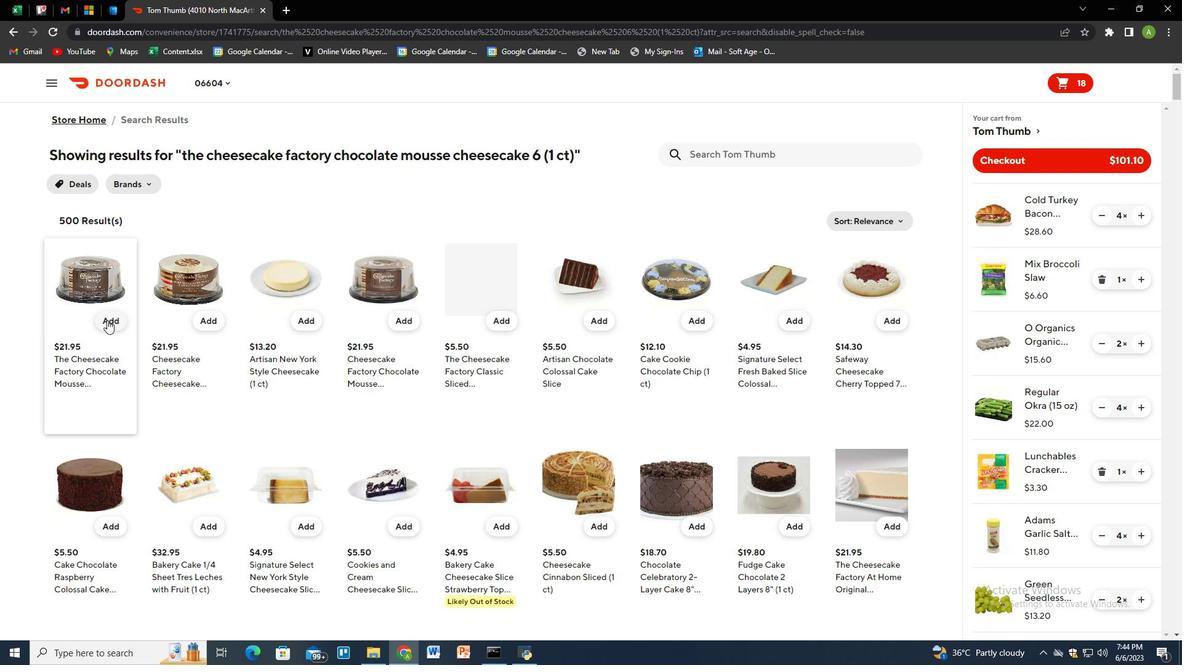 
Action: Mouse moved to (719, 152)
Screenshot: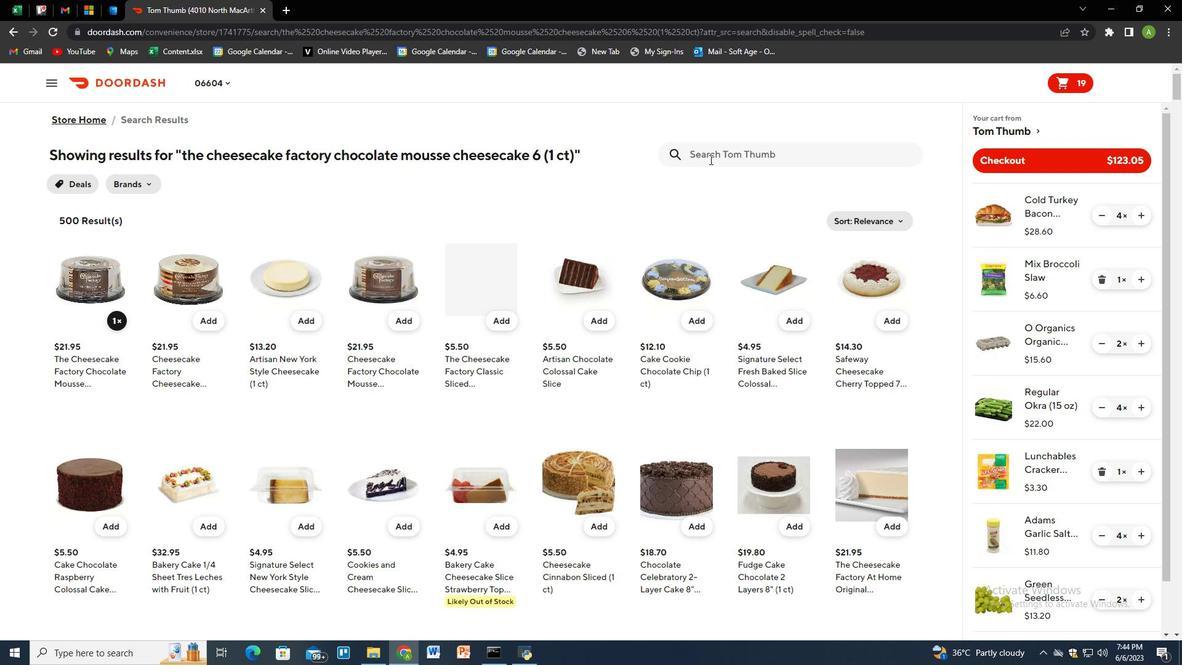 
Action: Mouse pressed left at (719, 152)
Screenshot: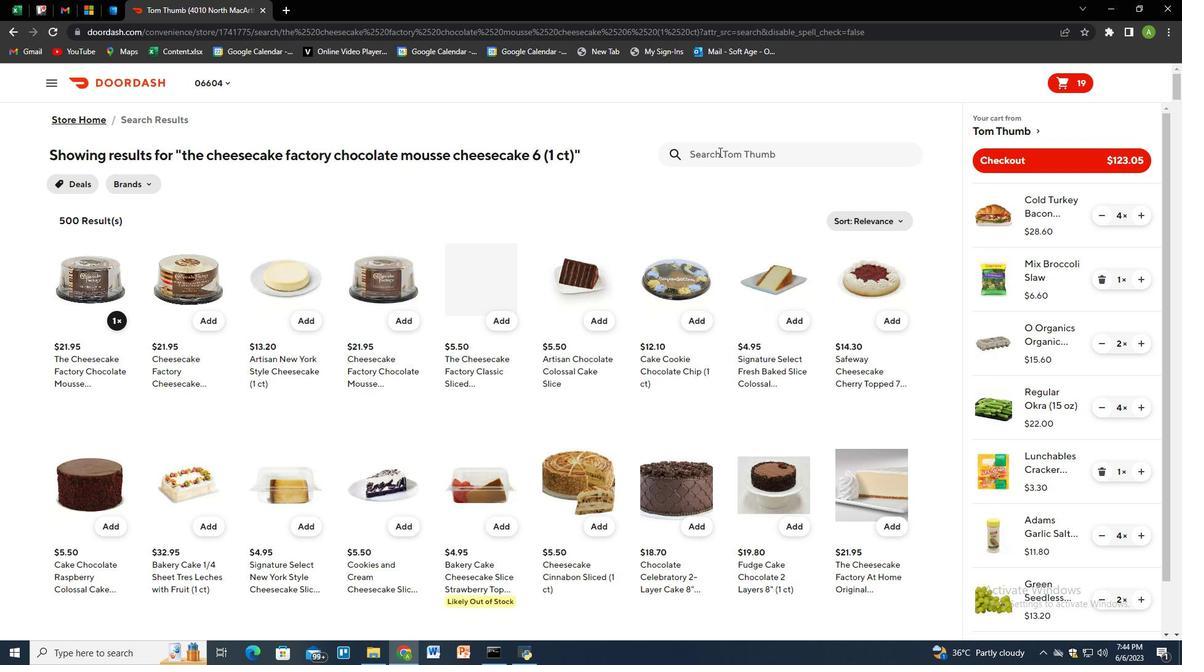 
Action: Key pressed ruffles<Key.space>potato<Key.space>chips<Key.space>cheddar<Key.space><Key.shift_r>&<Key.space>sour<Key.space>cream<Key.space><Key.shift_r>(8<Key.space>oz<Key.shift_r>)<Key.enter>
Screenshot: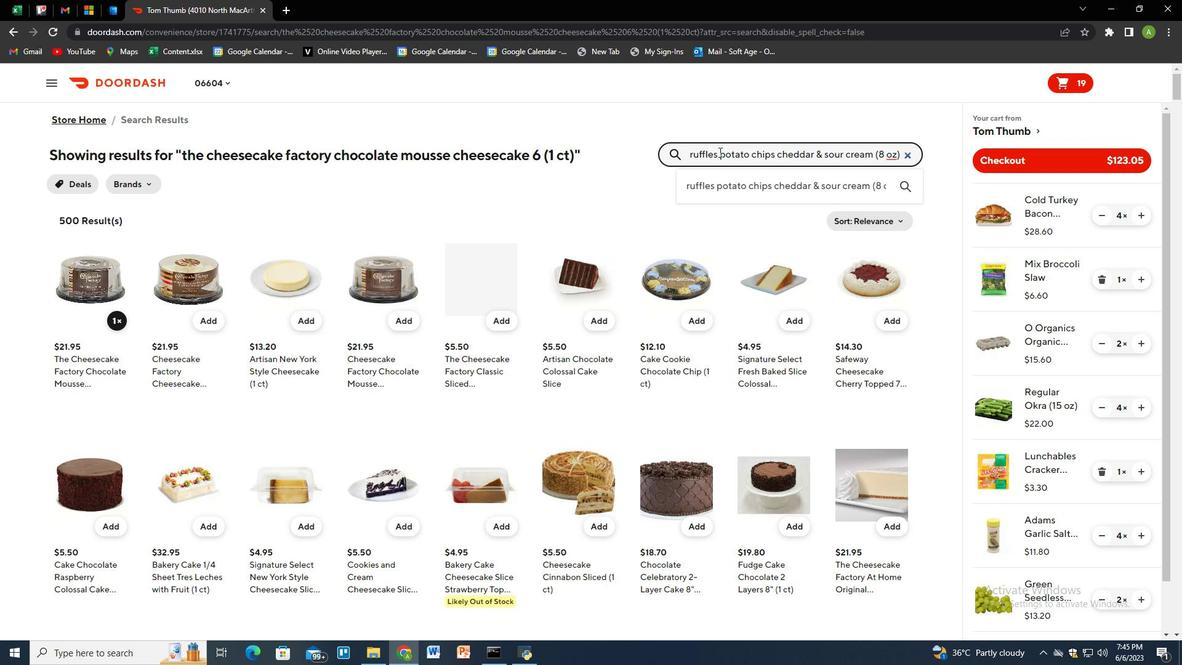 
Action: Mouse moved to (104, 322)
Screenshot: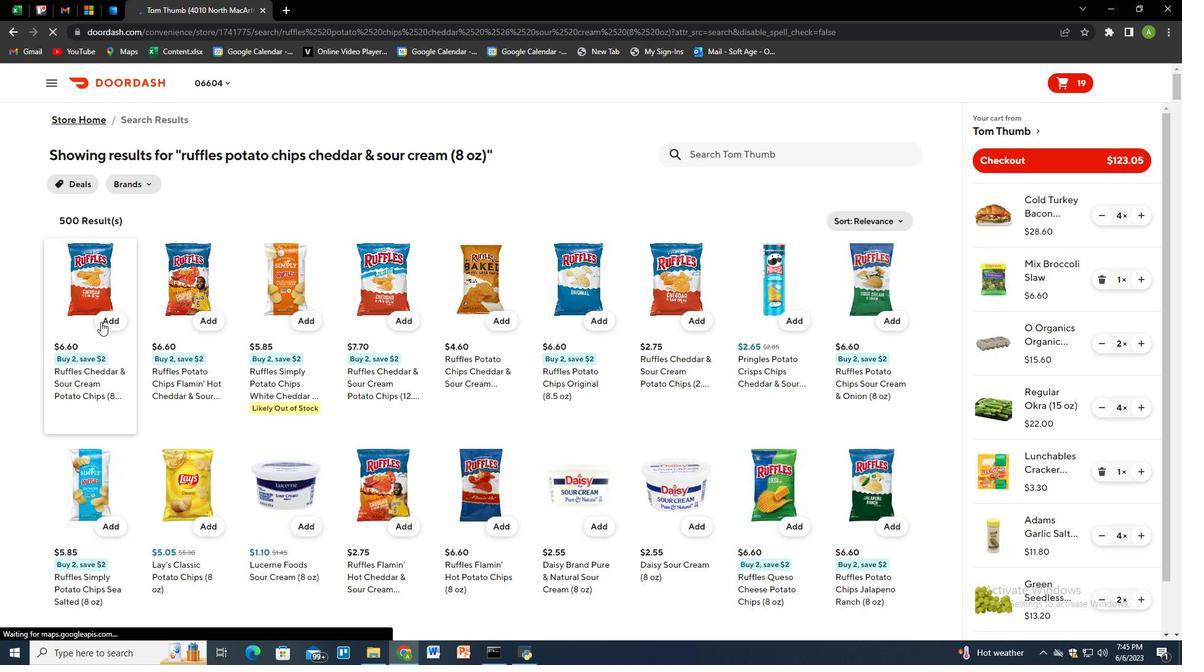 
Action: Mouse pressed left at (104, 322)
Screenshot: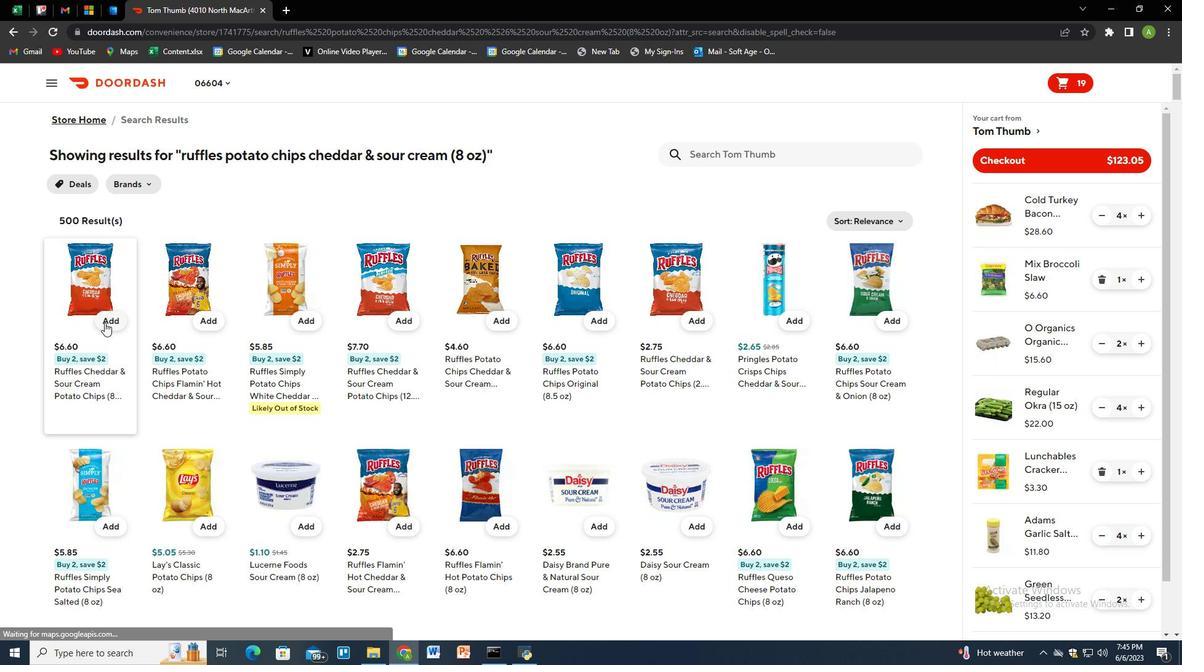 
Action: Mouse moved to (1151, 471)
Screenshot: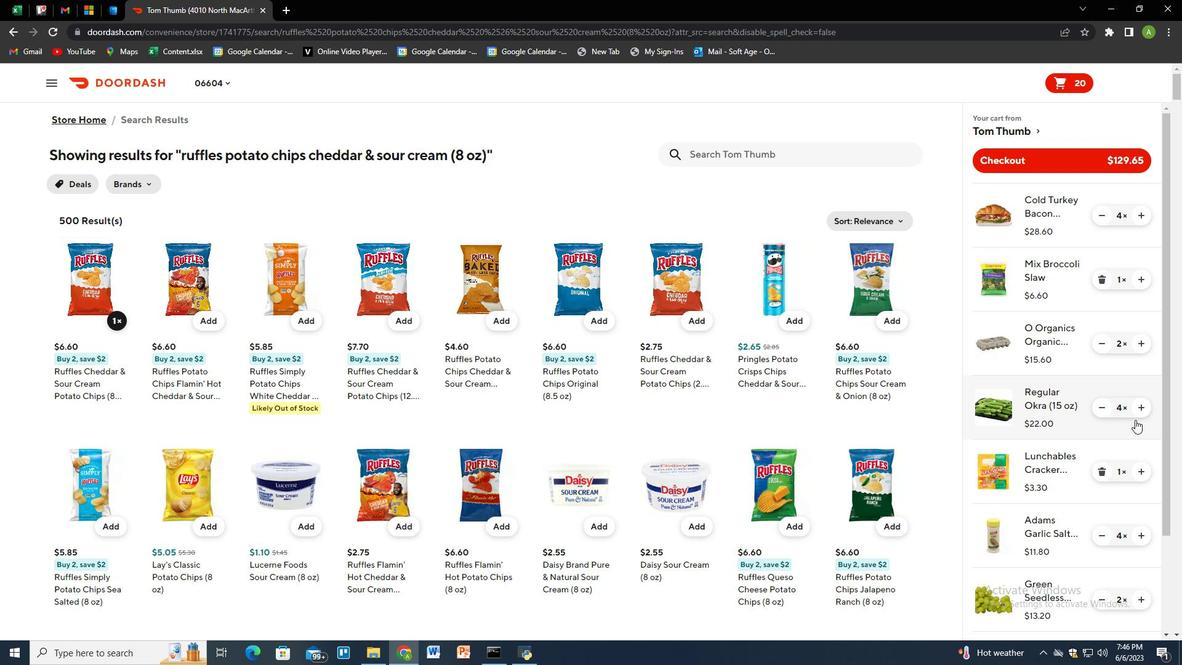 
Action: Mouse scrolled (1151, 470) with delta (0, 0)
Screenshot: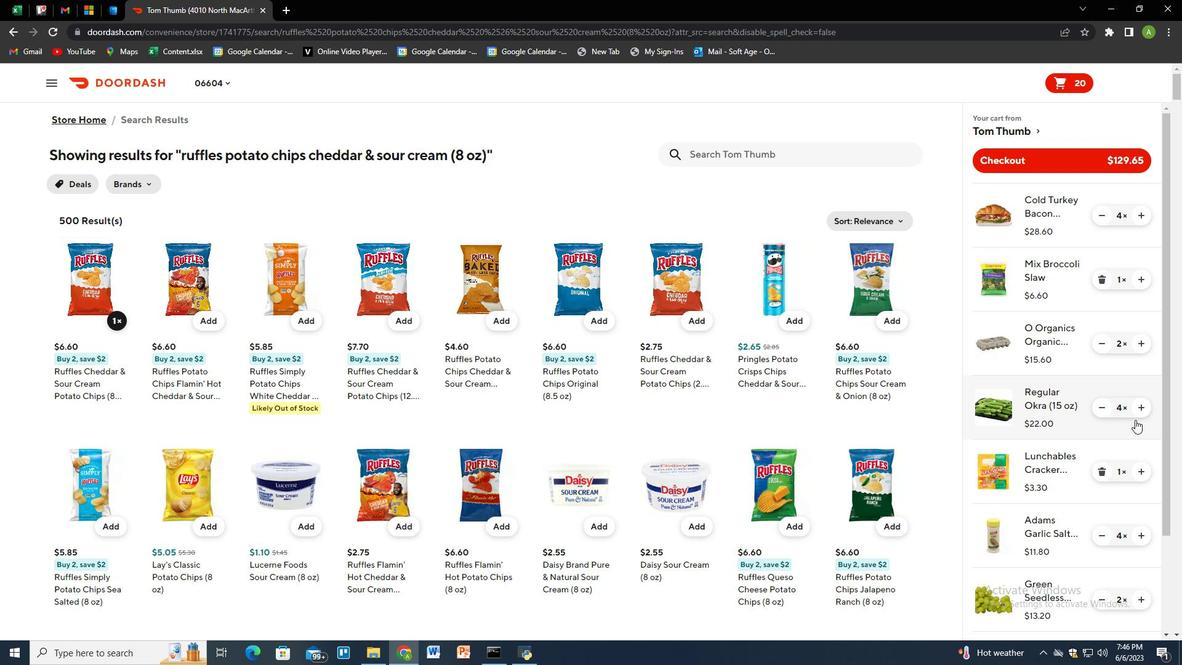 
Action: Mouse moved to (1155, 491)
Screenshot: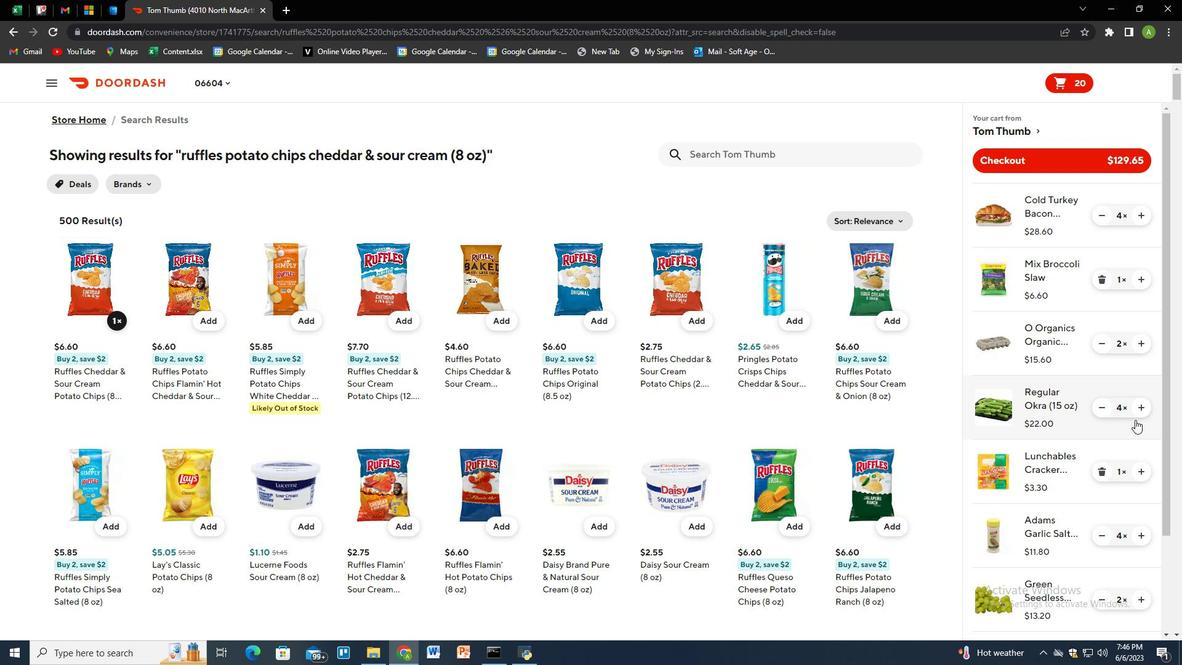 
Action: Mouse scrolled (1155, 490) with delta (0, 0)
Screenshot: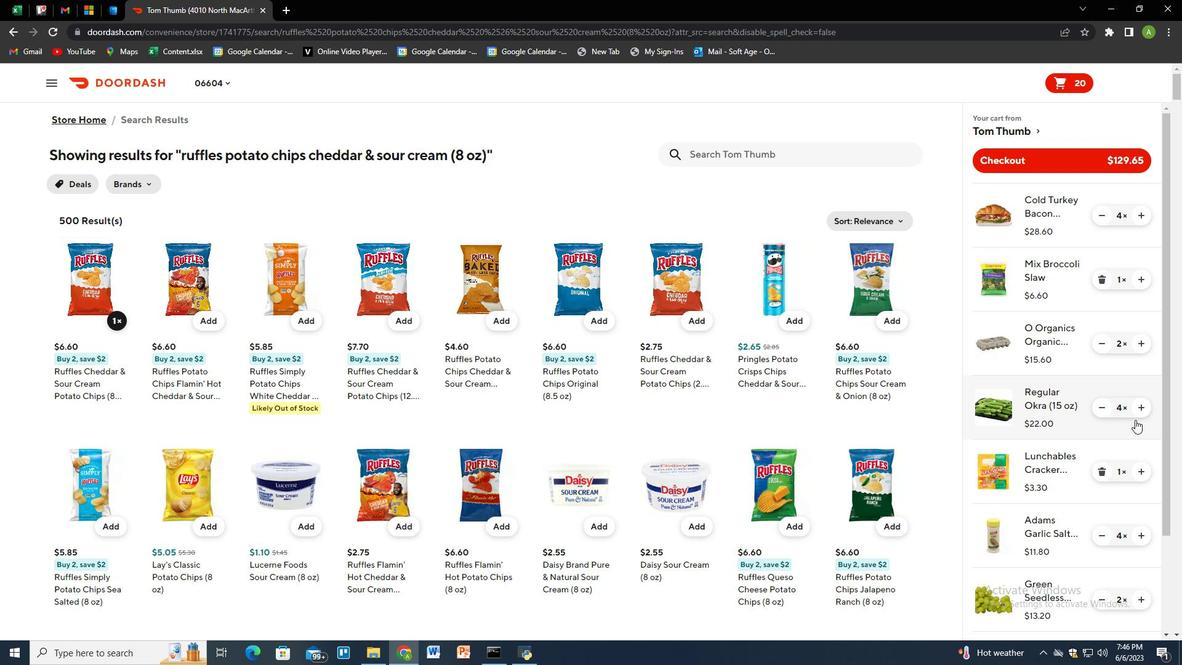 
Action: Mouse moved to (1155, 500)
Screenshot: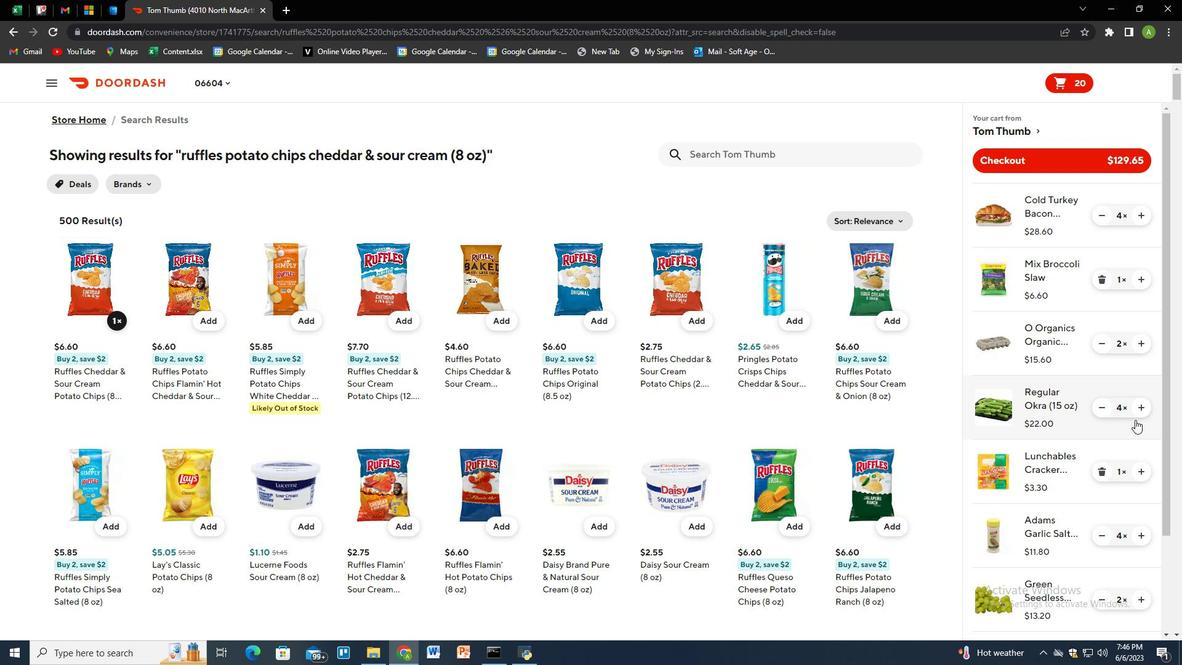 
Action: Mouse scrolled (1155, 500) with delta (0, 0)
Screenshot: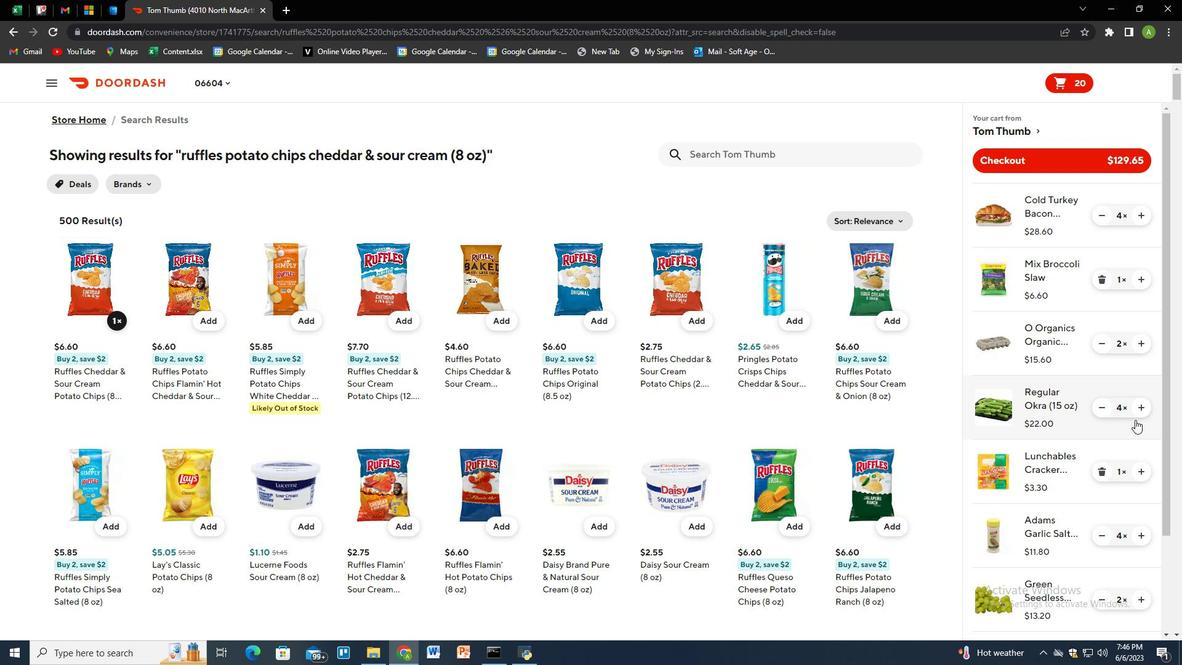 
Action: Mouse moved to (1155, 508)
Screenshot: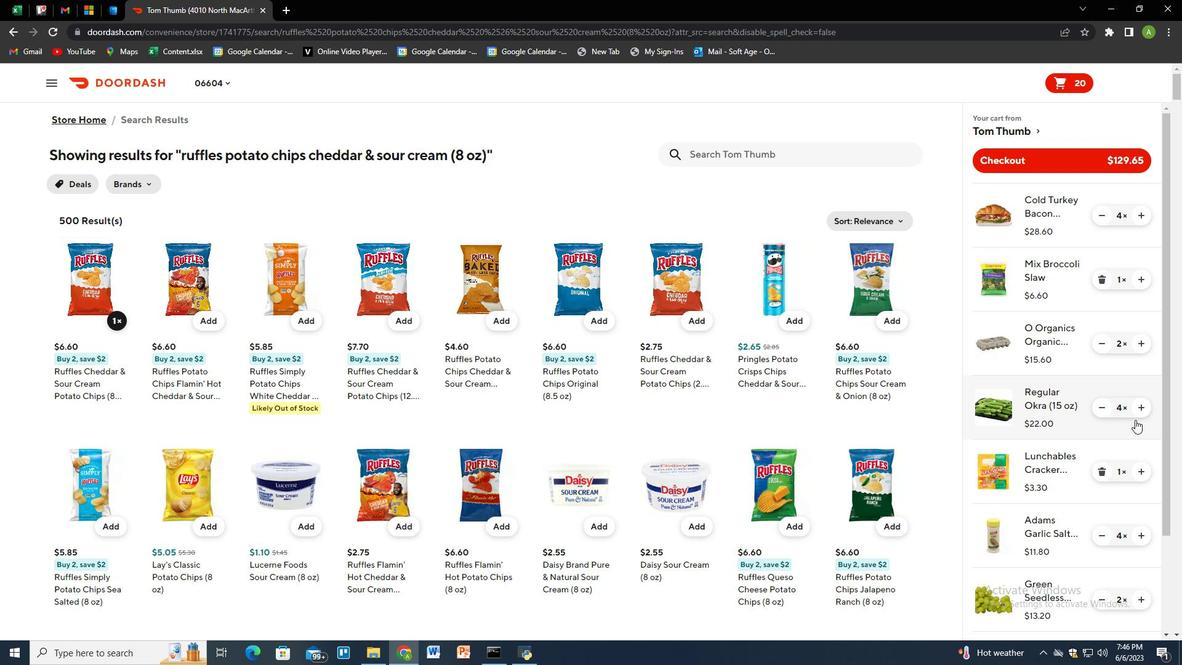 
Action: Mouse scrolled (1155, 507) with delta (0, 0)
Screenshot: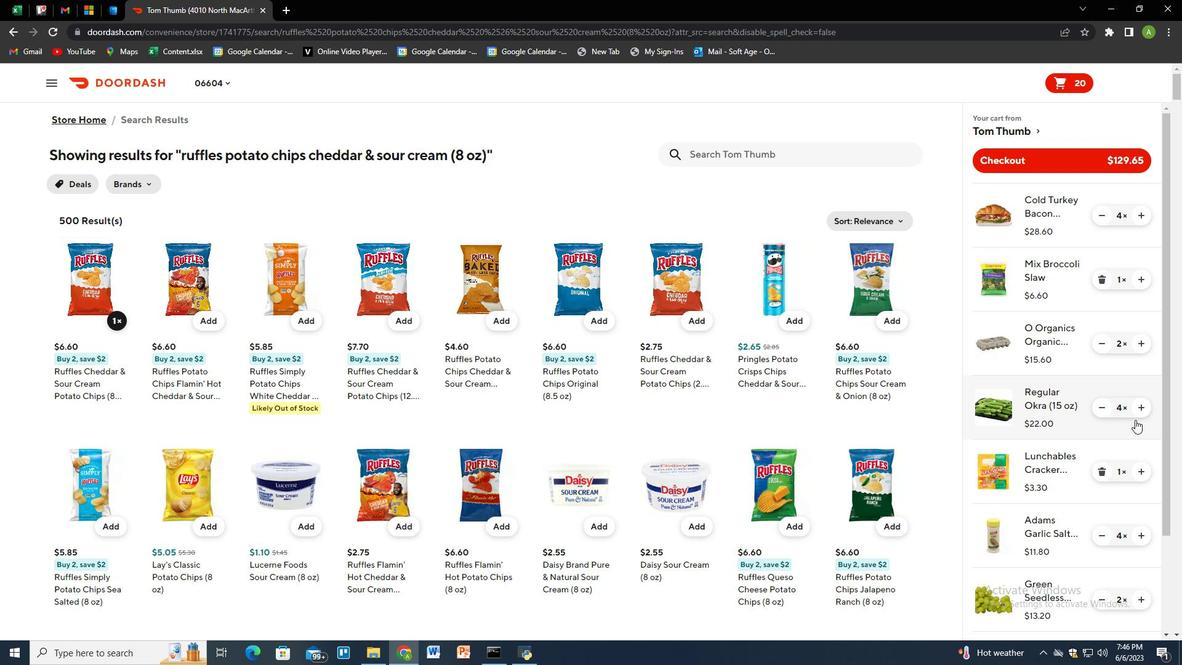 
Action: Mouse moved to (1143, 603)
Screenshot: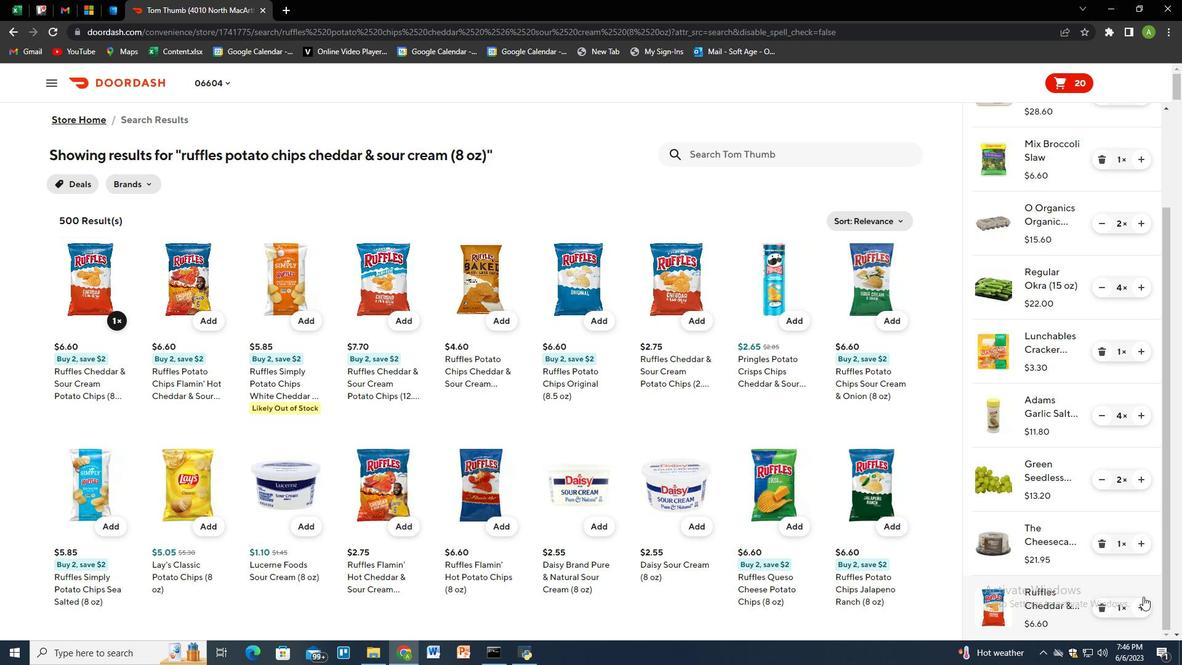 
Action: Mouse pressed left at (1143, 603)
Screenshot: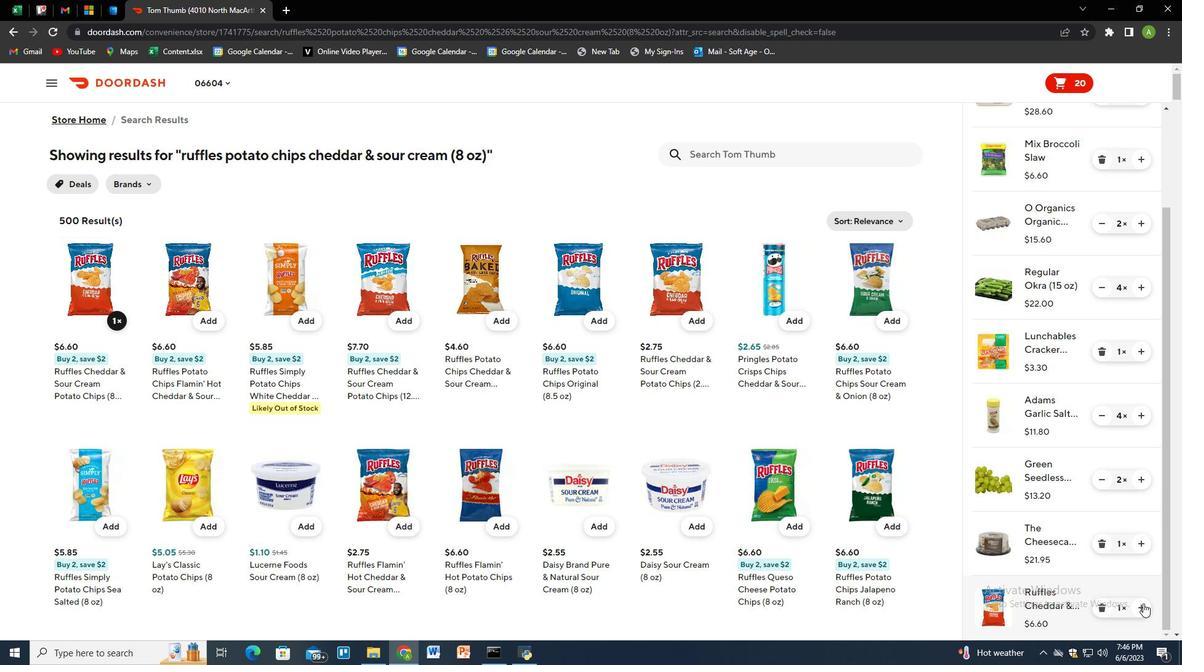 
Action: Mouse pressed left at (1143, 603)
Screenshot: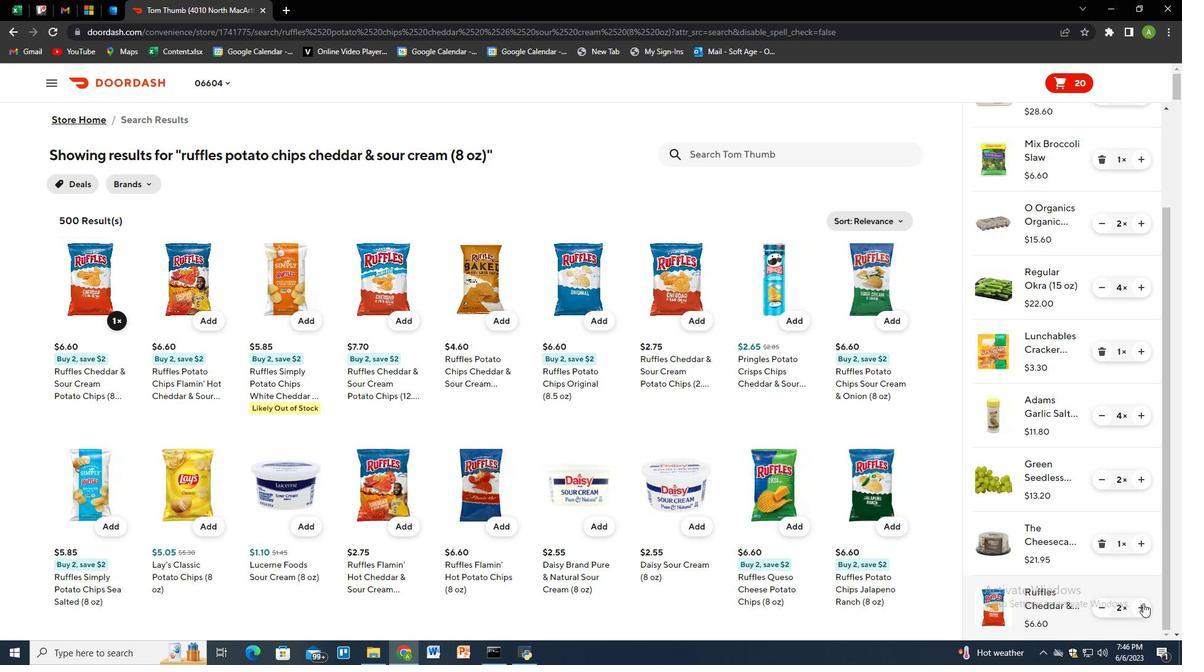 
Action: Mouse scrolled (1143, 604) with delta (0, 0)
Screenshot: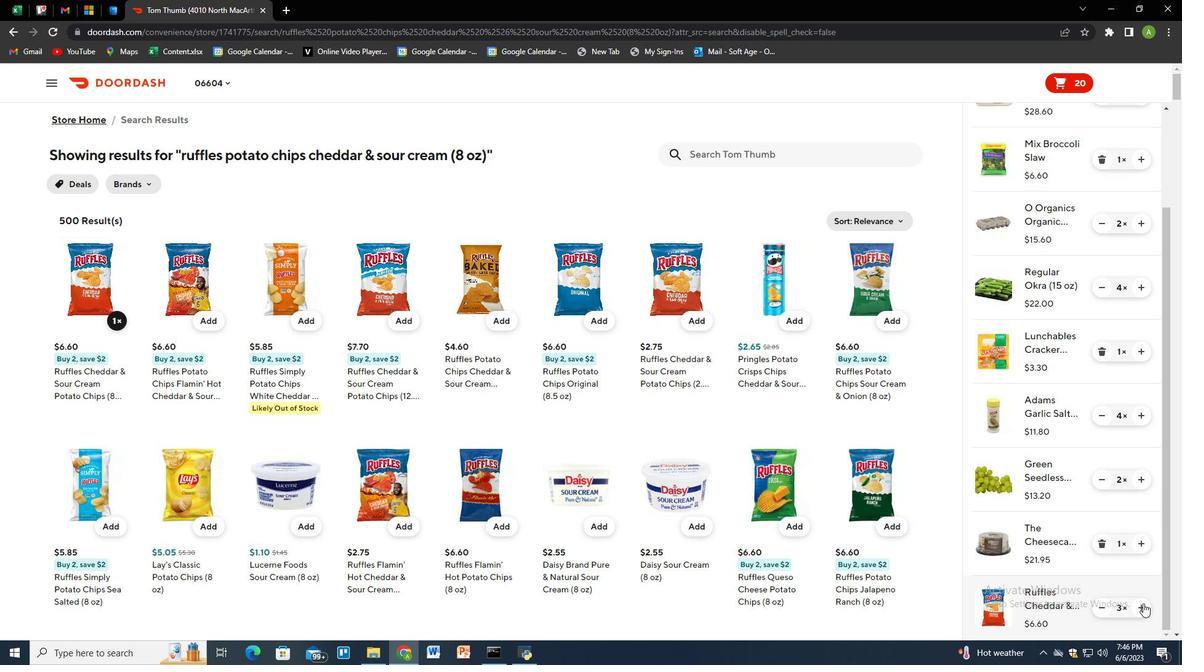 
Action: Mouse pressed left at (1143, 603)
Screenshot: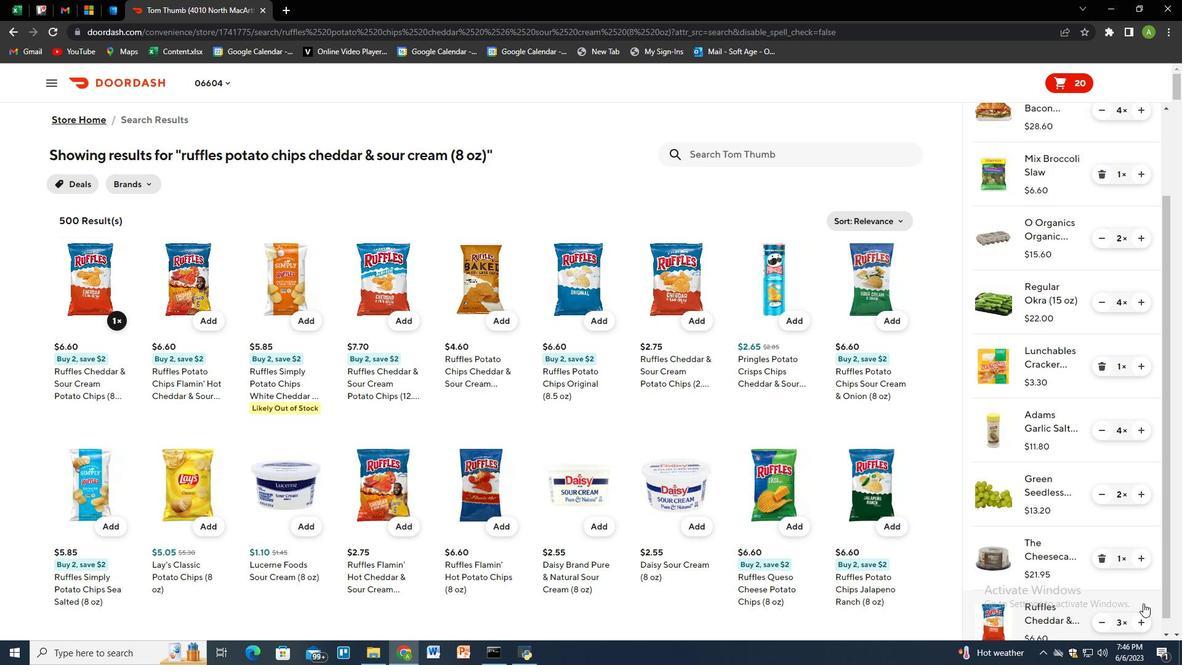 
Action: Mouse moved to (1100, 603)
Screenshot: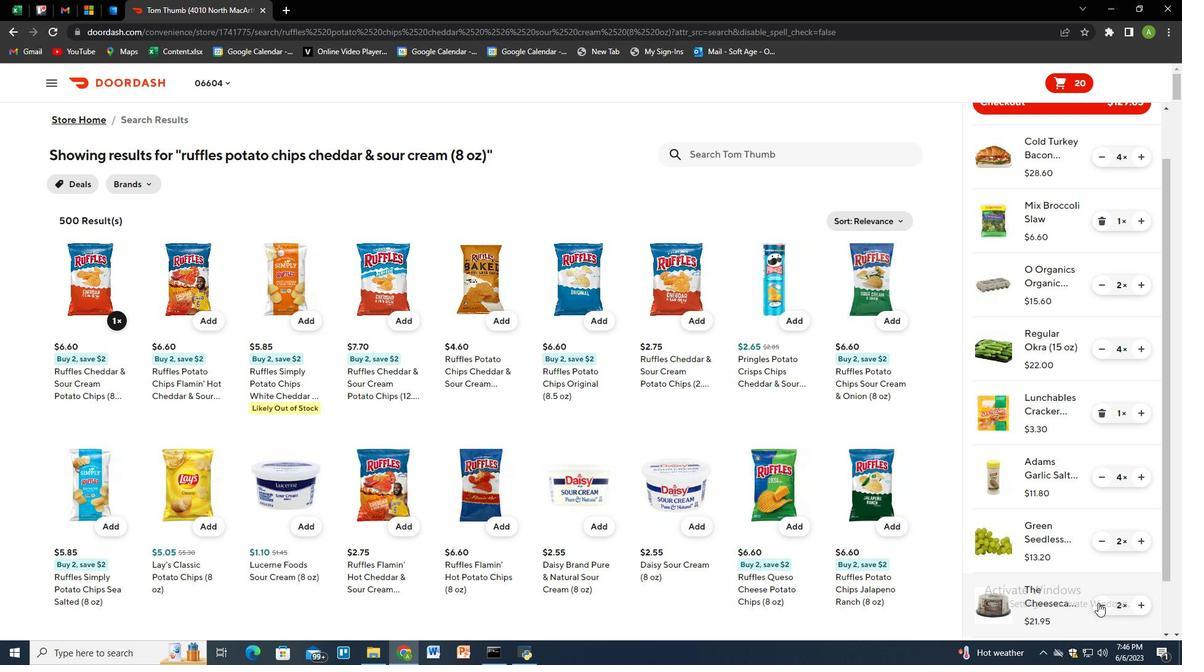 
Action: Mouse pressed left at (1100, 603)
Screenshot: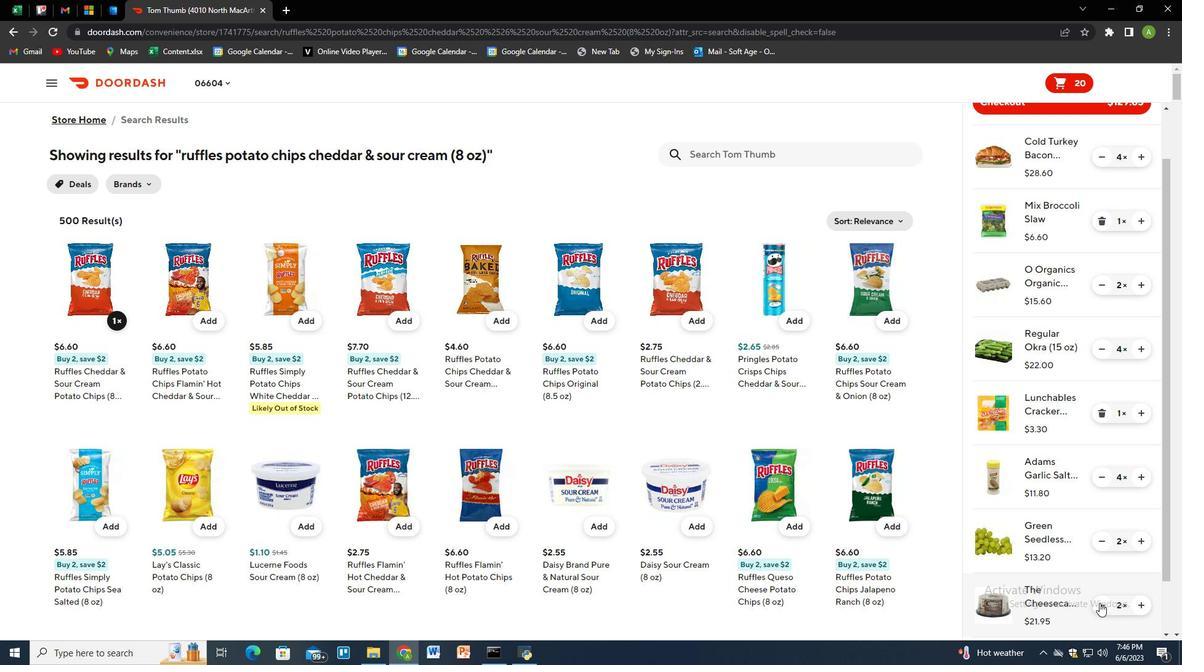 
Action: Mouse moved to (1138, 599)
Screenshot: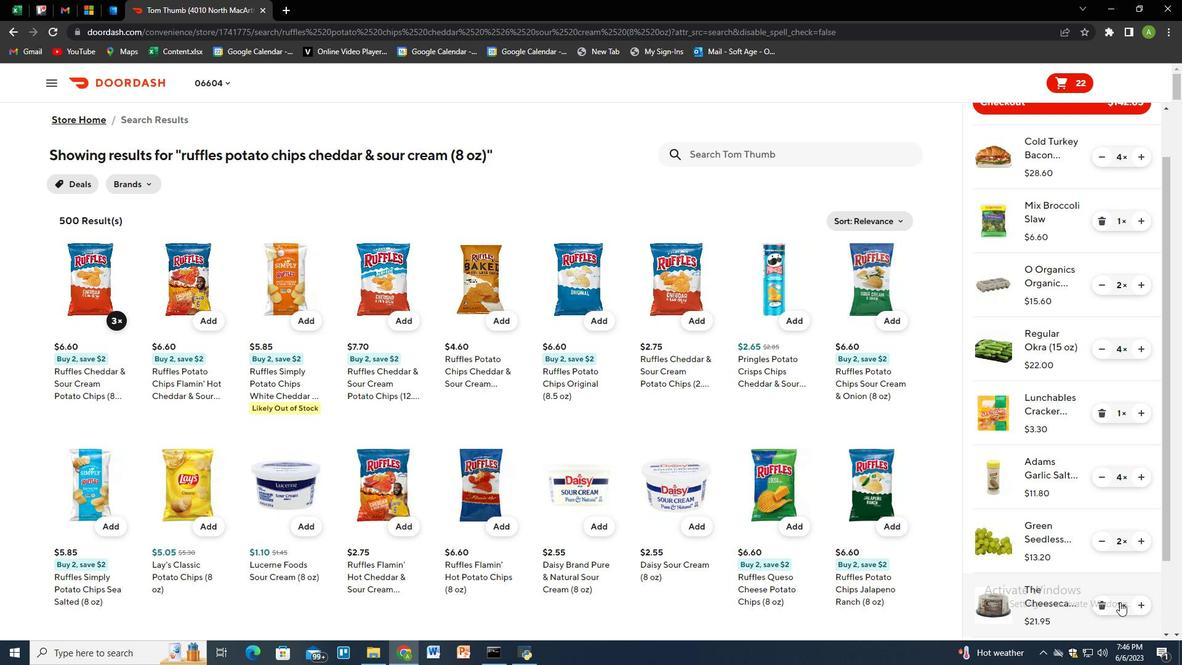 
Action: Mouse scrolled (1138, 598) with delta (0, 0)
Screenshot: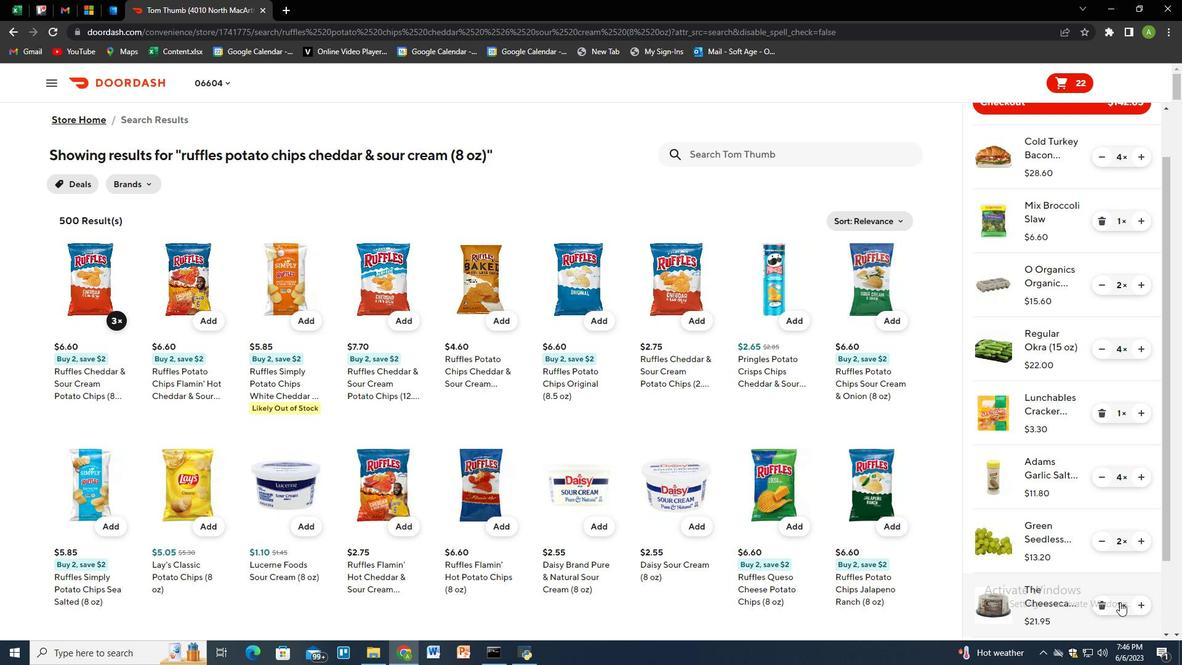 
Action: Mouse scrolled (1138, 598) with delta (0, 0)
Screenshot: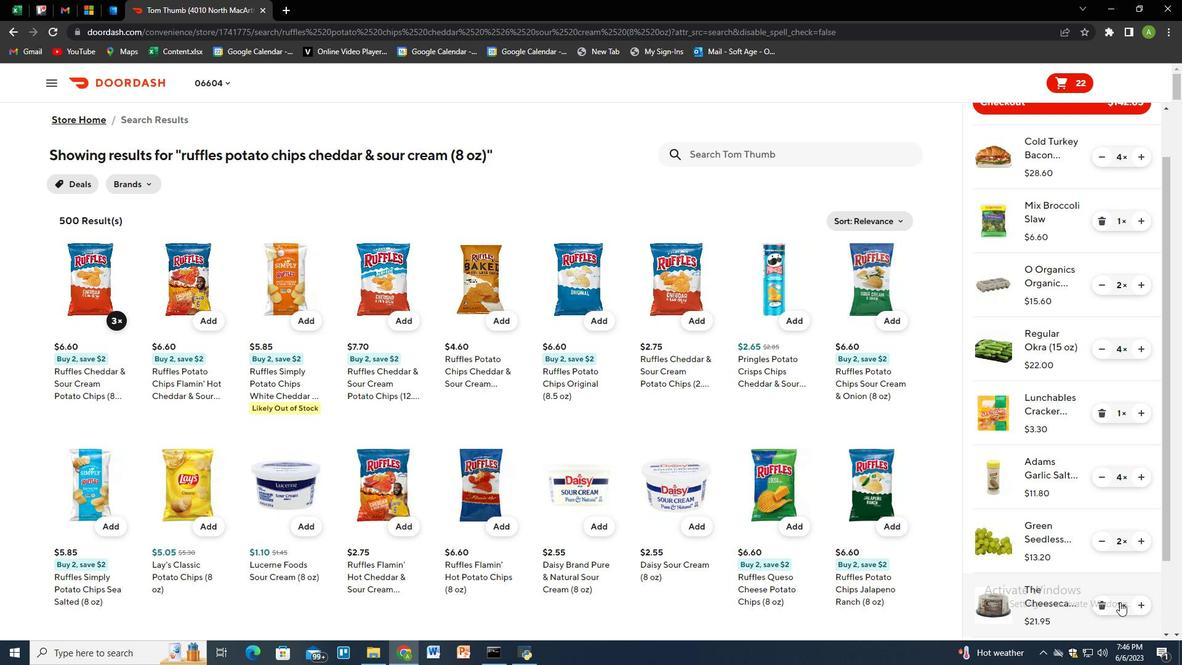 
Action: Mouse scrolled (1138, 598) with delta (0, 0)
Screenshot: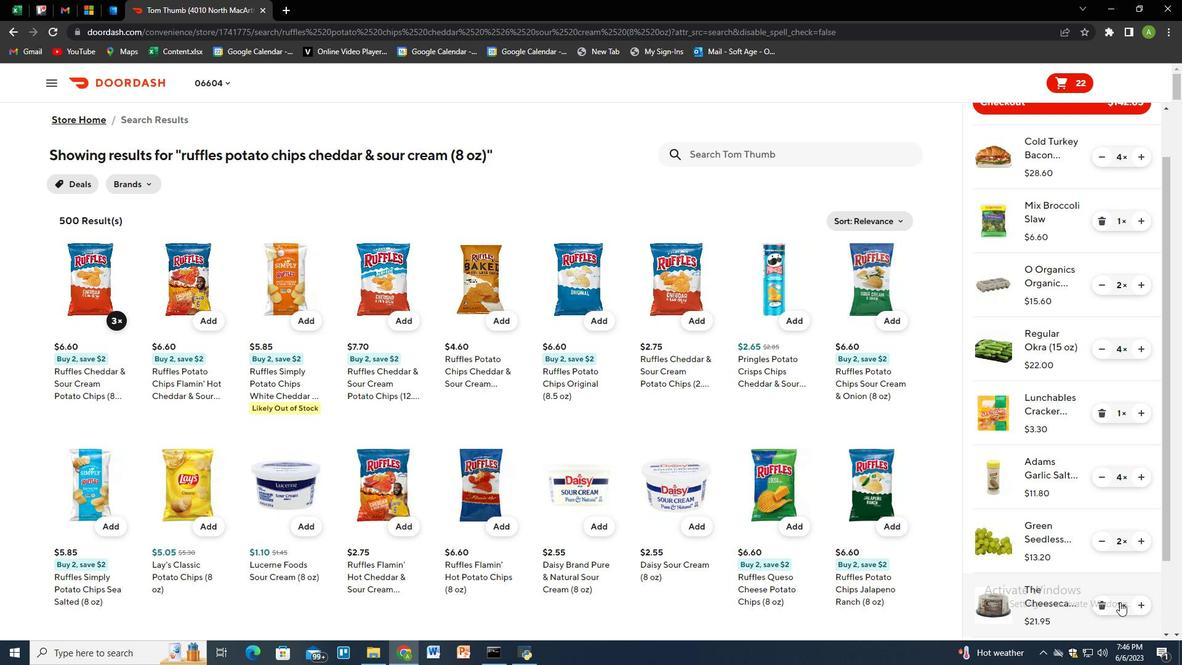 
Action: Mouse moved to (1135, 601)
Screenshot: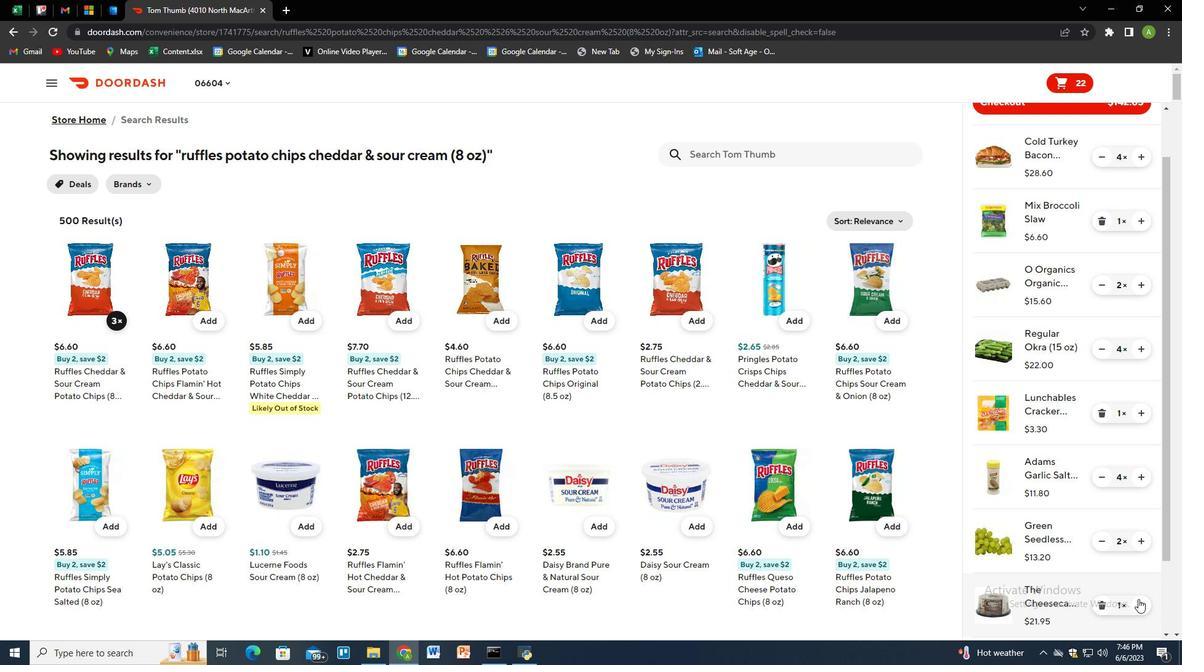 
Action: Mouse scrolled (1135, 600) with delta (0, 0)
Screenshot: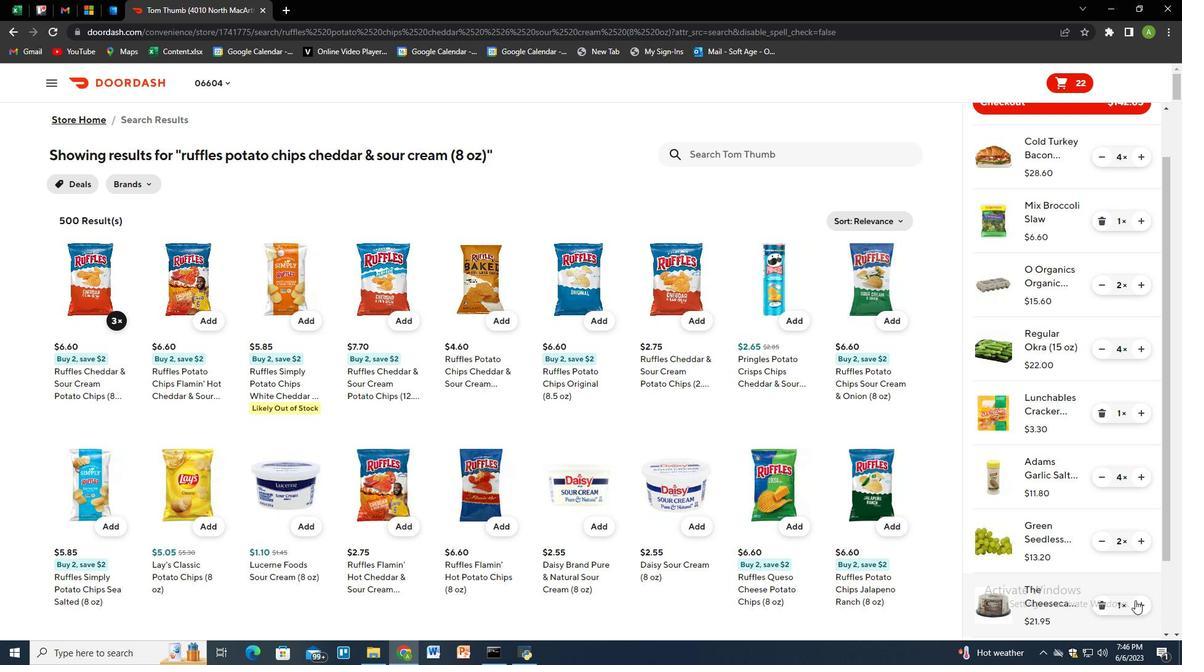 
Action: Mouse scrolled (1135, 600) with delta (0, 0)
Screenshot: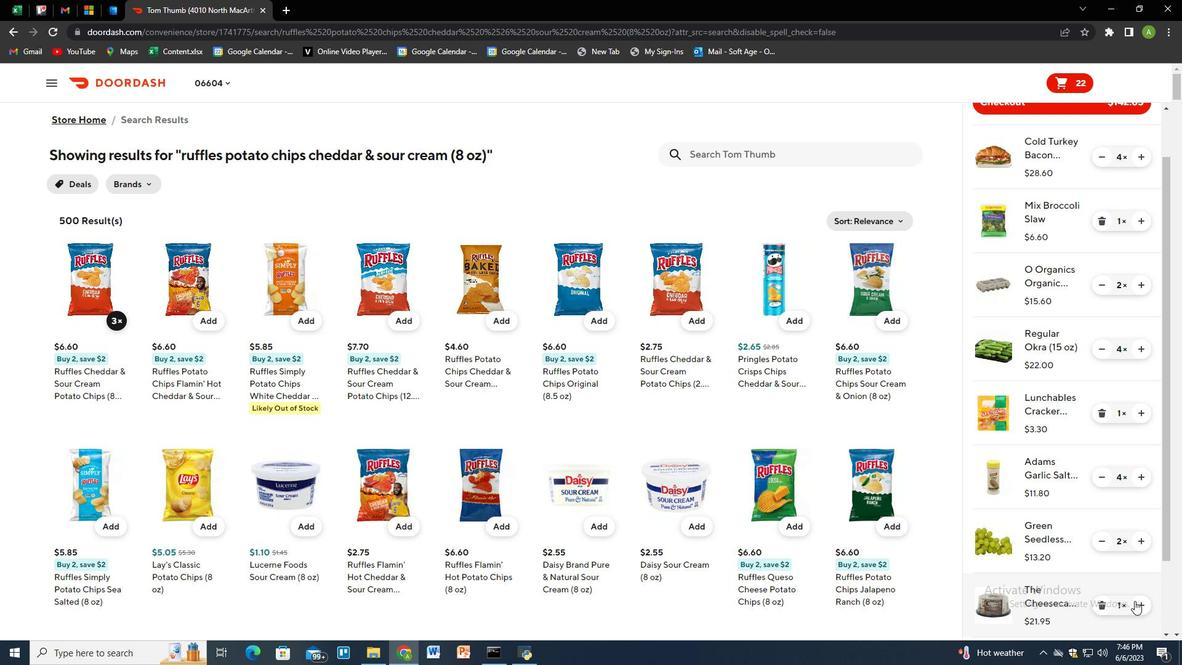
Action: Mouse moved to (1134, 601)
Screenshot: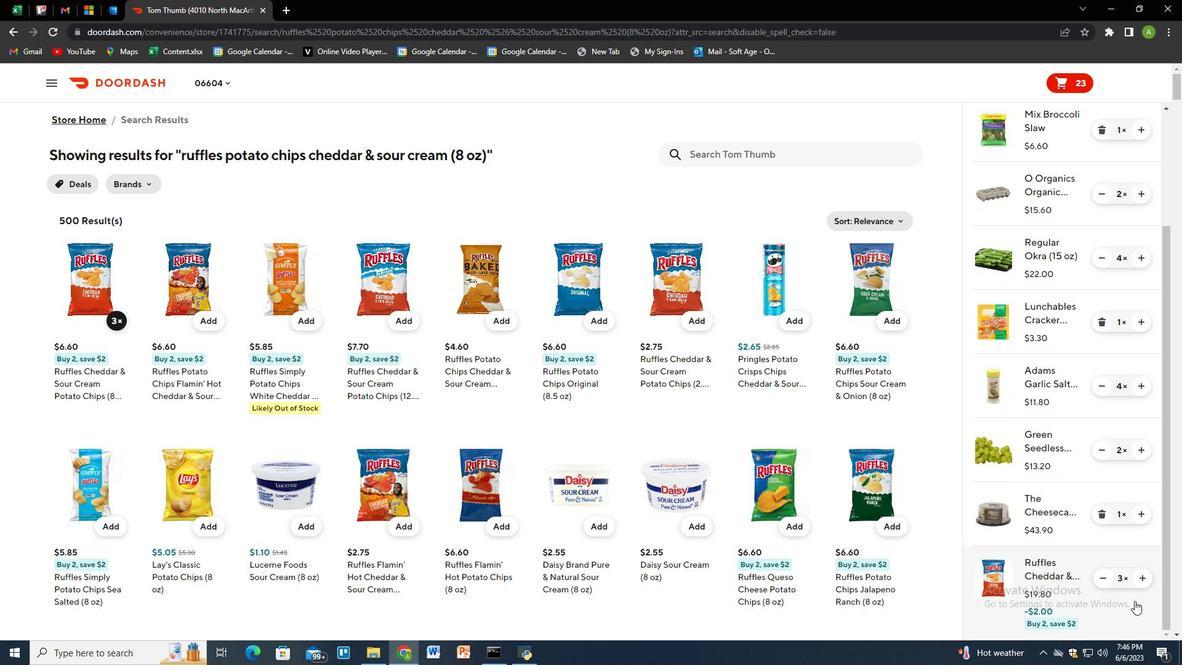 
Action: Mouse scrolled (1134, 601) with delta (0, 0)
Screenshot: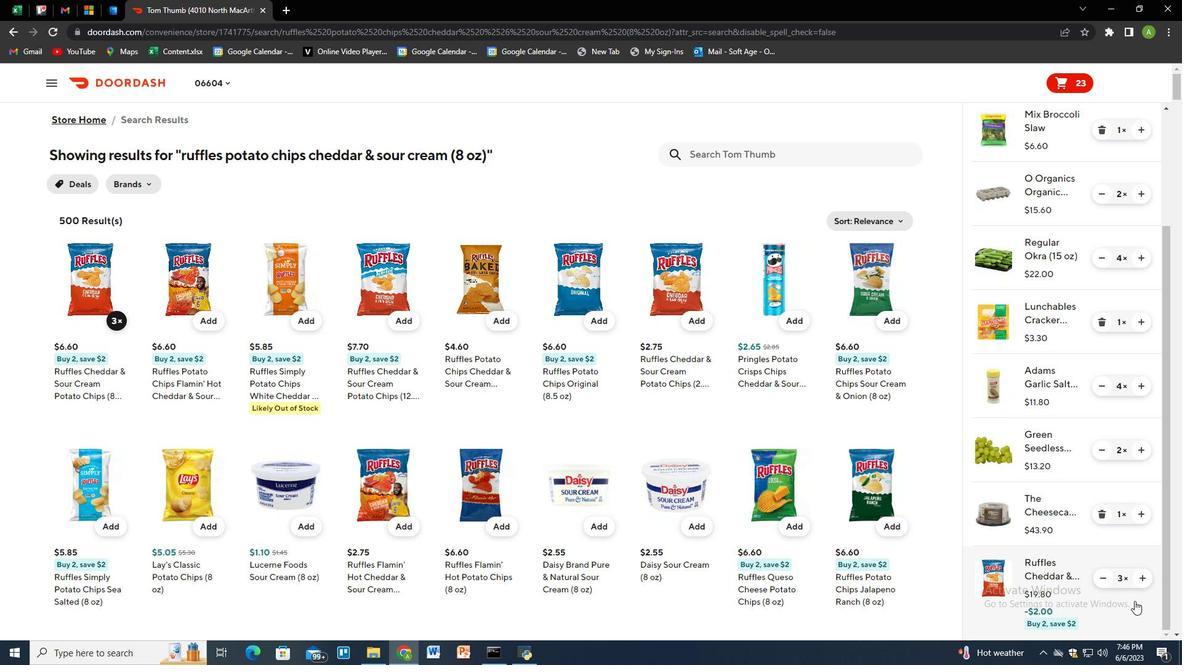 
Action: Mouse moved to (1140, 577)
Screenshot: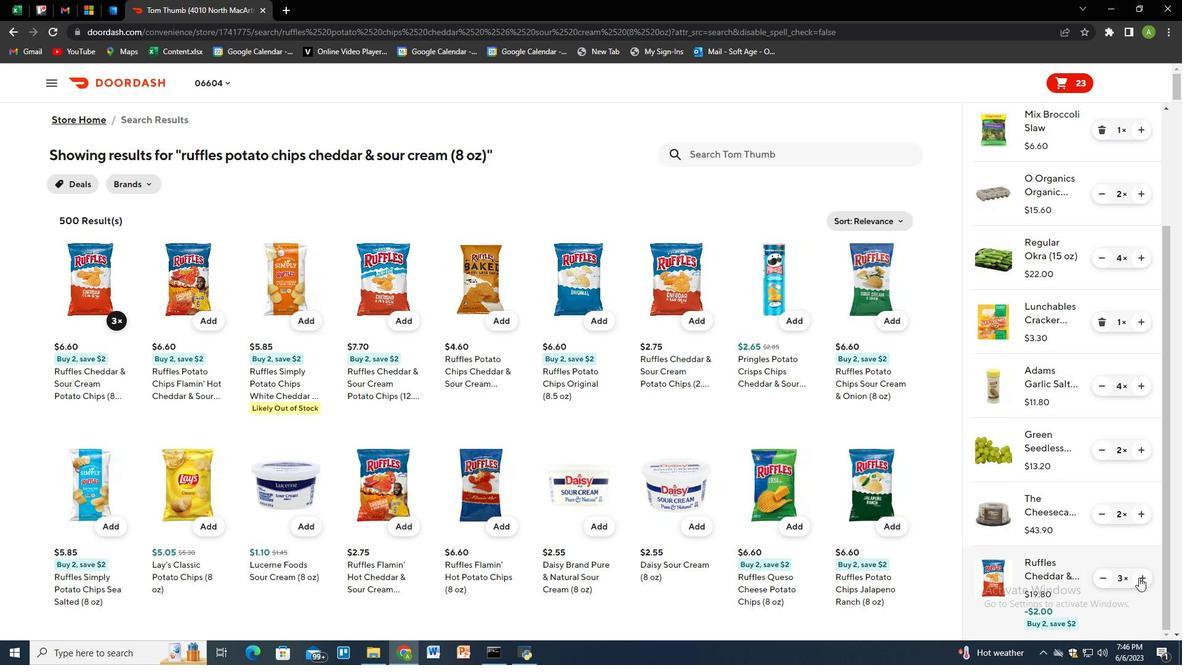 
Action: Mouse pressed left at (1140, 577)
Screenshot: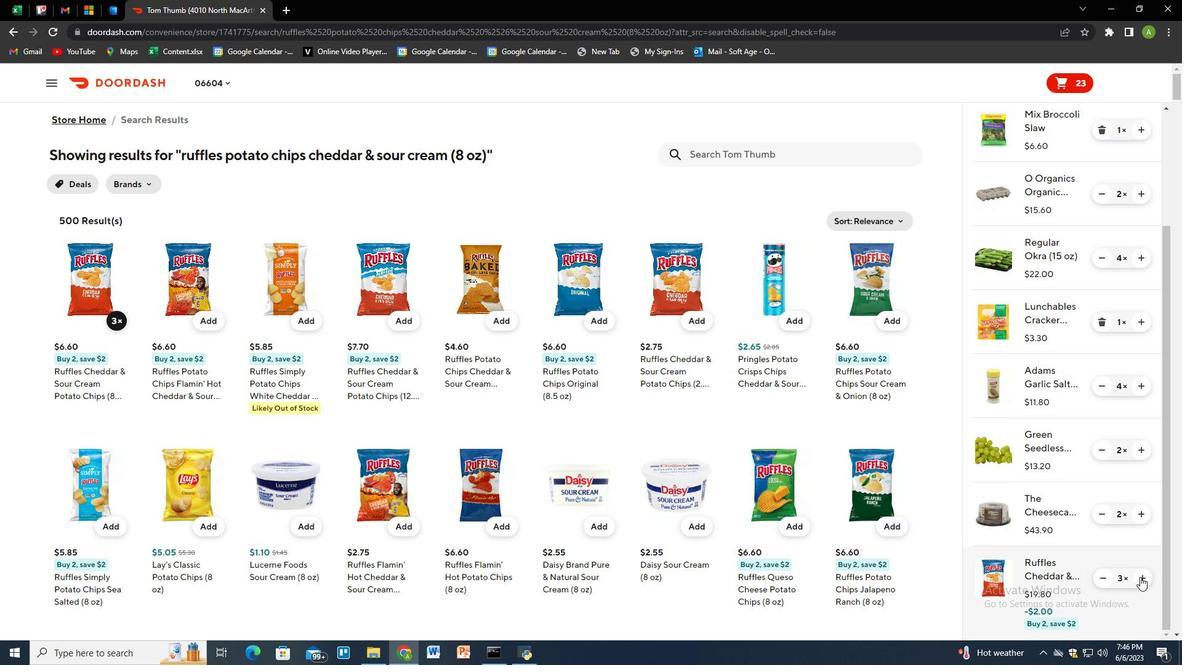 
Action: Mouse moved to (1101, 514)
Screenshot: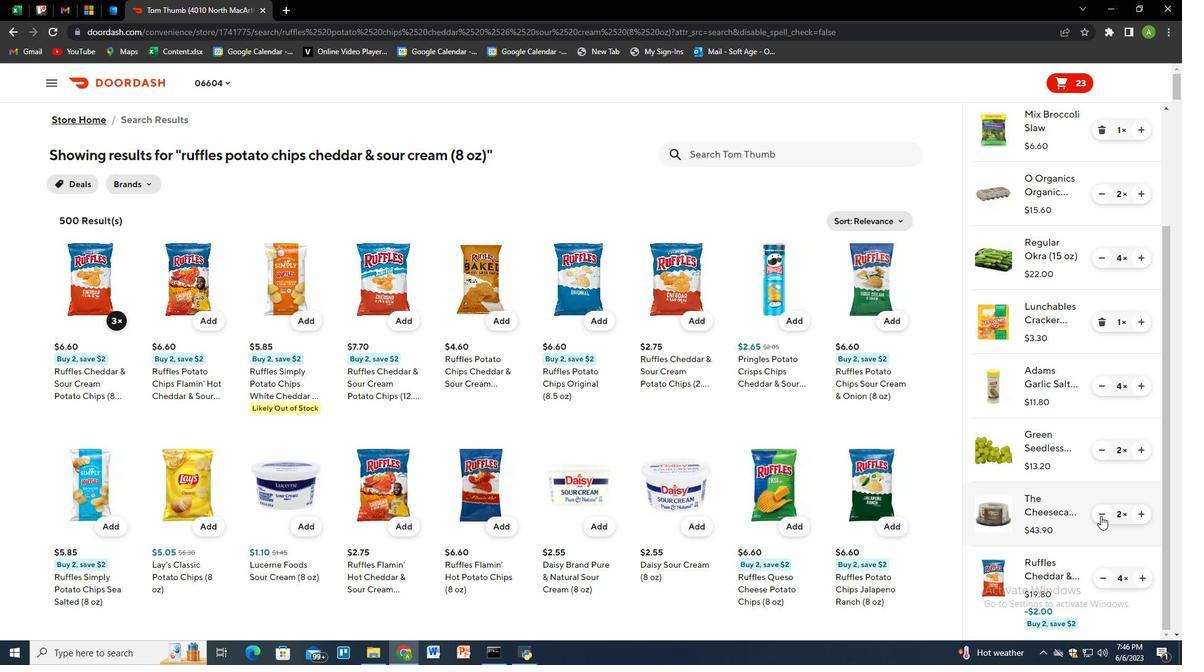 
Action: Mouse pressed left at (1101, 514)
Screenshot: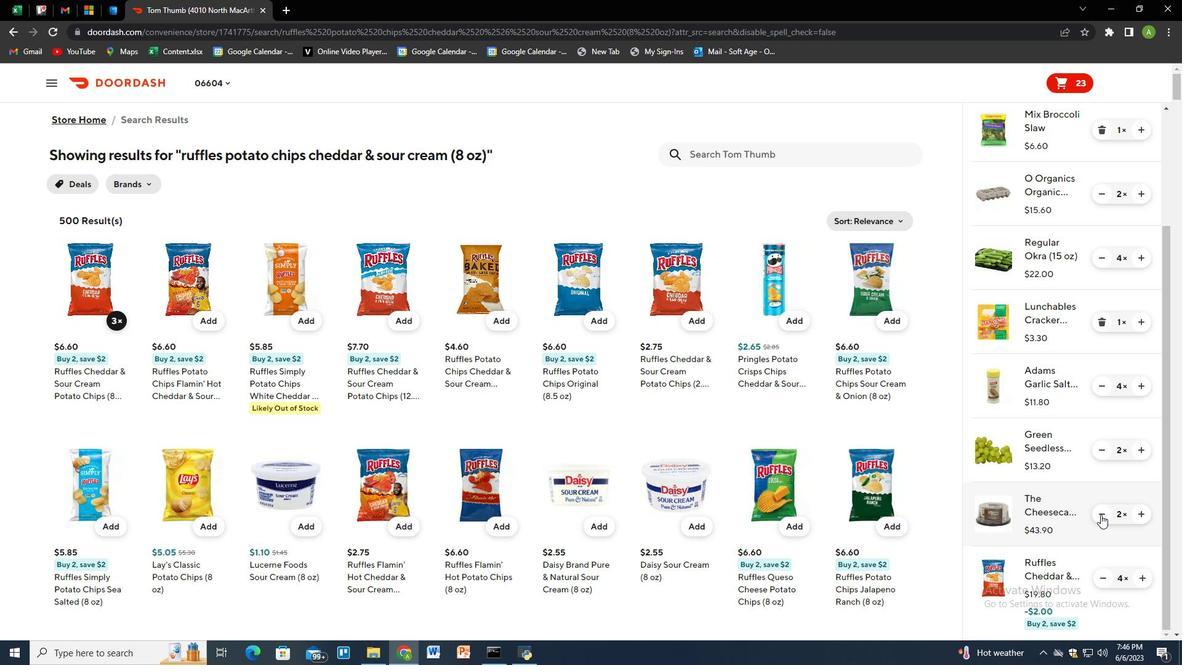 
Action: Mouse moved to (1040, 538)
Screenshot: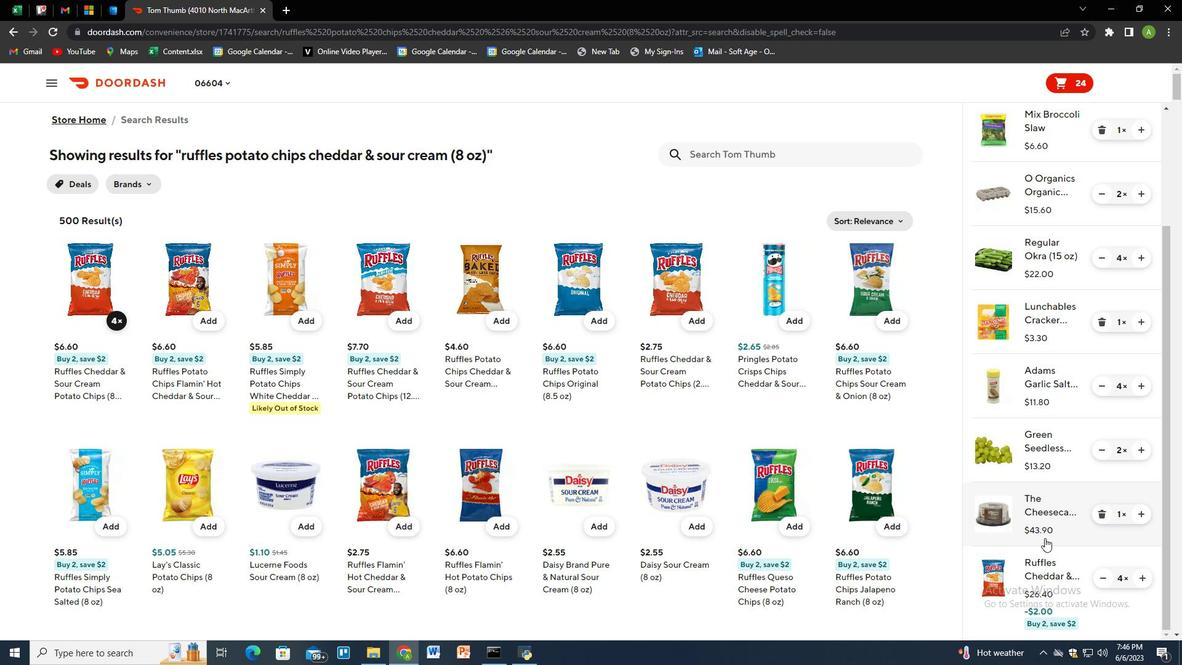 
Action: Mouse scrolled (1040, 537) with delta (0, 0)
Screenshot: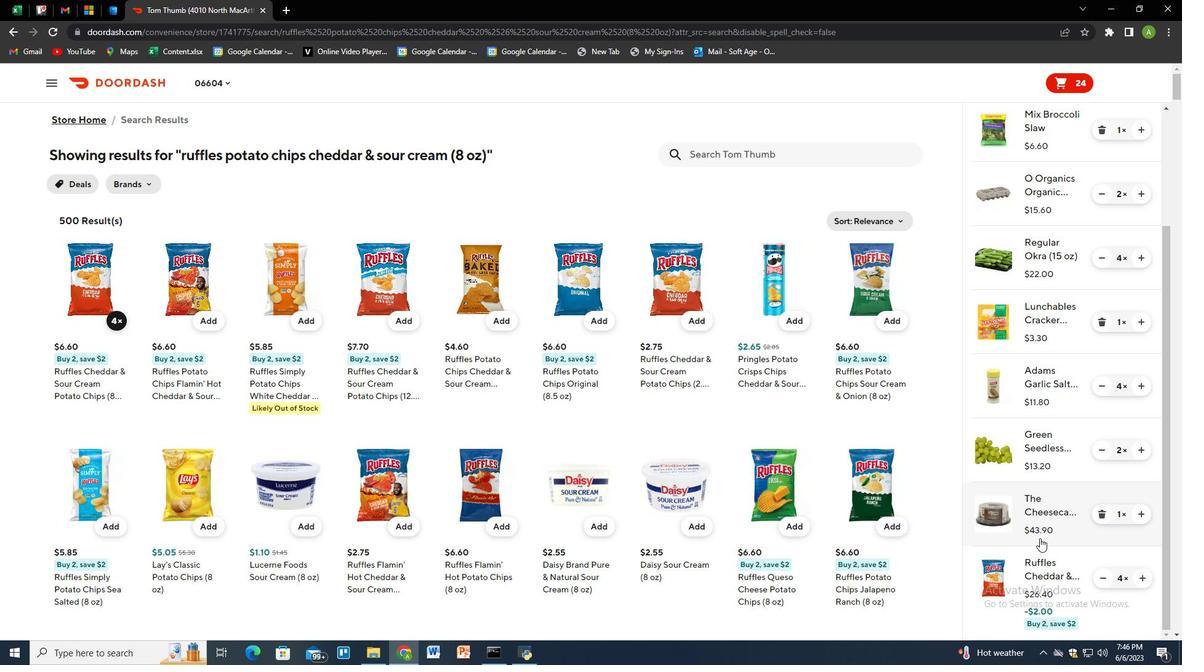 
Action: Mouse moved to (750, 121)
Screenshot: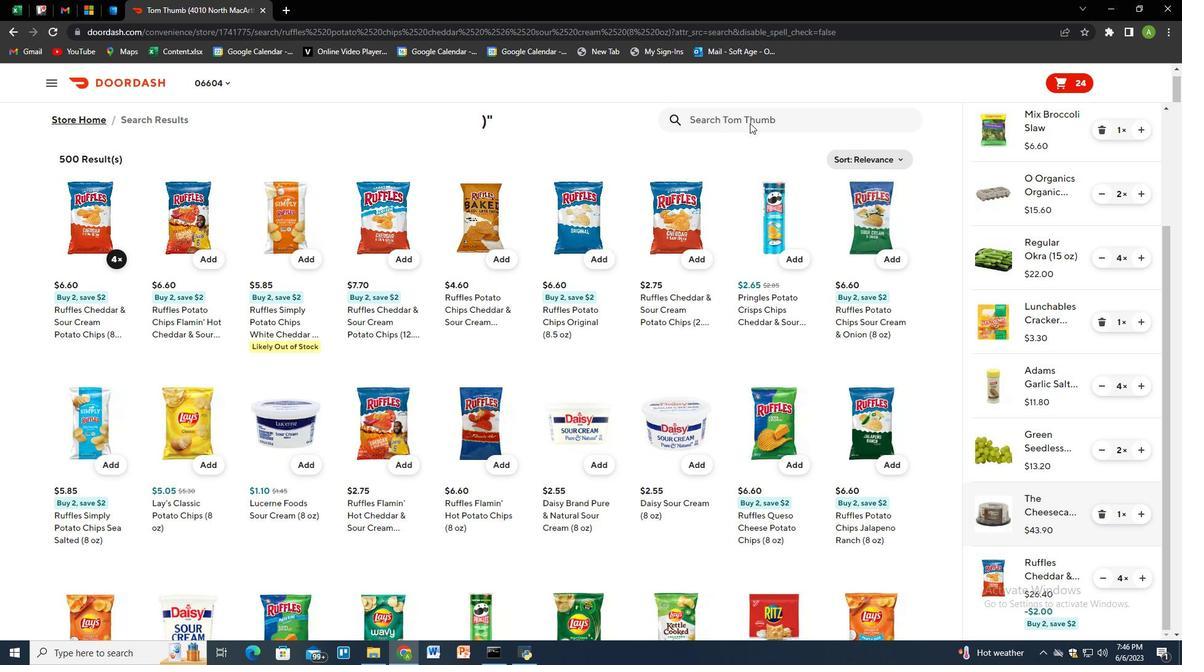 
Action: Mouse pressed left at (750, 121)
Screenshot: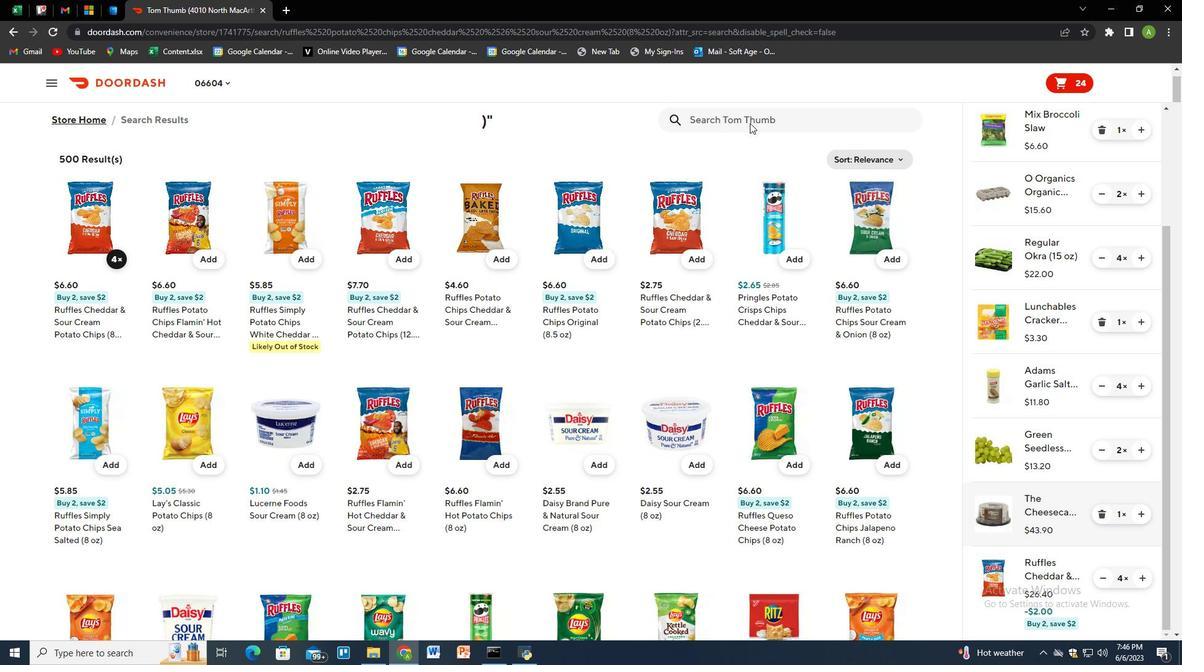 
Action: Key pressed doro<Key.backspace>itos<Key.space>flamin<Key.space>hot<Key.space>tortilla<Key.space>chips<Key.space>cool<Key.space>ranch<Key.space><Key.shift_r><Key.shift_r>(2.75<Key.space>oz<Key.shift_r>)<Key.enter>
Screenshot: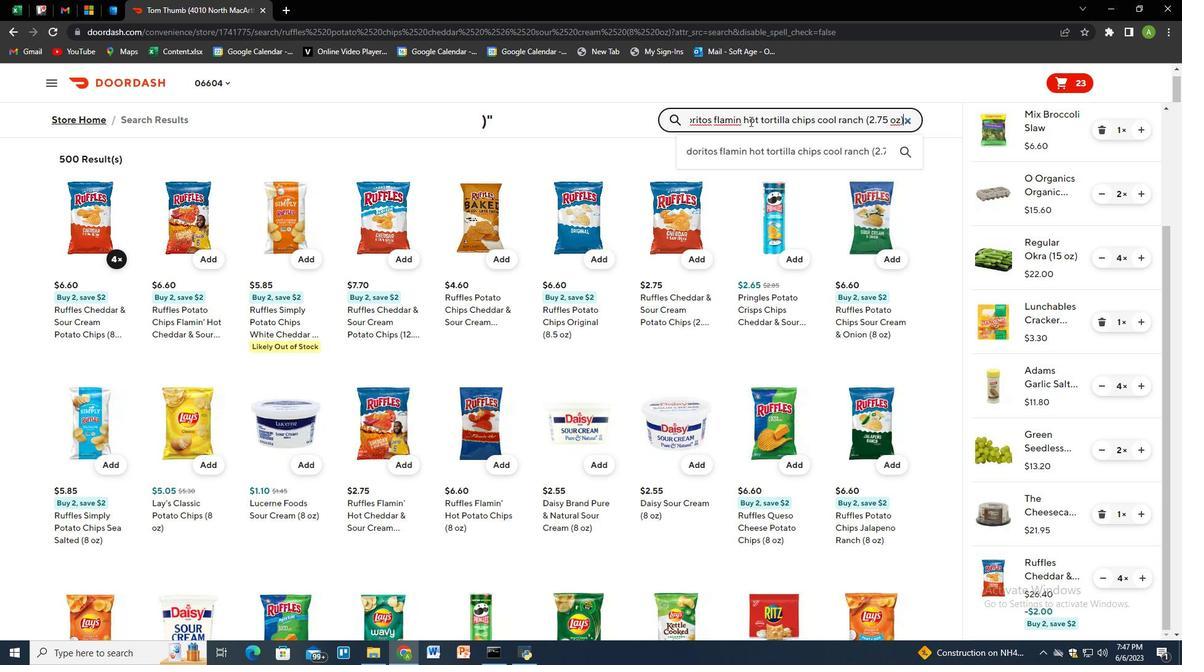 
Action: Mouse moved to (113, 322)
Screenshot: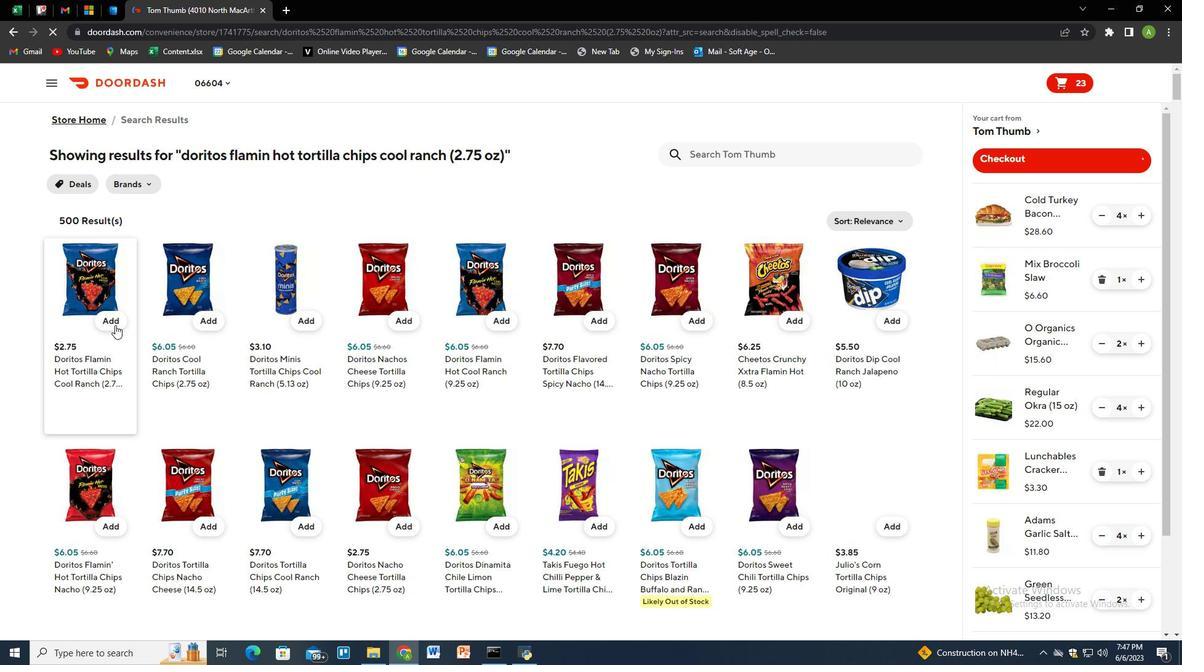 
Action: Mouse pressed left at (113, 322)
Screenshot: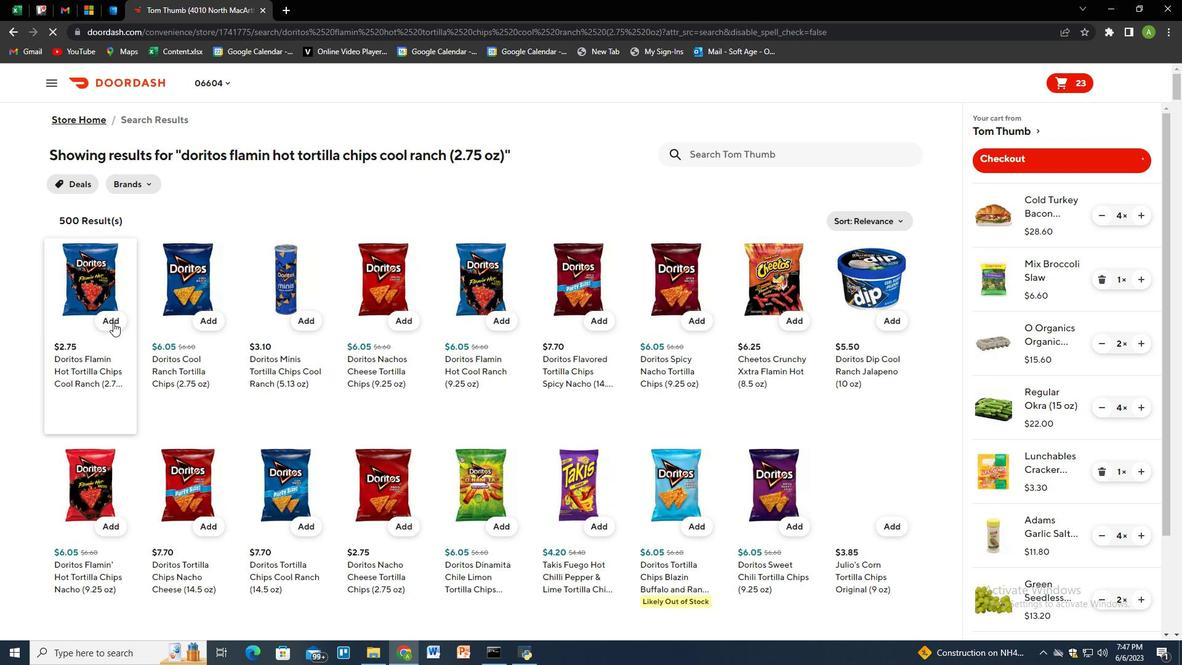 
Action: Mouse moved to (1003, 166)
Screenshot: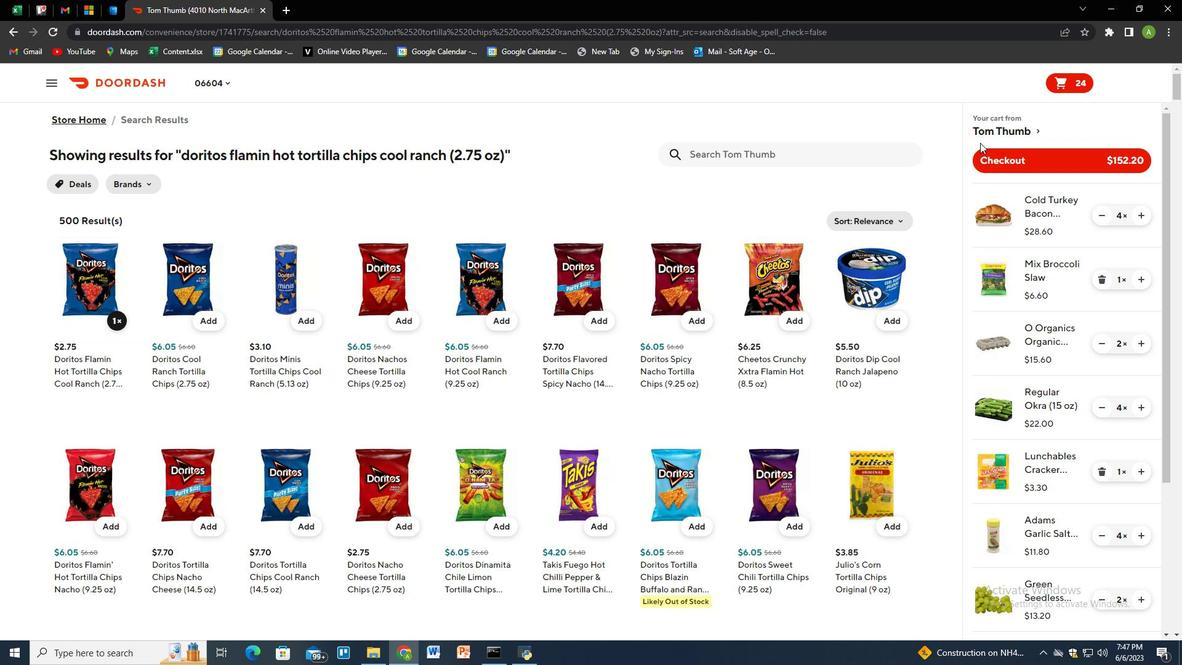 
Action: Mouse pressed left at (1003, 166)
Screenshot: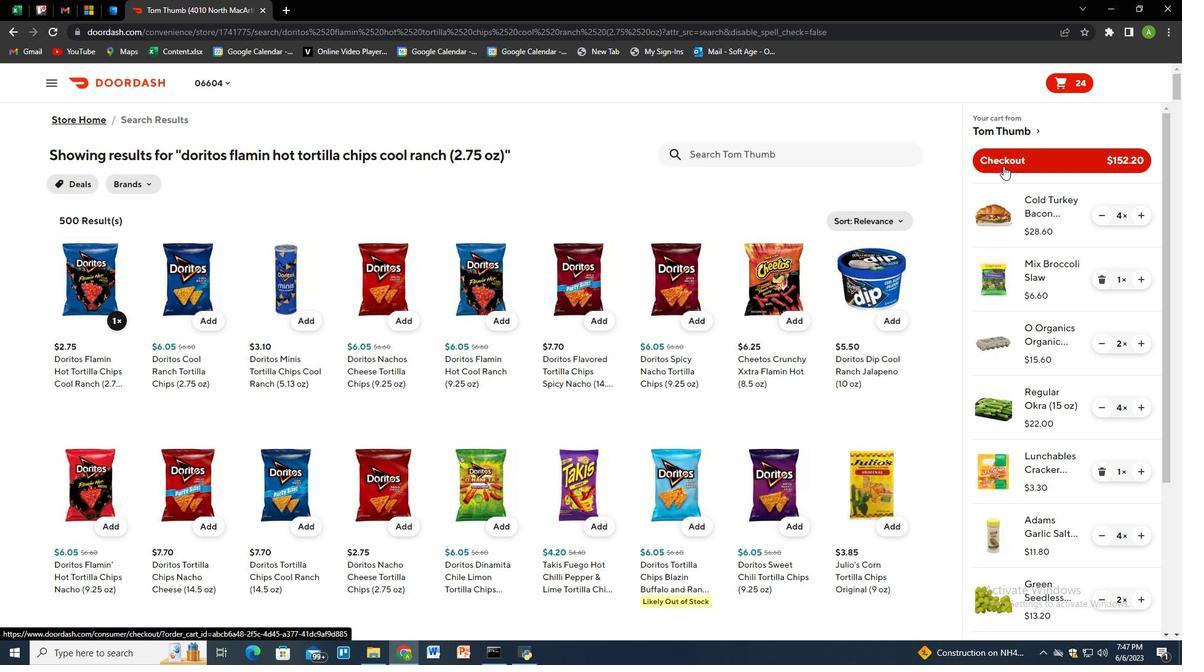 
